 Task: Measure the distance between Miami and Key Biscayne.
Action: Mouse moved to (242, 185)
Screenshot: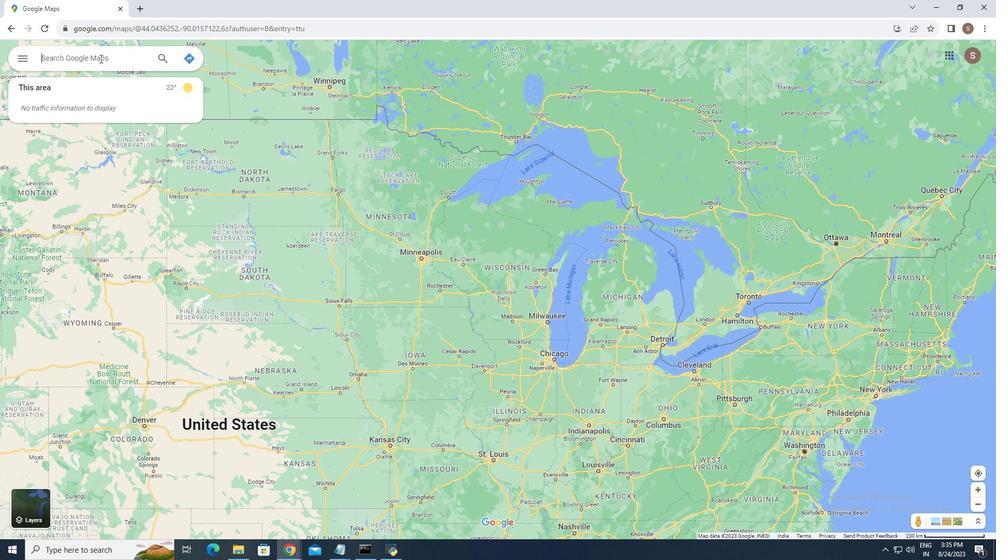 
Action: Mouse pressed left at (242, 185)
Screenshot: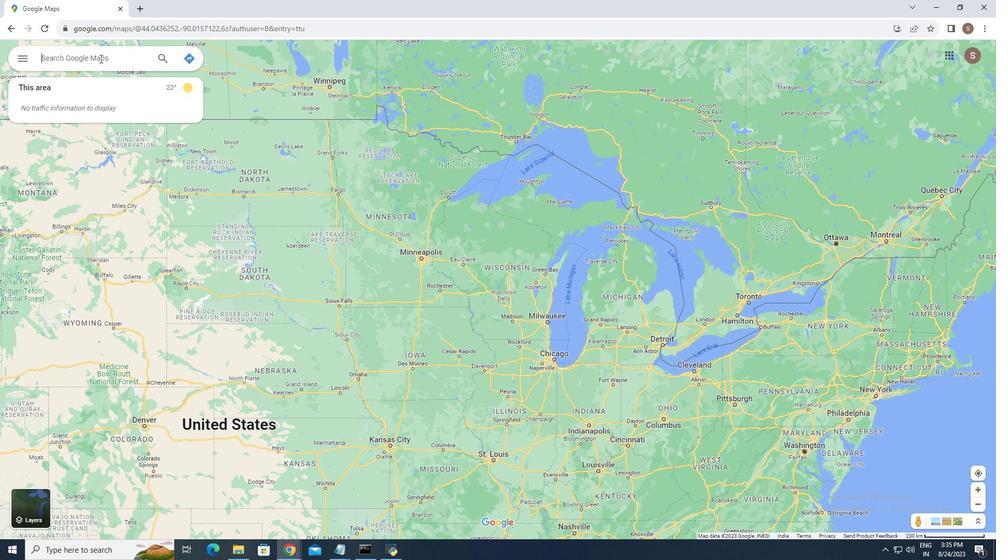 
Action: Key pressed <Key.shift>Miami<Key.enter>
Screenshot: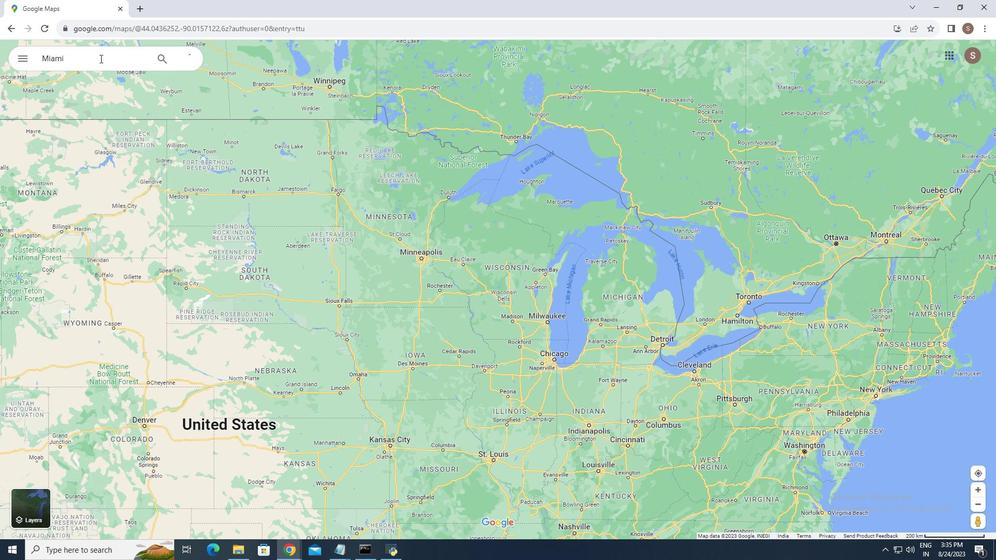
Action: Mouse moved to (659, 314)
Screenshot: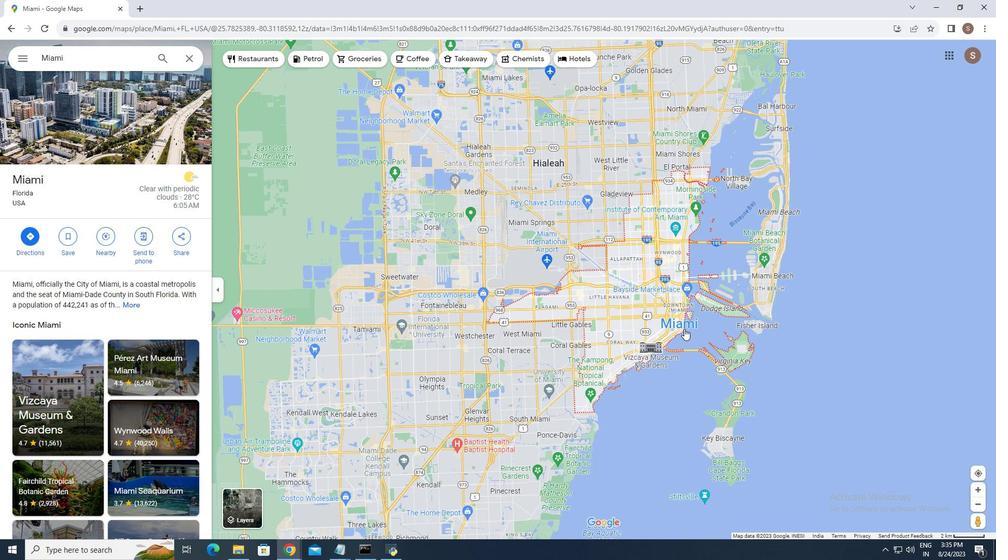 
Action: Mouse scrolled (659, 315) with delta (0, 0)
Screenshot: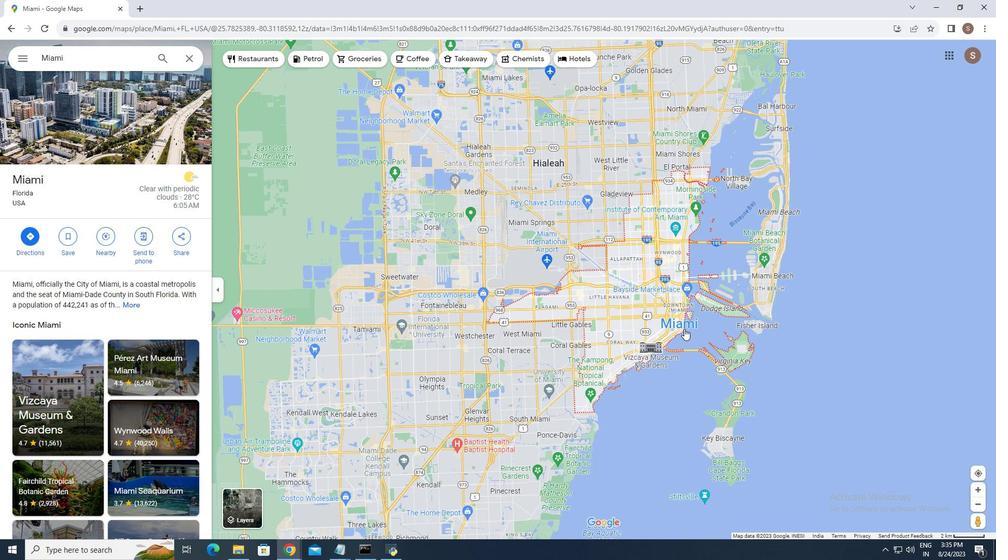 
Action: Mouse scrolled (659, 315) with delta (0, 0)
Screenshot: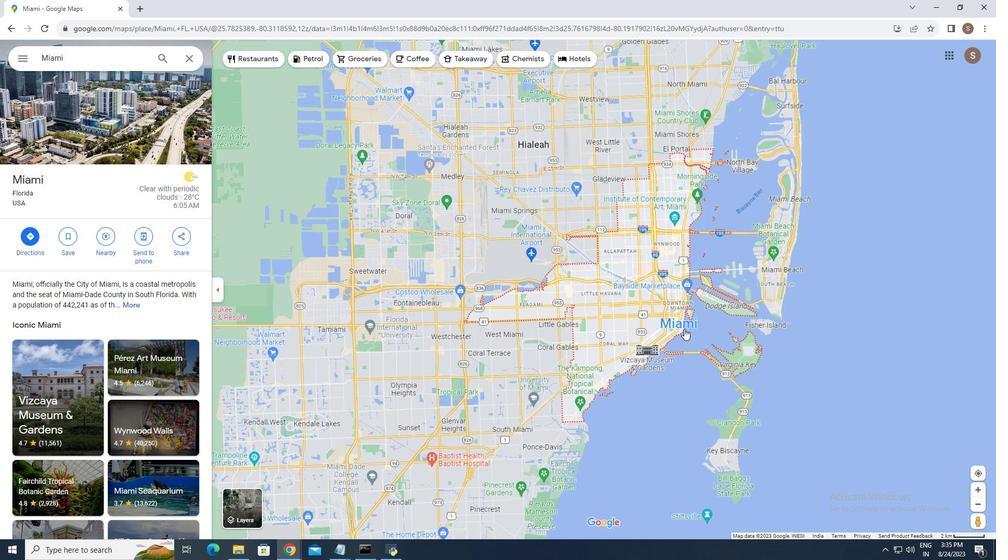 
Action: Mouse moved to (658, 314)
Screenshot: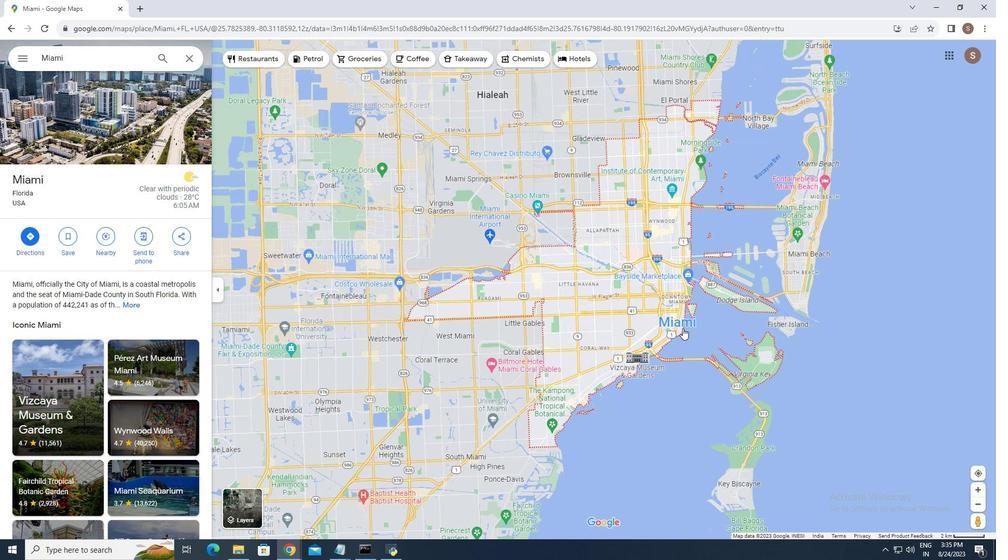 
Action: Mouse scrolled (658, 314) with delta (0, 0)
Screenshot: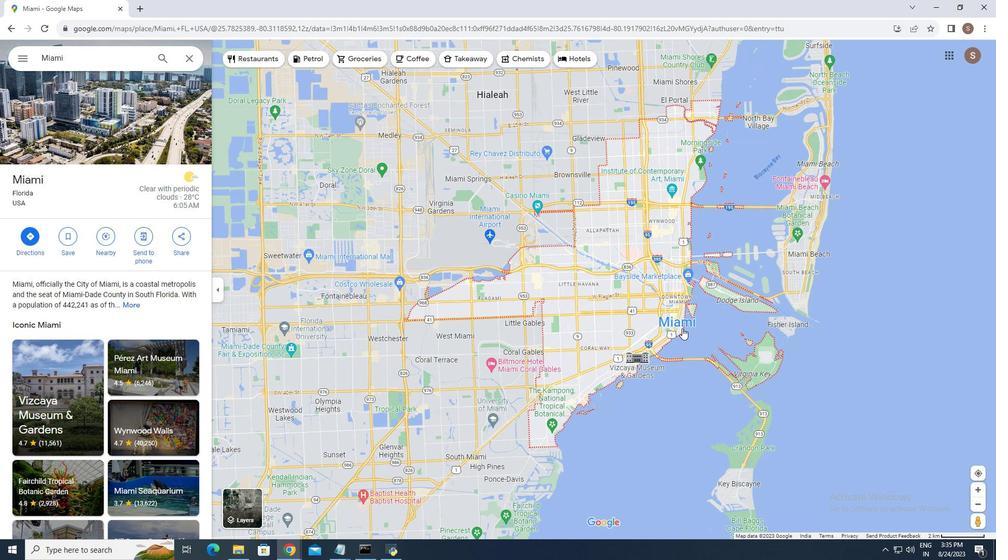 
Action: Mouse moved to (658, 314)
Screenshot: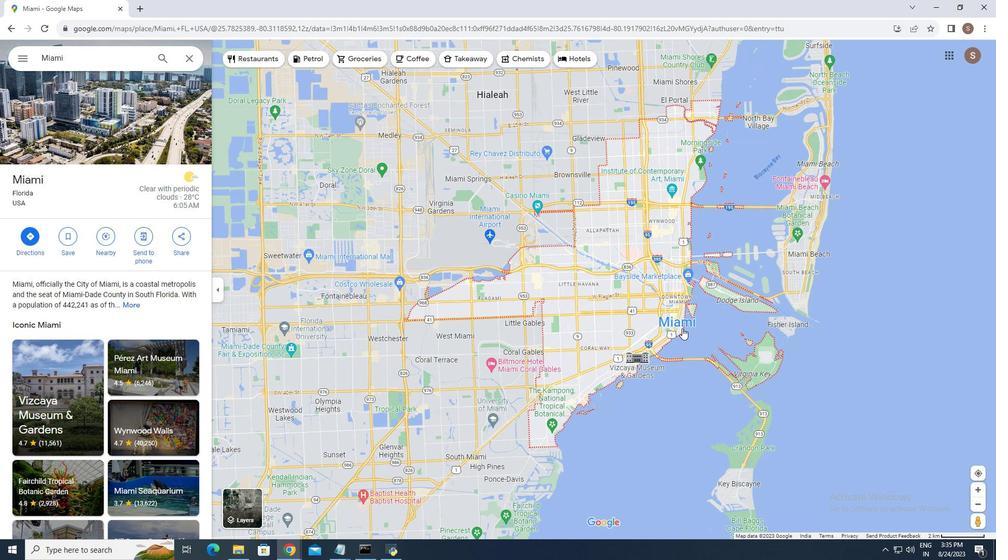 
Action: Mouse scrolled (658, 314) with delta (0, 0)
Screenshot: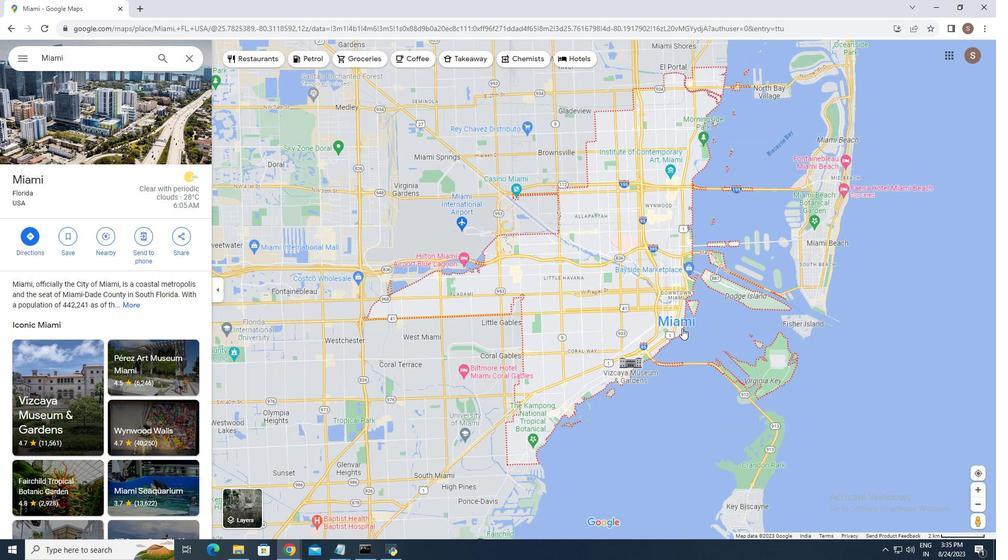 
Action: Mouse scrolled (658, 314) with delta (0, 0)
Screenshot: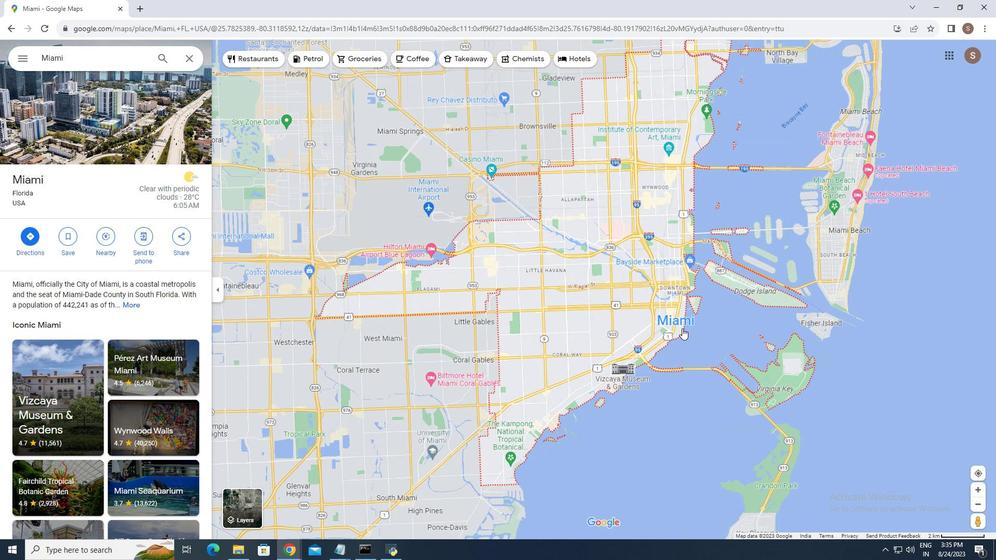 
Action: Mouse moved to (654, 310)
Screenshot: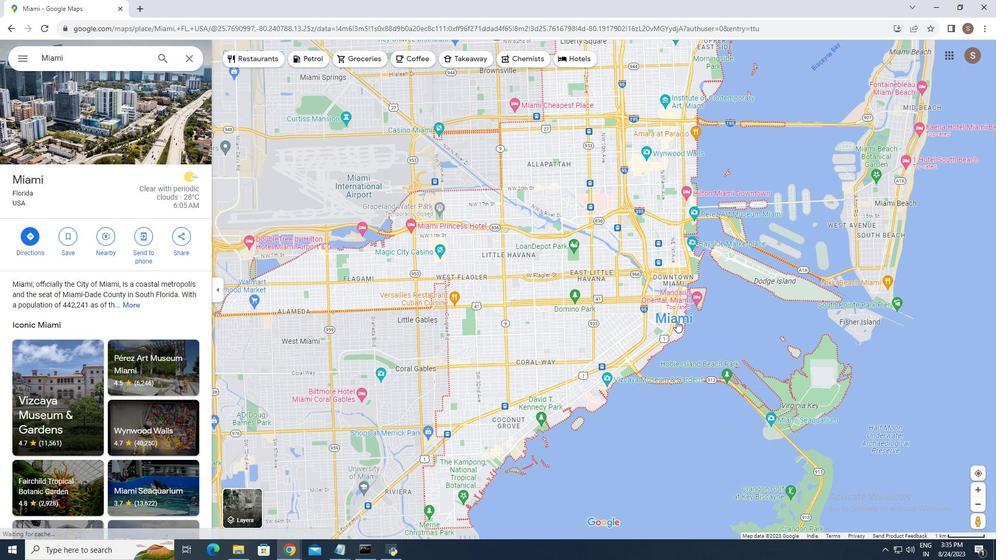 
Action: Mouse scrolled (654, 310) with delta (0, 0)
Screenshot: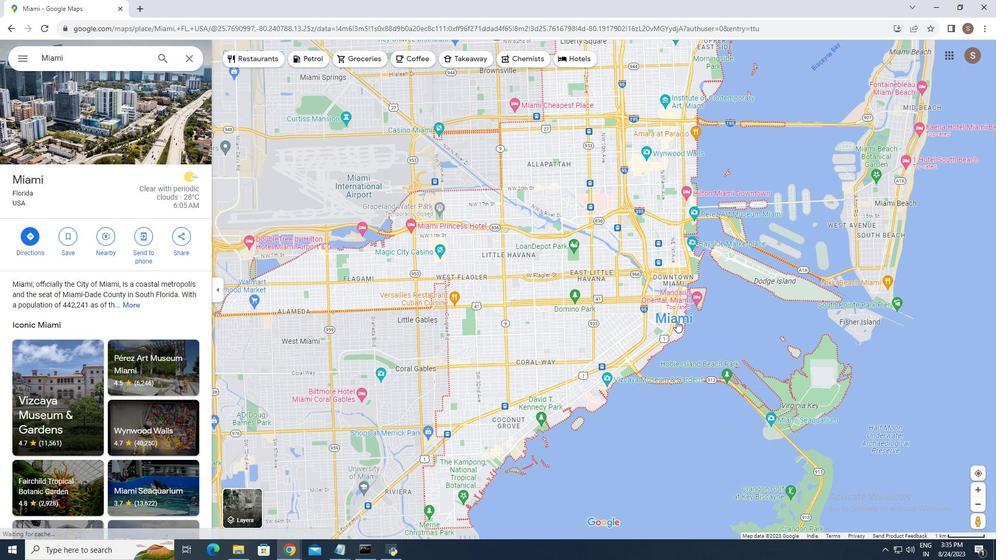 
Action: Mouse scrolled (654, 310) with delta (0, 0)
Screenshot: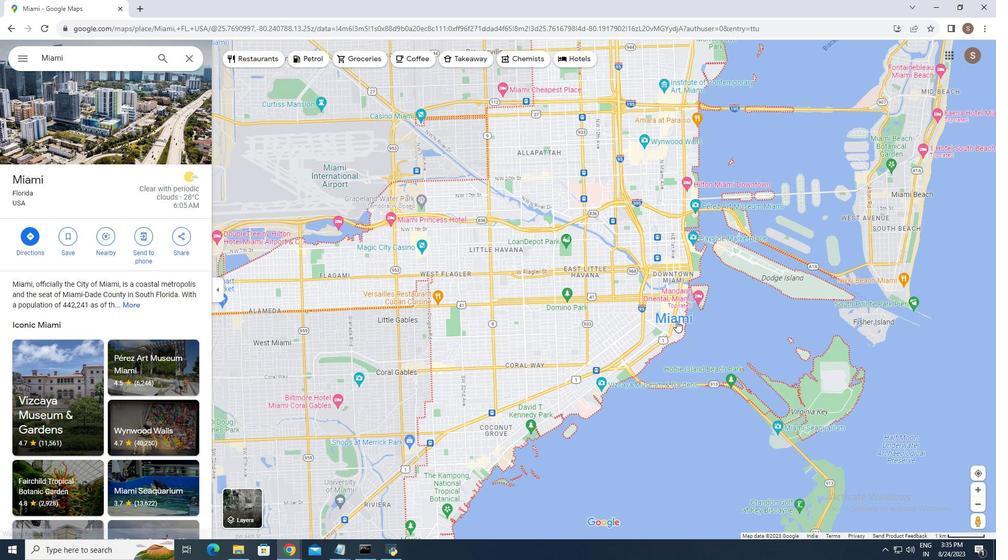 
Action: Mouse scrolled (654, 310) with delta (0, 0)
Screenshot: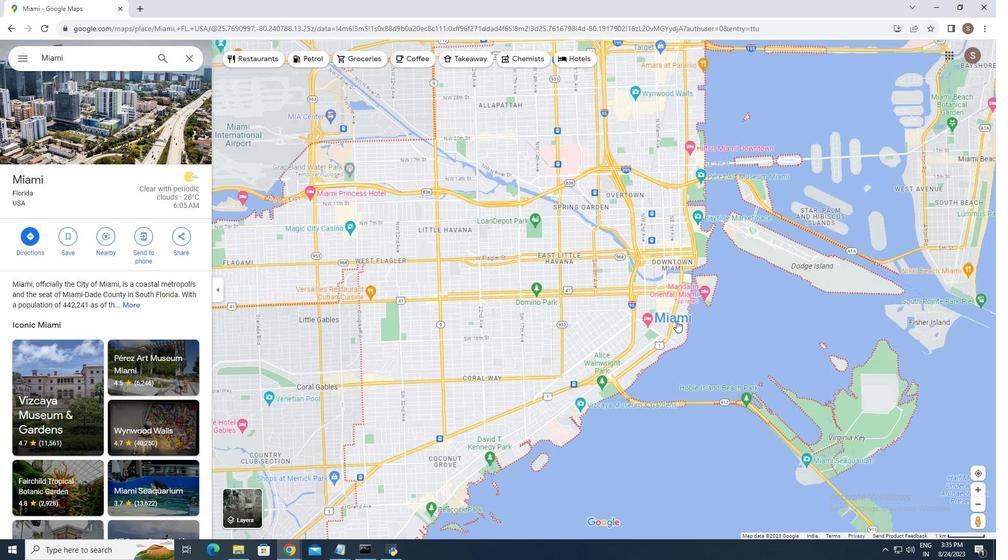 
Action: Mouse scrolled (654, 310) with delta (0, 0)
Screenshot: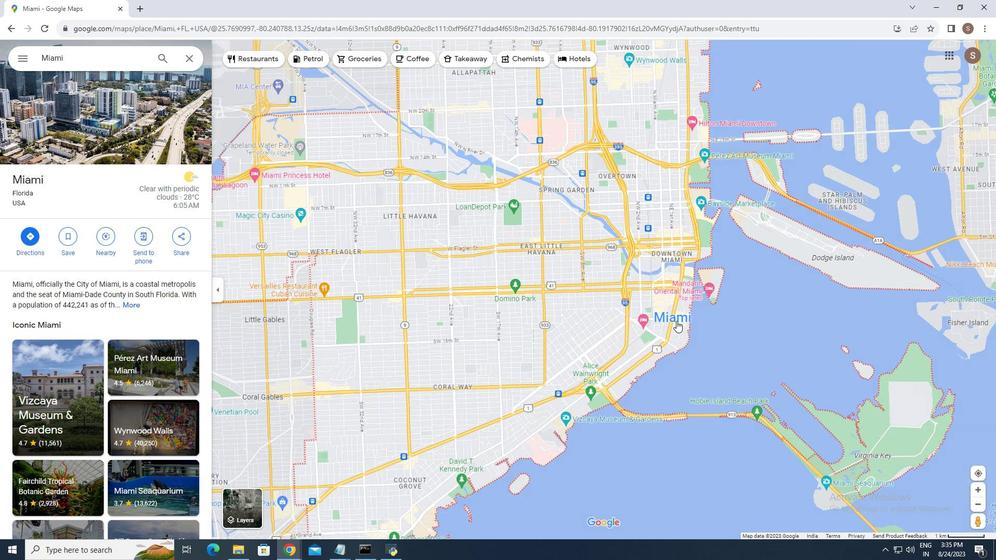 
Action: Mouse moved to (649, 310)
Screenshot: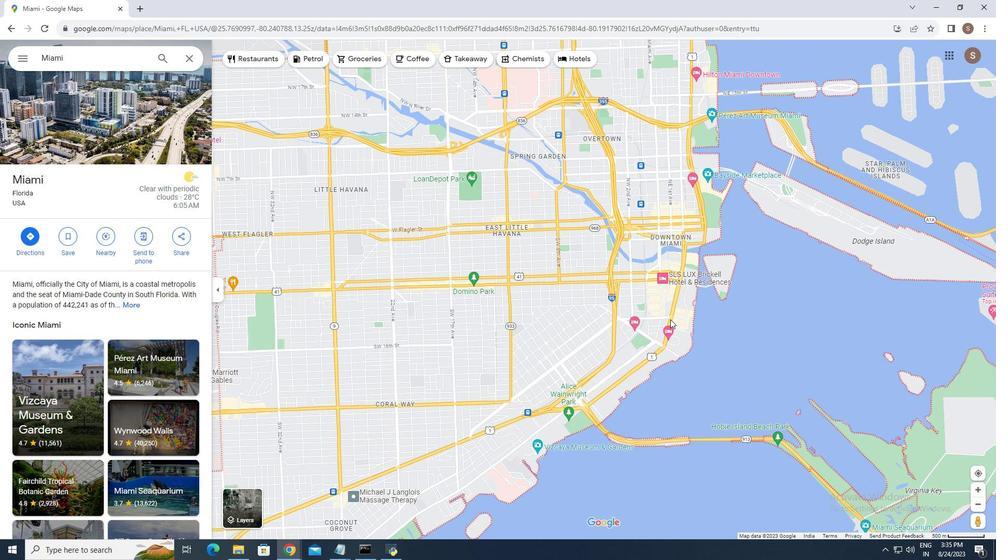 
Action: Mouse scrolled (649, 309) with delta (0, 0)
Screenshot: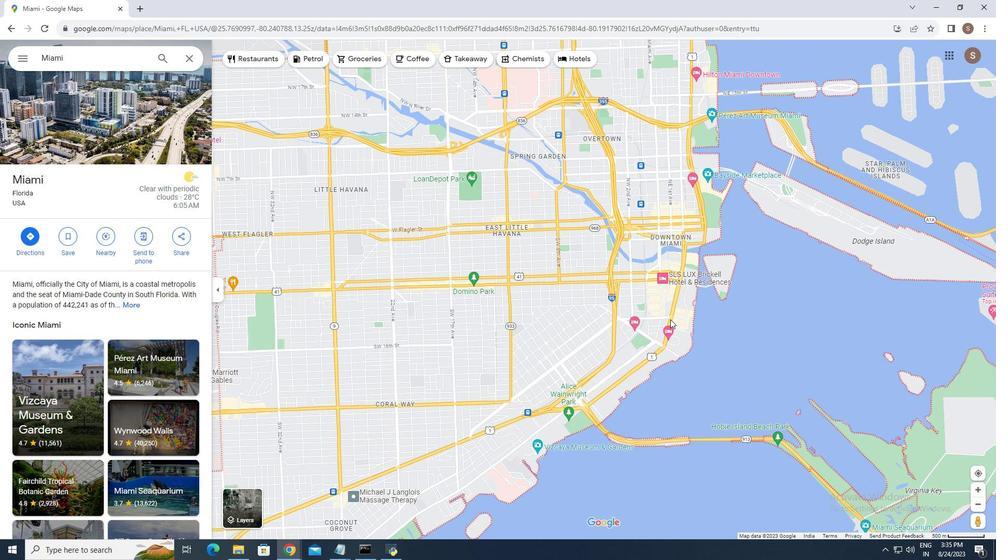 
Action: Mouse scrolled (649, 309) with delta (0, 0)
Screenshot: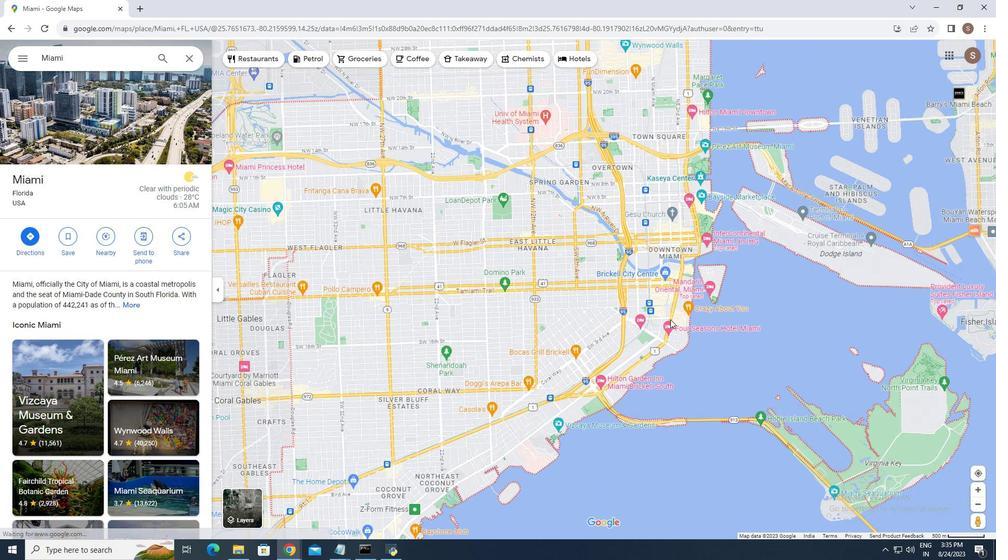 
Action: Mouse moved to (648, 310)
Screenshot: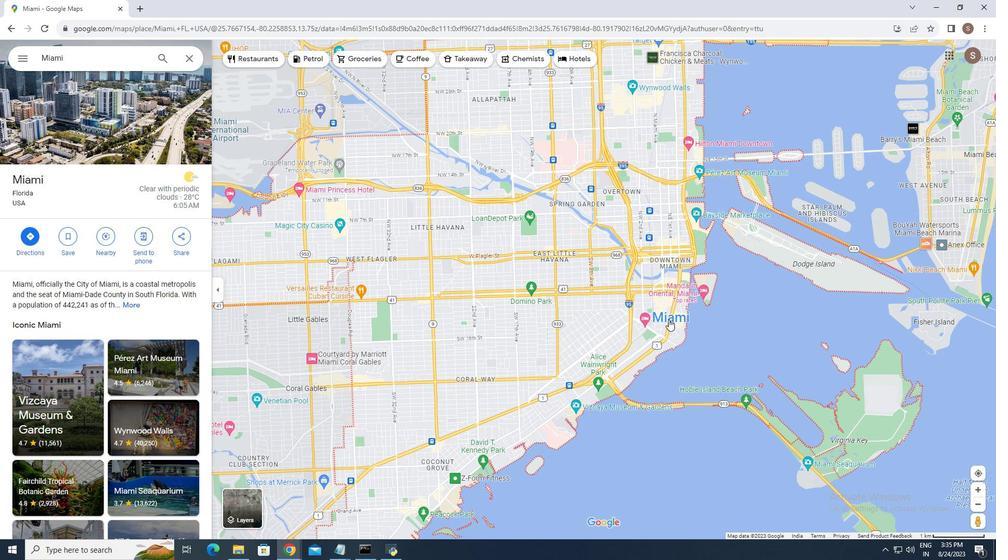 
Action: Mouse pressed left at (648, 310)
Screenshot: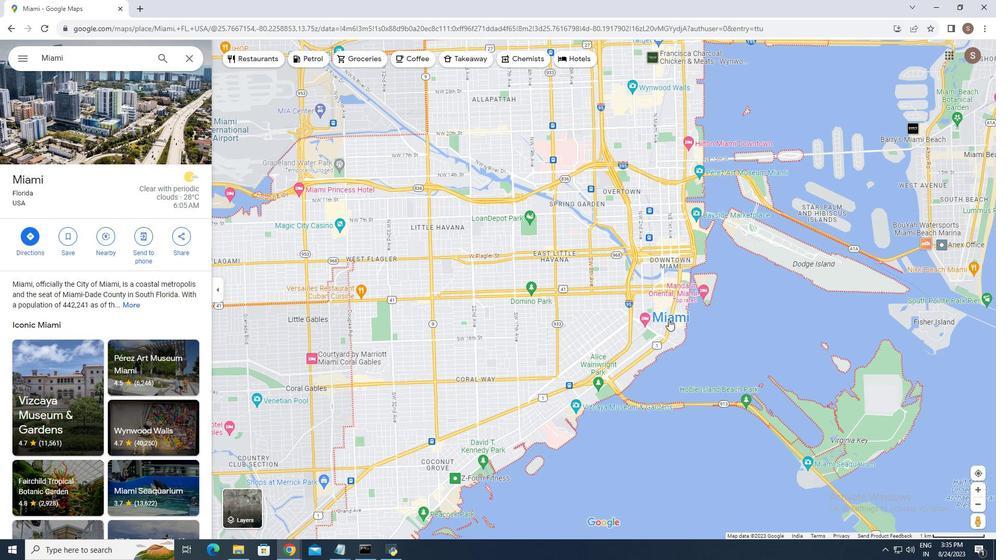 
Action: Mouse pressed right at (648, 310)
Screenshot: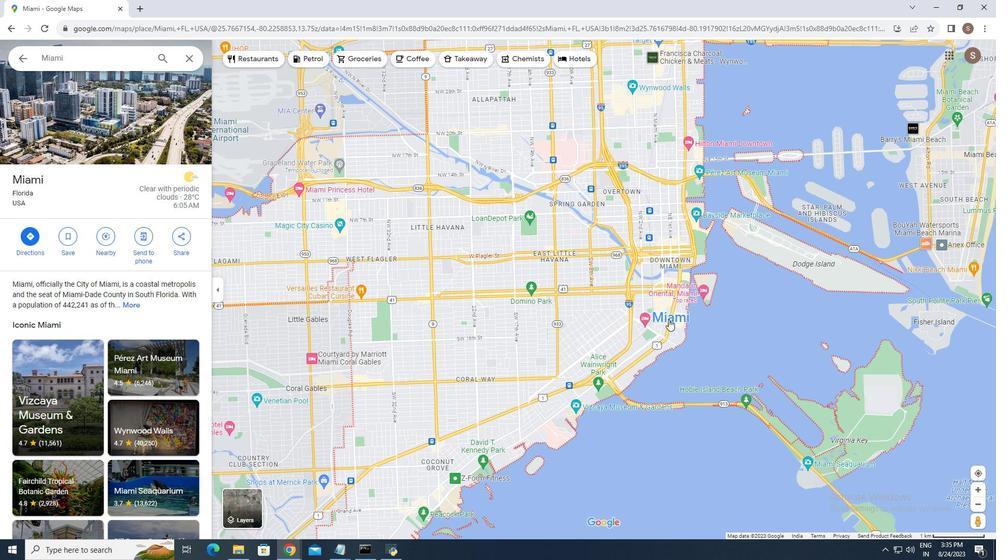 
Action: Mouse moved to (682, 385)
Screenshot: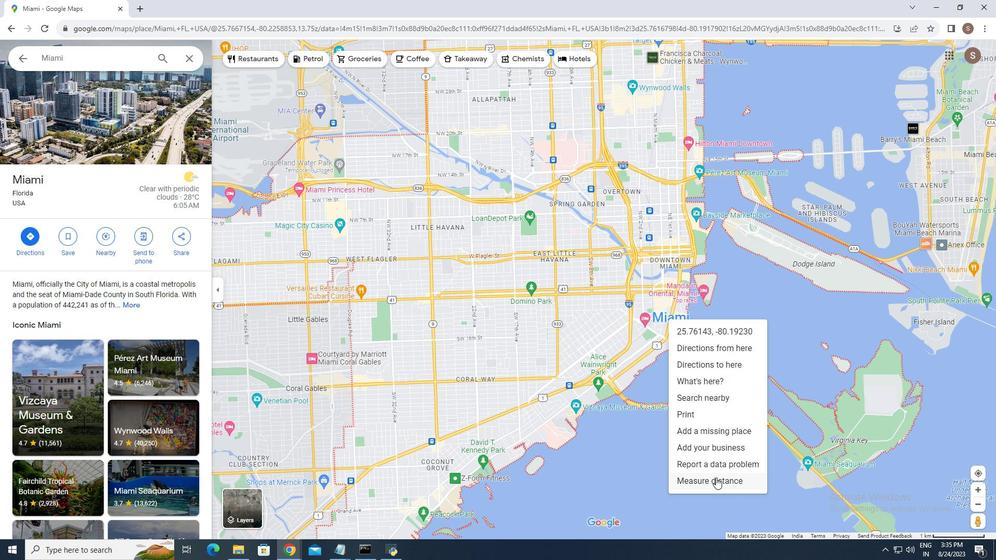 
Action: Mouse pressed left at (682, 385)
Screenshot: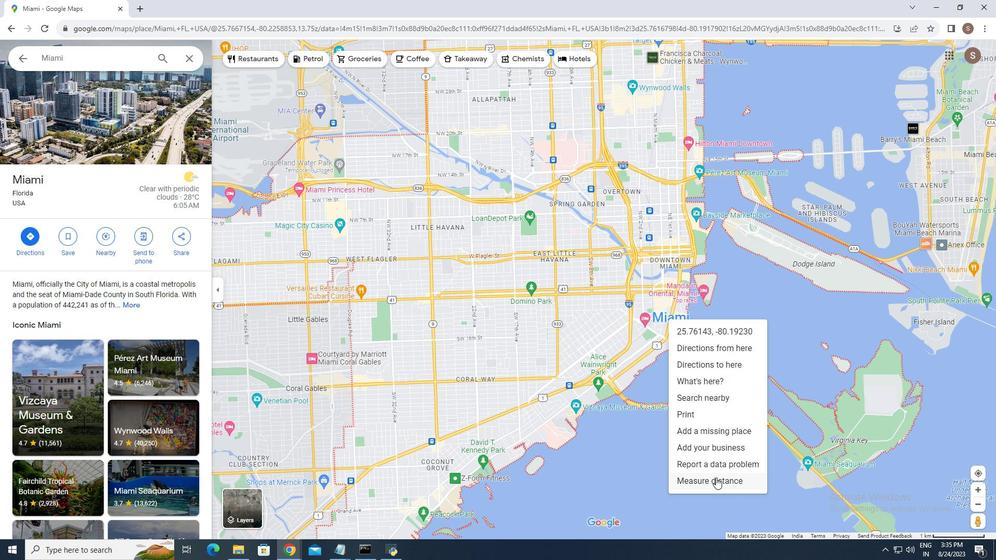 
Action: Mouse moved to (222, 185)
Screenshot: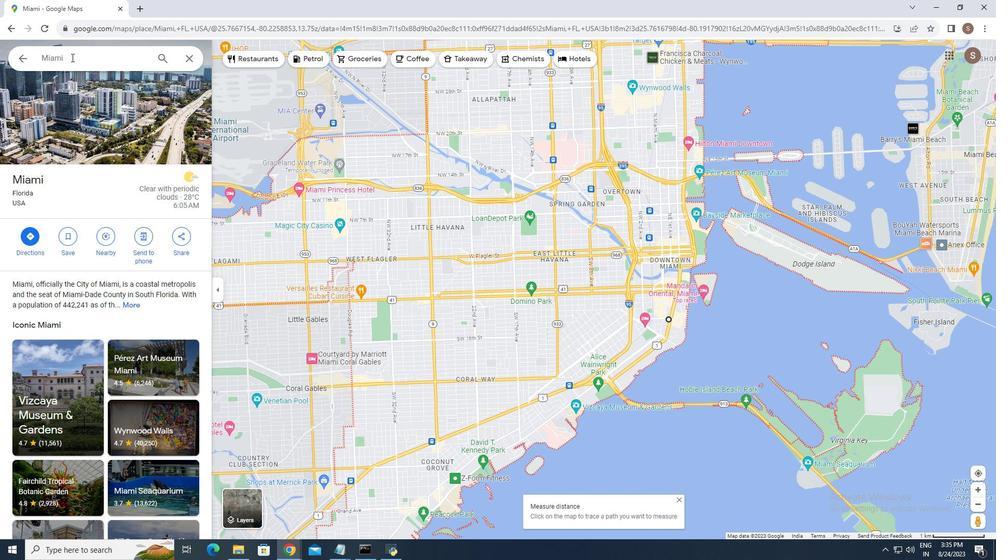 
Action: Mouse pressed left at (222, 185)
Screenshot: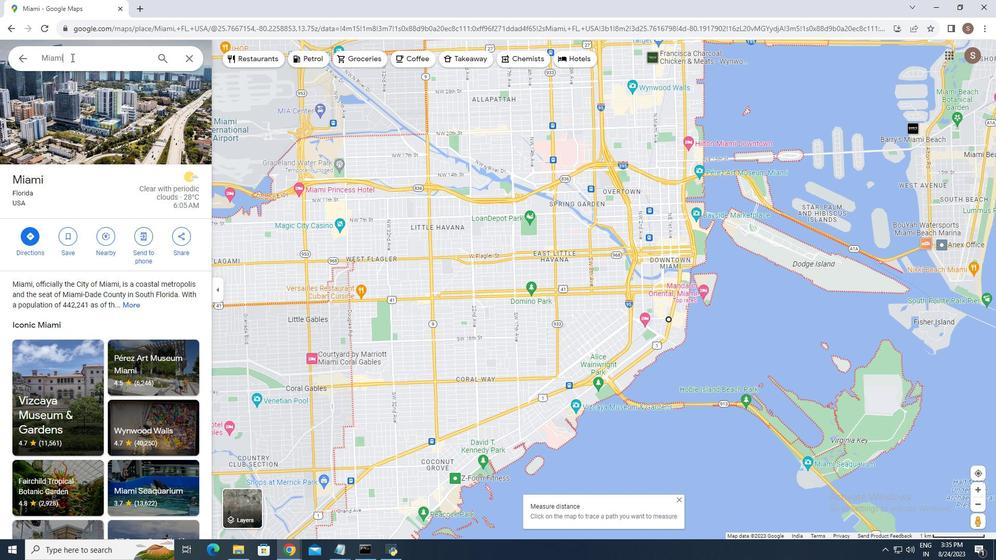
Action: Mouse pressed left at (222, 185)
Screenshot: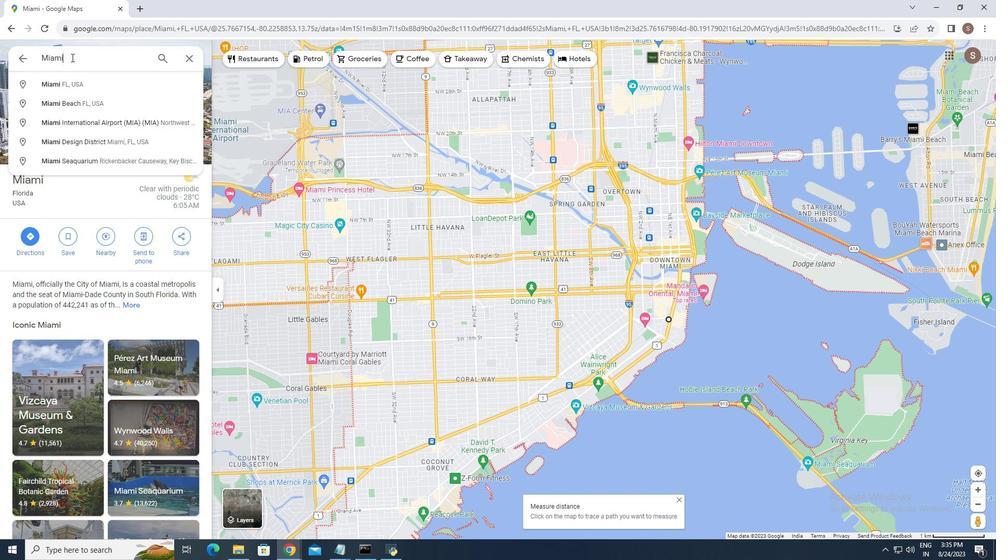 
Action: Key pressed <Key.backspace><Key.shift_r>Biscayne<Key.enter>
Screenshot: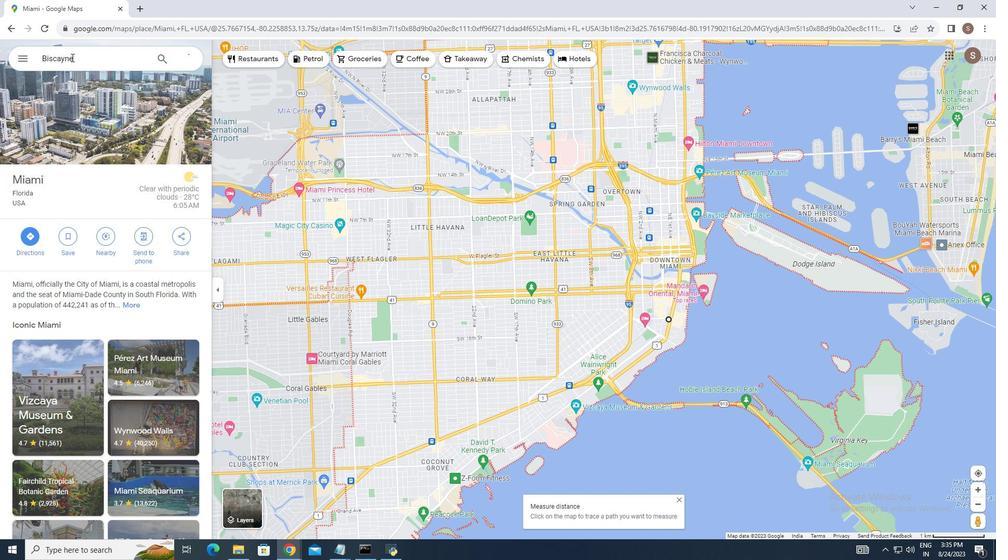 
Action: Mouse moved to (200, 185)
Screenshot: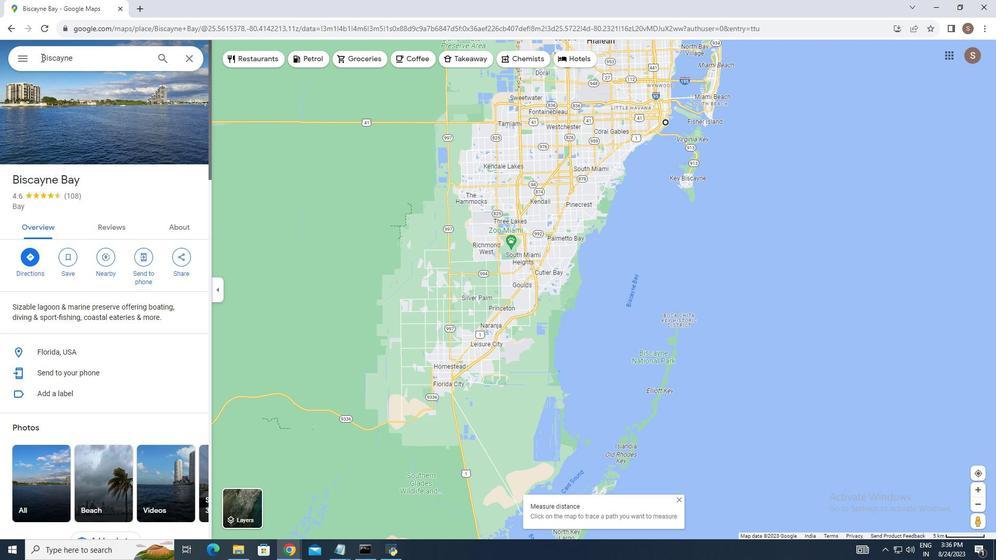 
Action: Mouse pressed left at (200, 185)
Screenshot: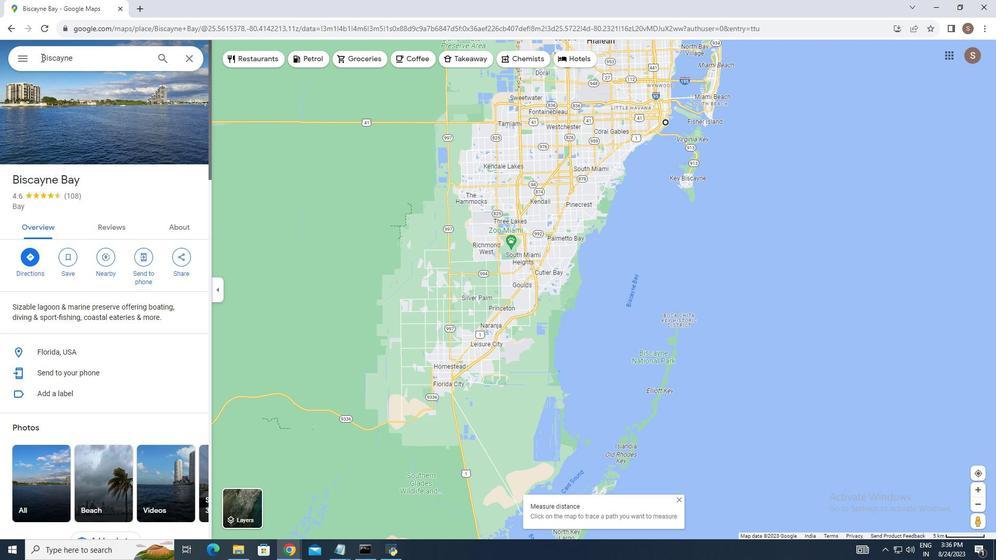 
Action: Mouse moved to (315, 225)
Screenshot: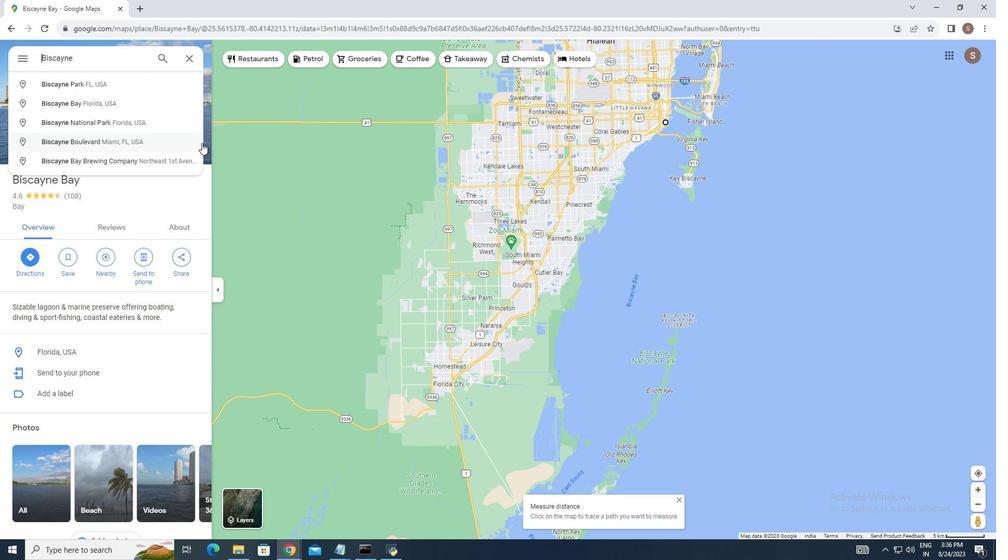 
Action: Key pressed <Key.shift>Key<Key.space><Key.enter>
Screenshot: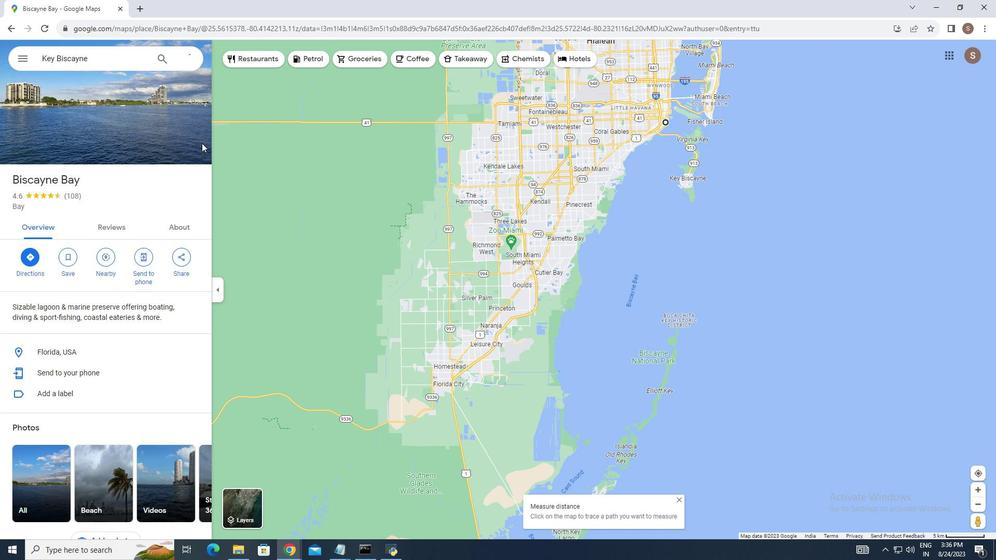 
Action: Mouse moved to (672, 318)
Screenshot: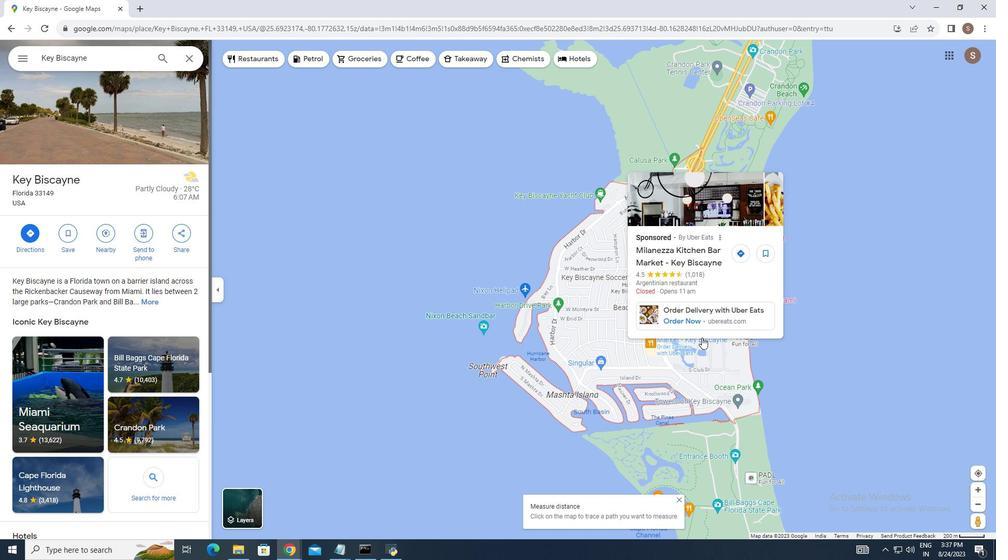 
Action: Mouse scrolled (672, 319) with delta (0, 0)
Screenshot: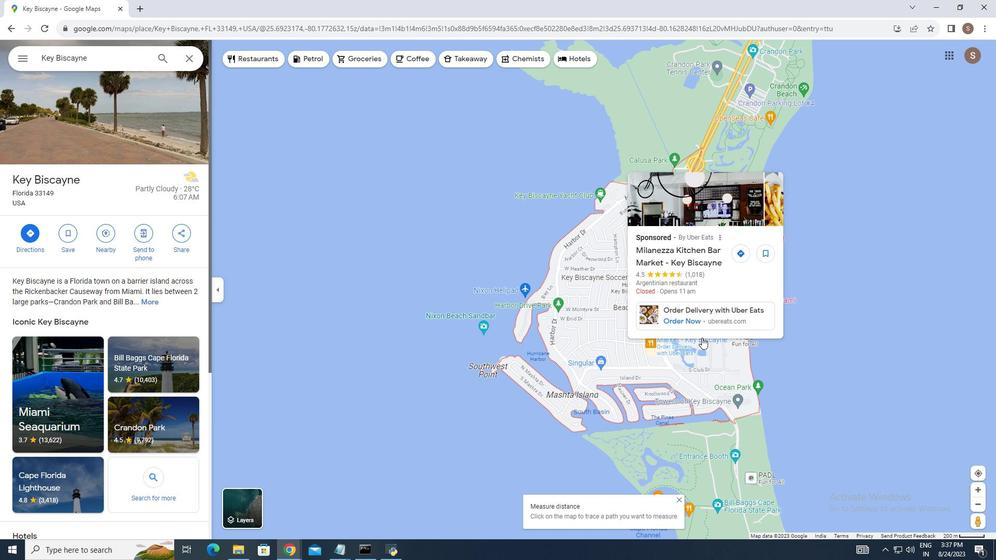 
Action: Mouse moved to (609, 321)
Screenshot: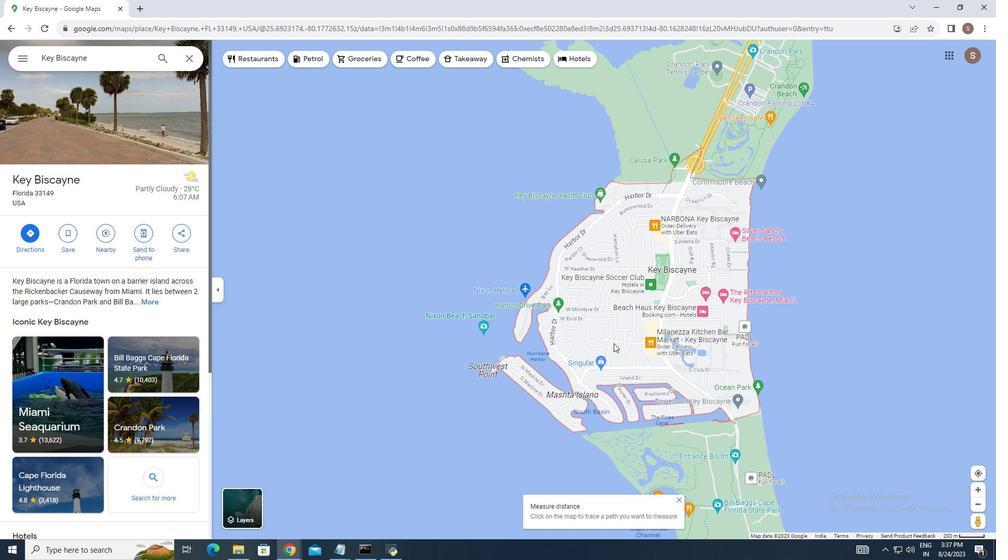 
Action: Mouse pressed left at (609, 321)
Screenshot: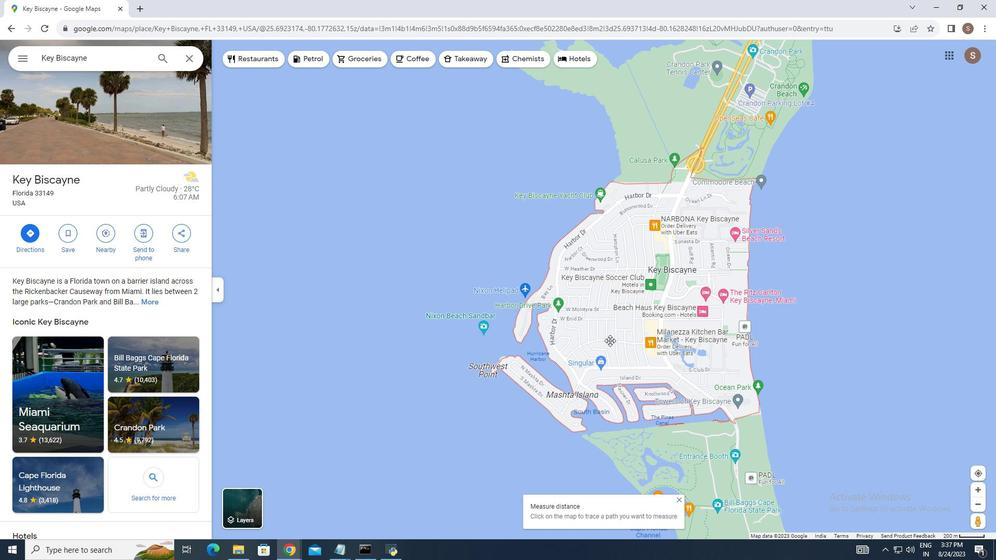 
Action: Mouse moved to (569, 287)
Screenshot: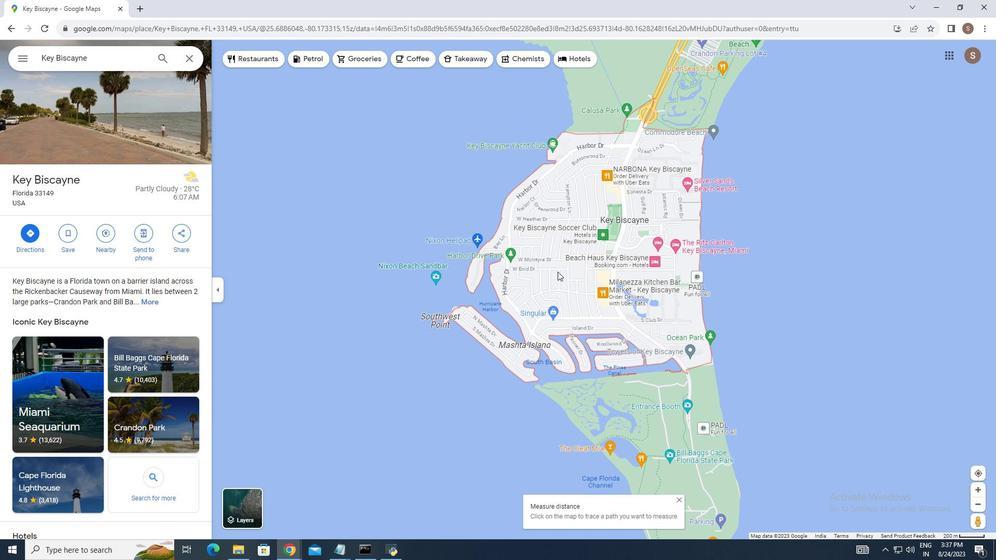 
Action: Mouse pressed left at (569, 287)
Screenshot: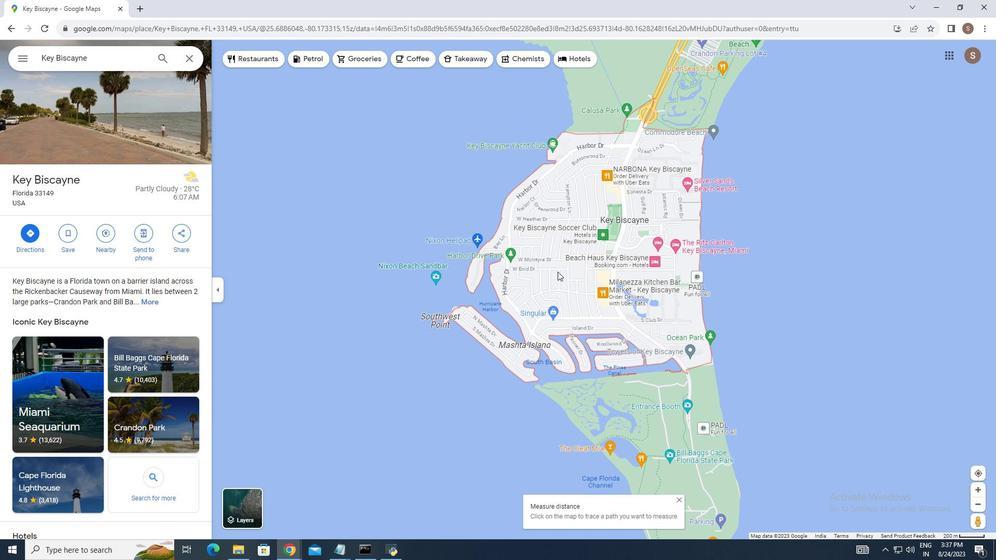 
Action: Mouse moved to (638, 287)
Screenshot: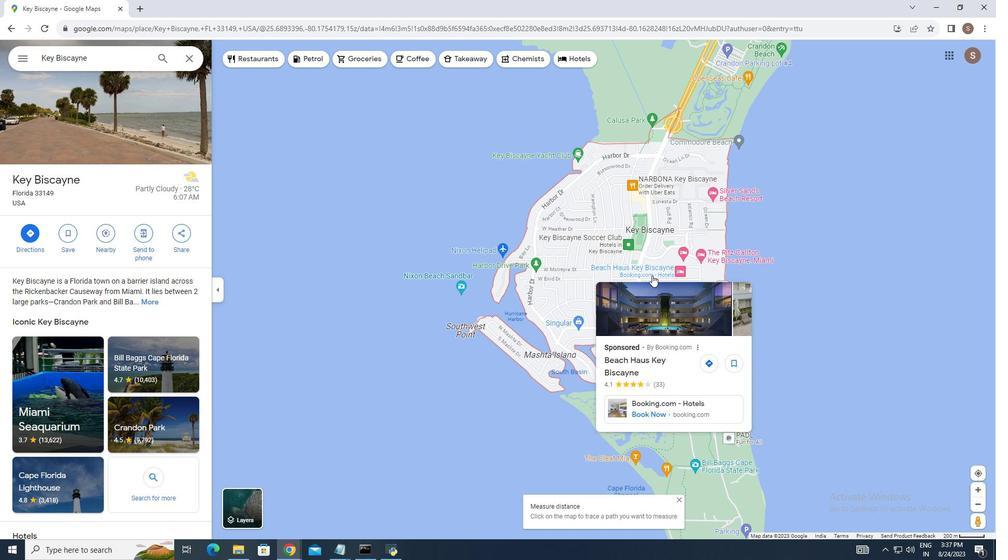 
Action: Mouse scrolled (638, 287) with delta (0, 0)
Screenshot: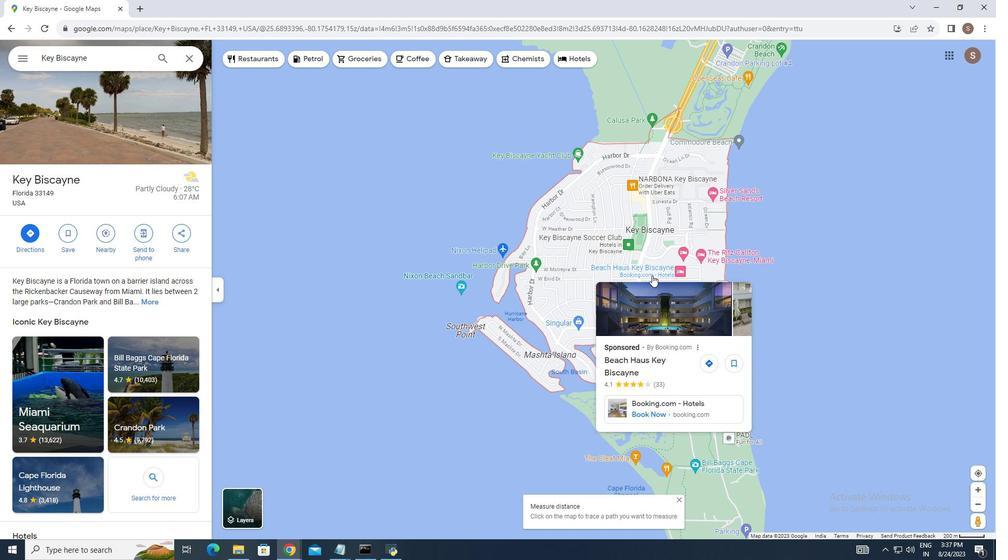 
Action: Mouse moved to (636, 289)
Screenshot: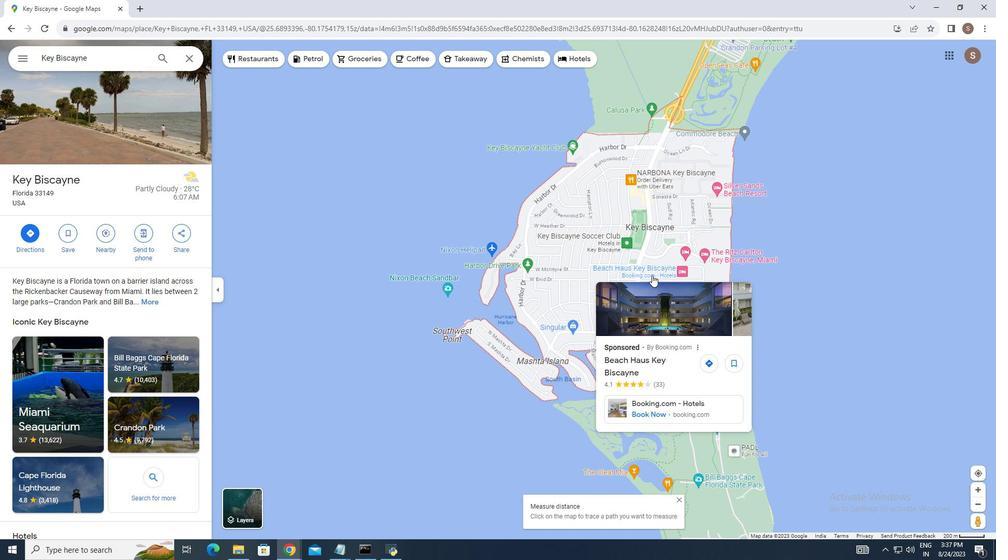 
Action: Mouse scrolled (636, 289) with delta (0, 0)
Screenshot: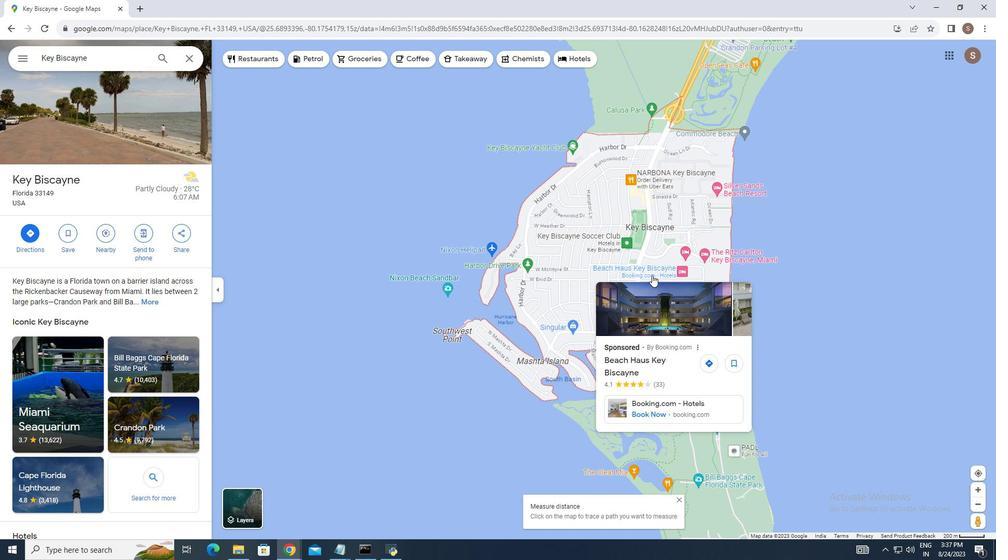 
Action: Mouse moved to (636, 289)
Screenshot: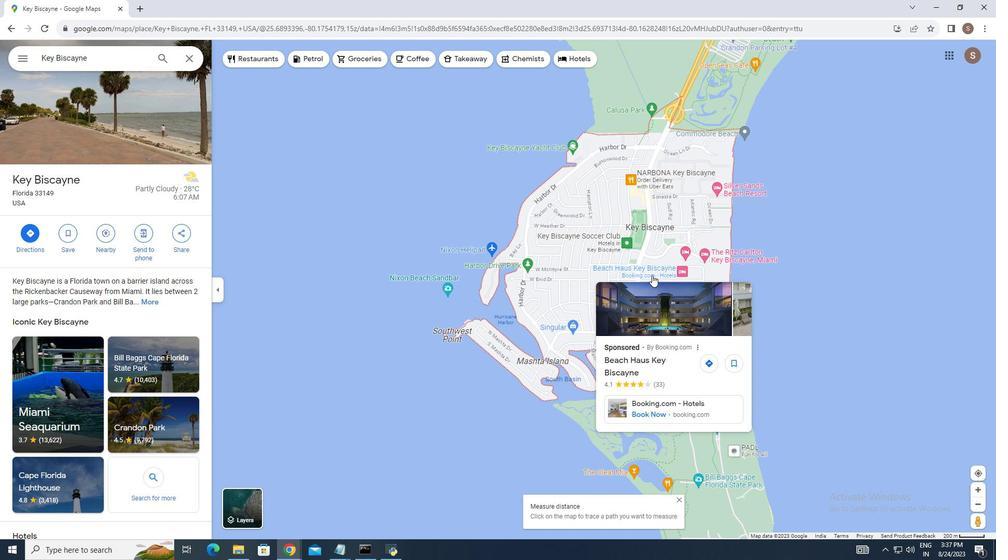 
Action: Mouse scrolled (636, 289) with delta (0, 0)
Screenshot: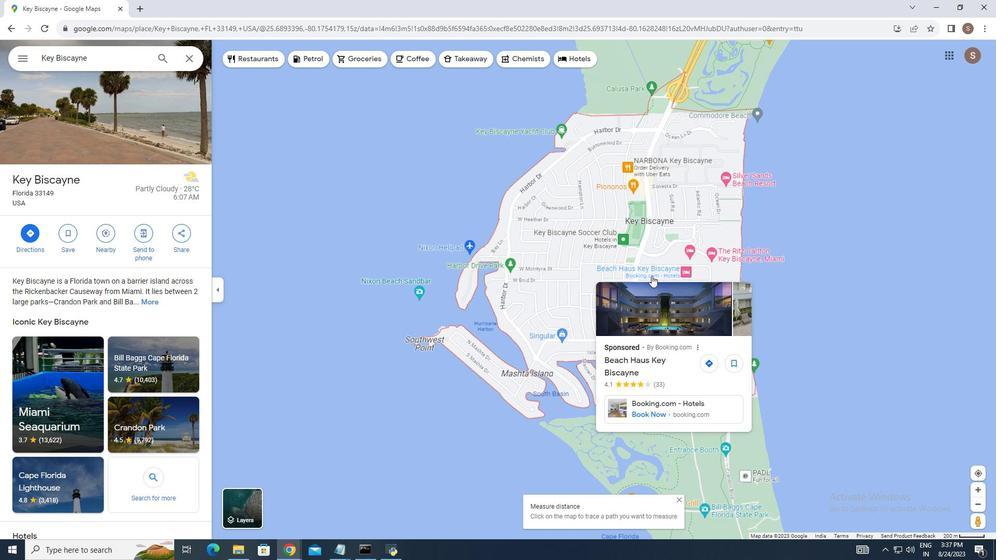 
Action: Mouse moved to (636, 289)
Screenshot: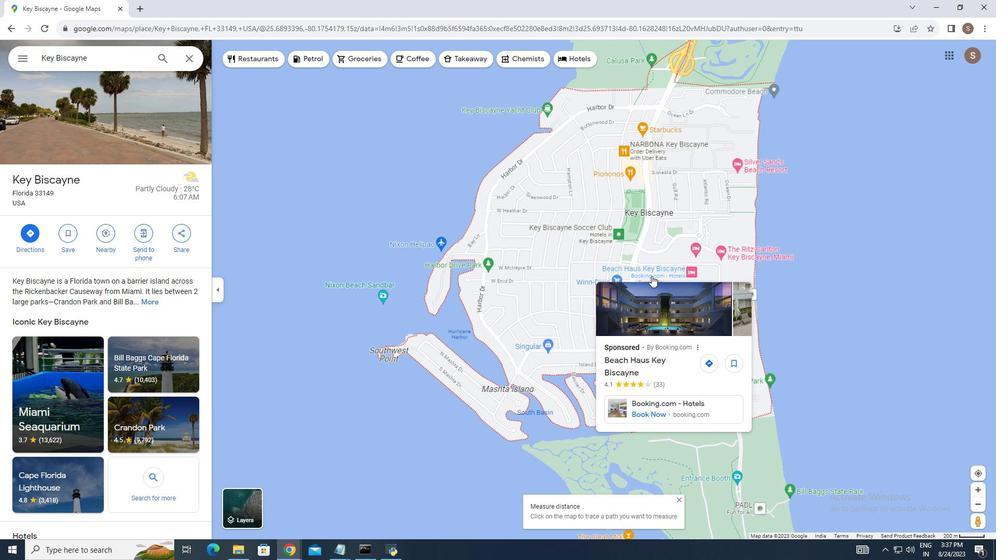 
Action: Mouse scrolled (636, 289) with delta (0, 0)
Screenshot: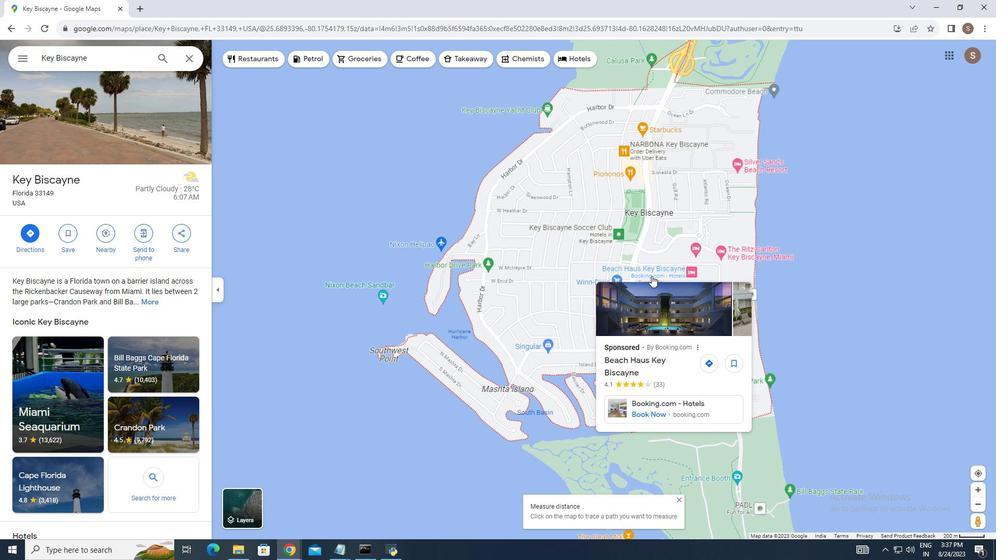 
Action: Mouse scrolled (636, 289) with delta (0, 0)
Screenshot: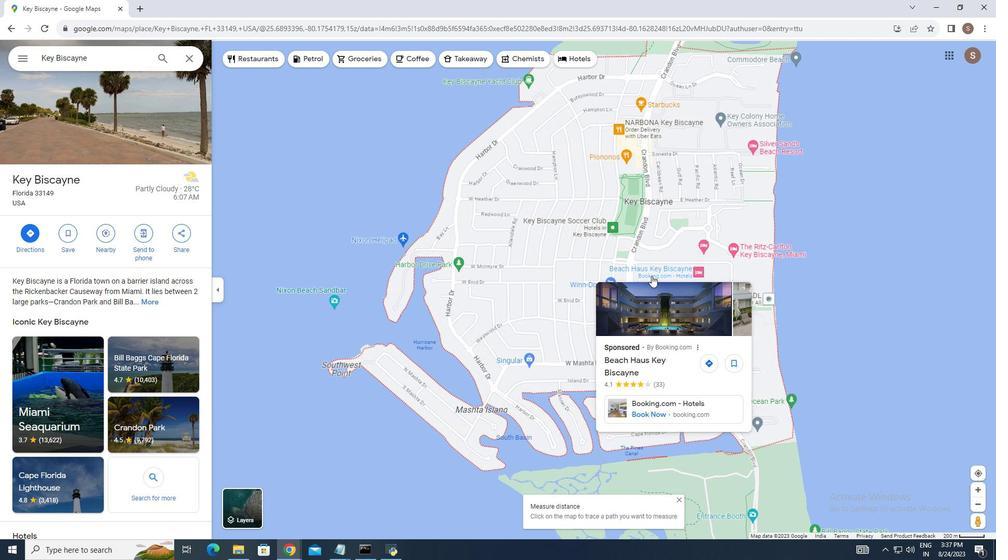 
Action: Mouse moved to (624, 241)
Screenshot: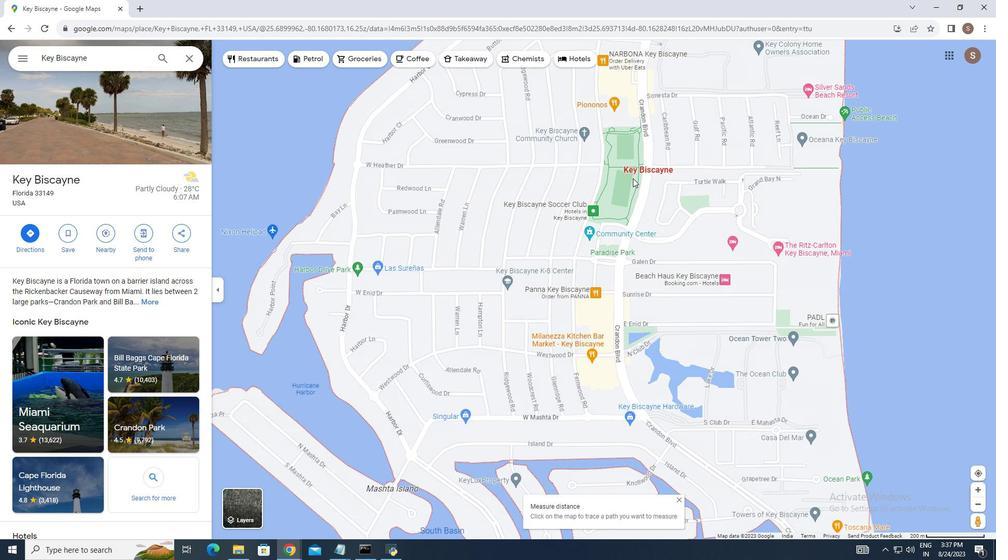 
Action: Mouse scrolled (624, 241) with delta (0, 0)
Screenshot: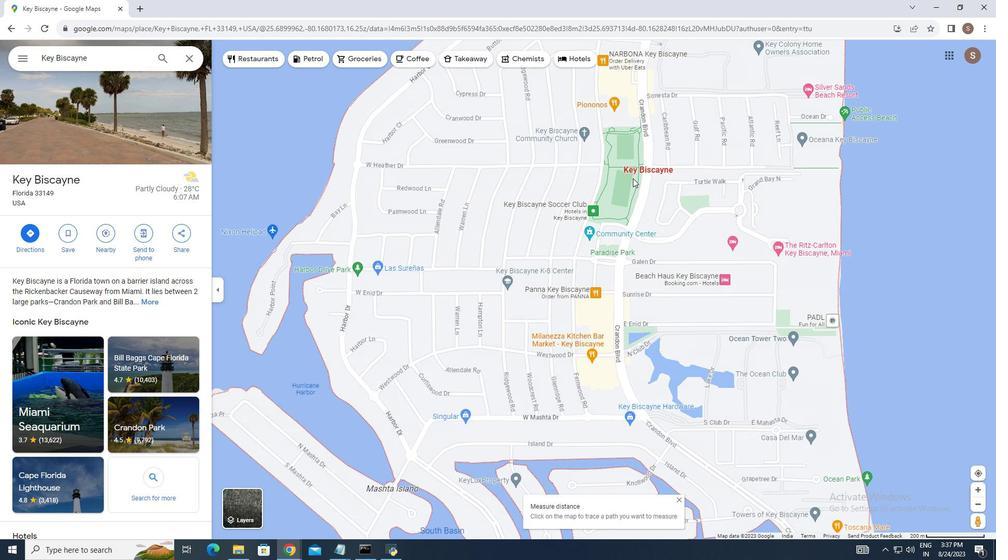 
Action: Mouse moved to (623, 242)
Screenshot: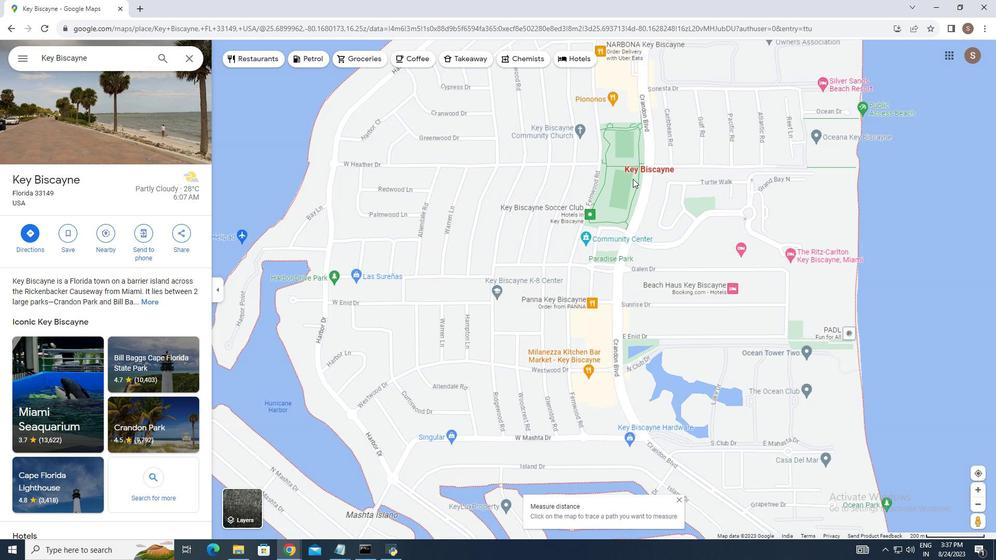 
Action: Mouse scrolled (623, 242) with delta (0, 0)
Screenshot: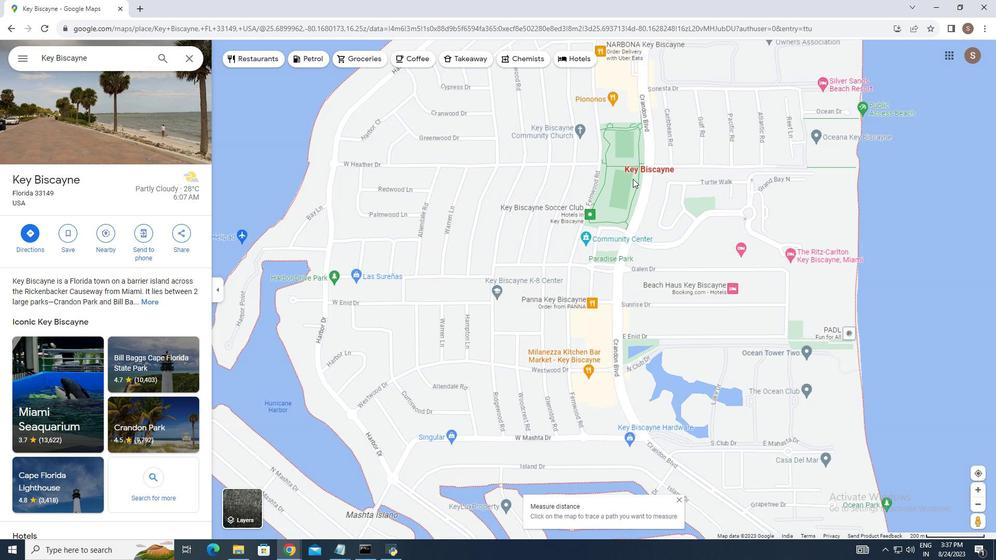 
Action: Mouse moved to (639, 245)
Screenshot: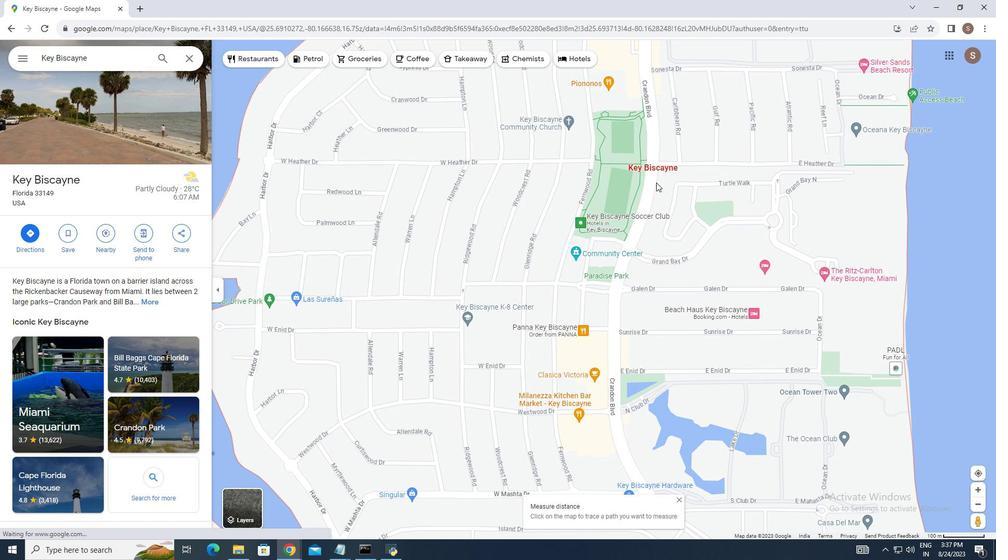 
Action: Mouse pressed left at (639, 245)
Screenshot: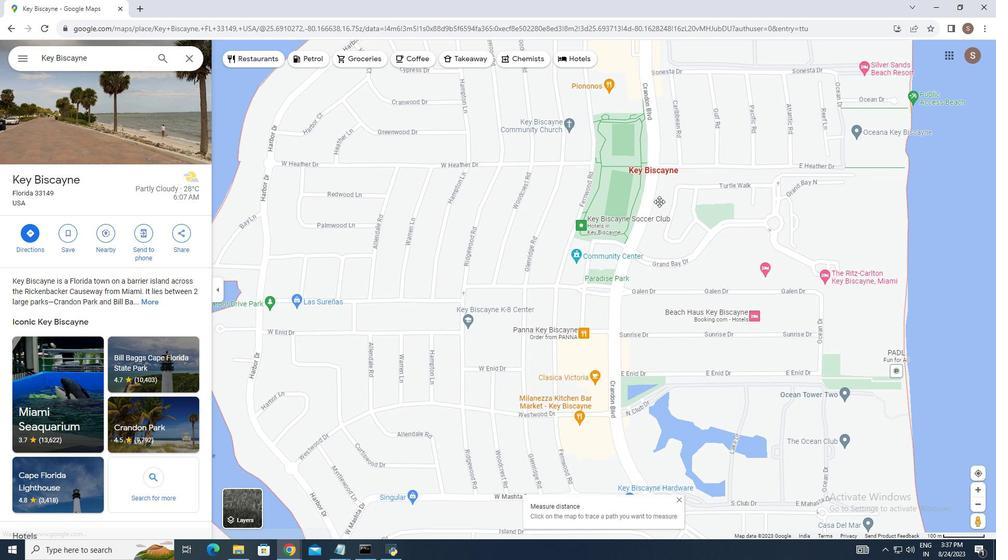 
Action: Mouse moved to (634, 264)
Screenshot: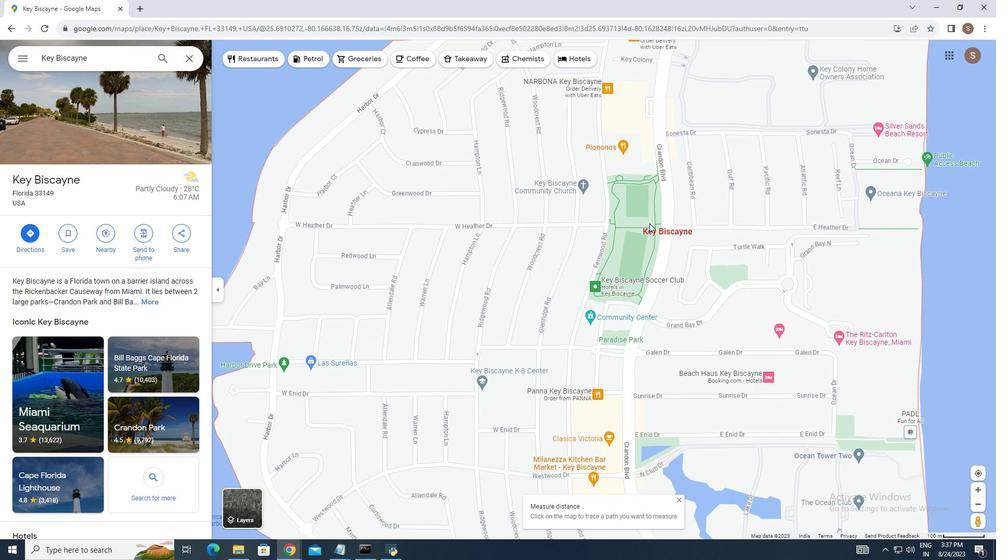 
Action: Mouse scrolled (634, 264) with delta (0, 0)
Screenshot: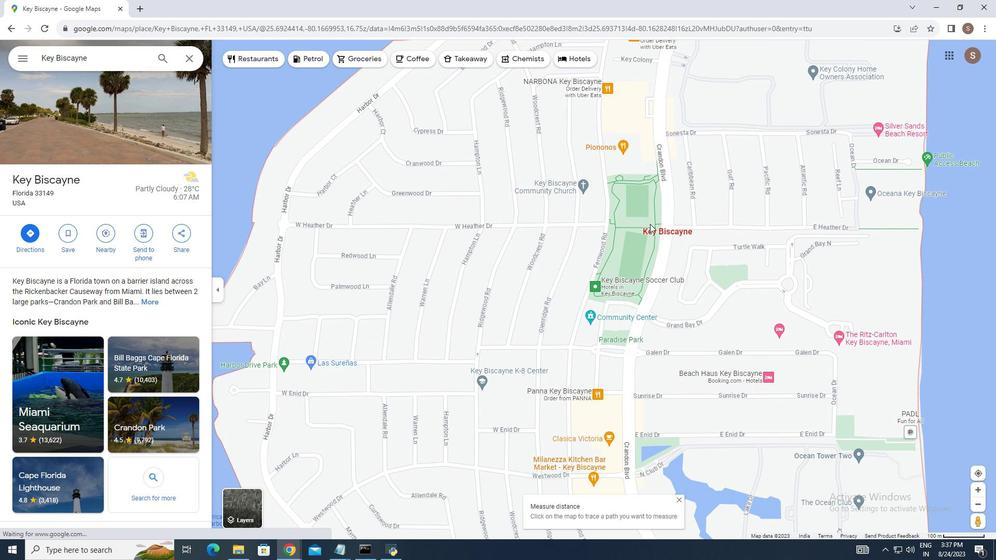 
Action: Mouse moved to (638, 266)
Screenshot: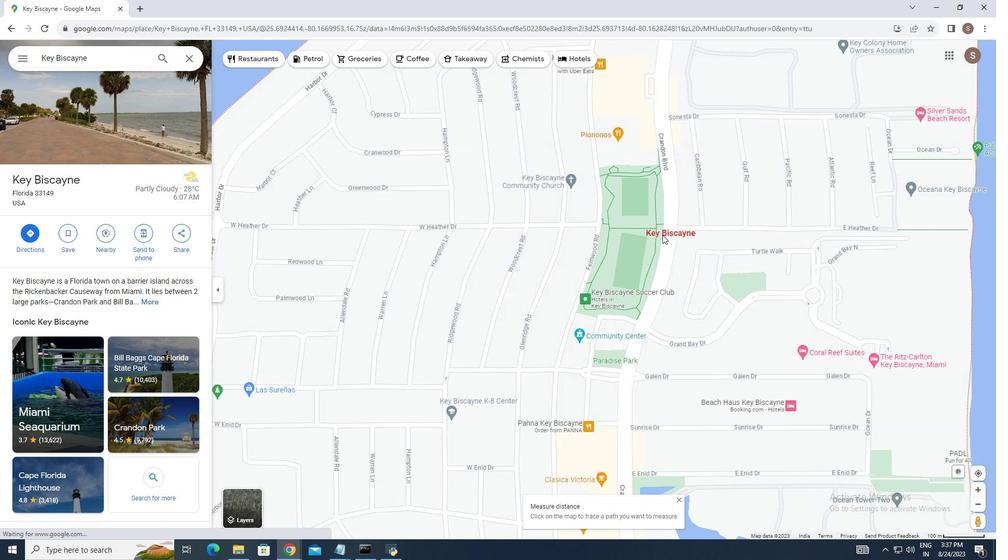 
Action: Mouse scrolled (638, 266) with delta (0, 0)
Screenshot: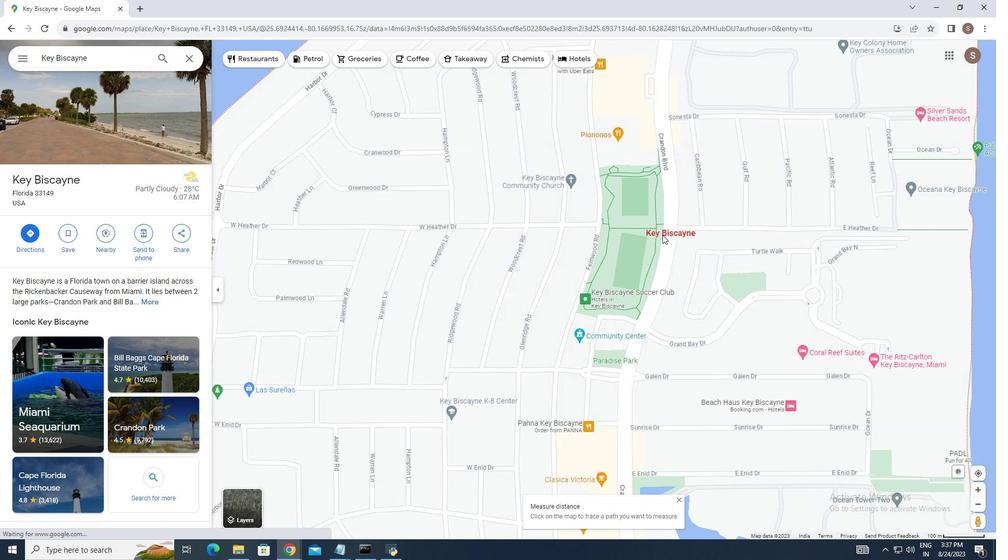 
Action: Mouse moved to (645, 271)
Screenshot: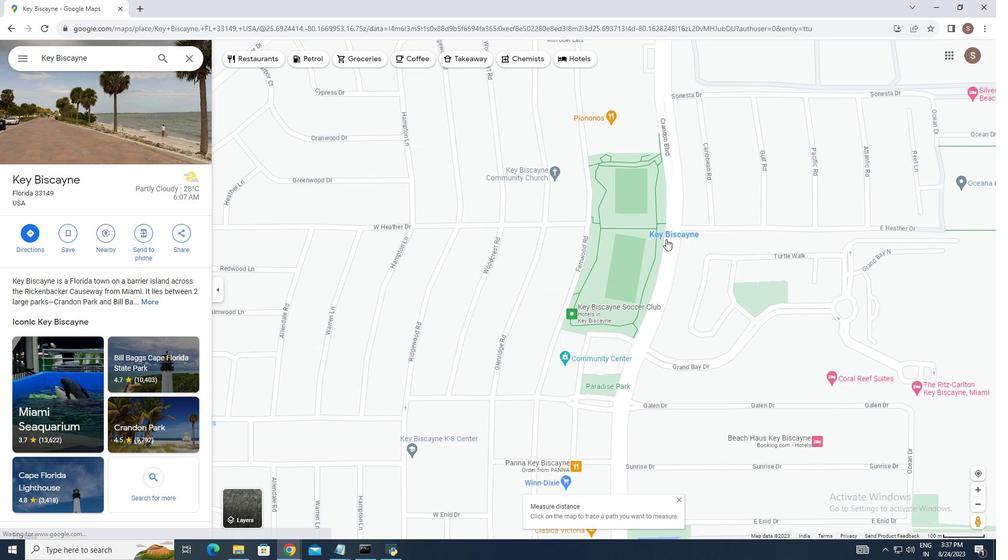 
Action: Mouse scrolled (645, 271) with delta (0, 0)
Screenshot: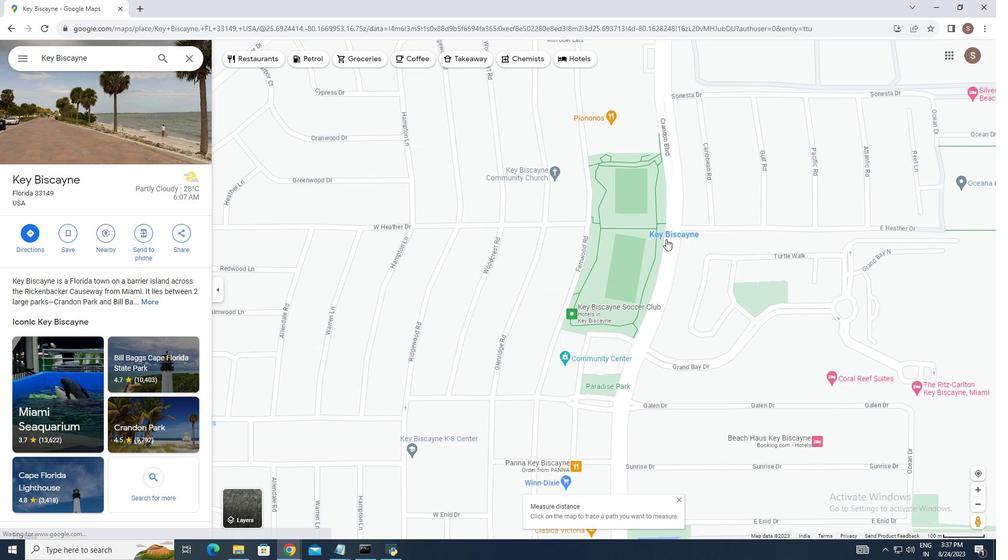 
Action: Mouse moved to (659, 275)
Screenshot: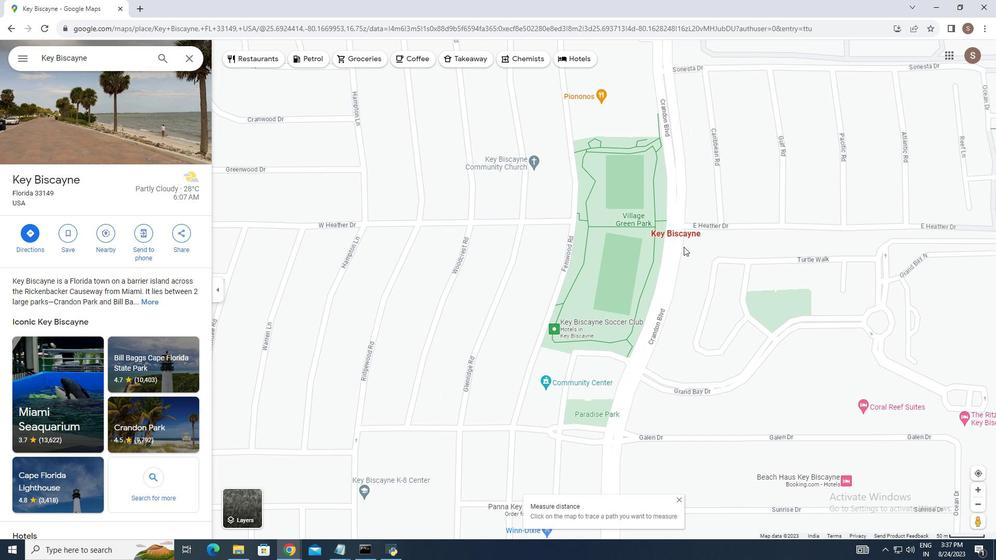 
Action: Mouse pressed left at (659, 275)
Screenshot: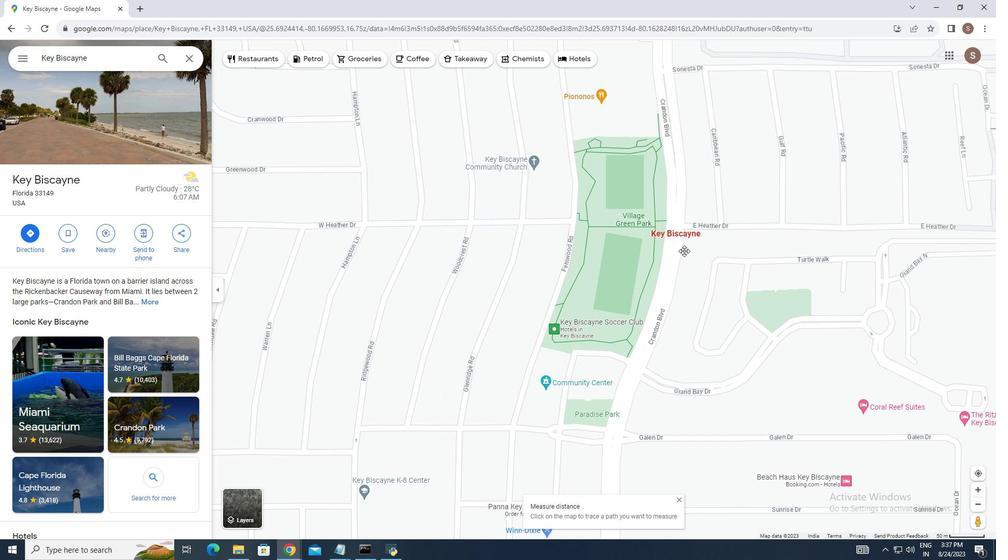 
Action: Mouse moved to (646, 279)
Screenshot: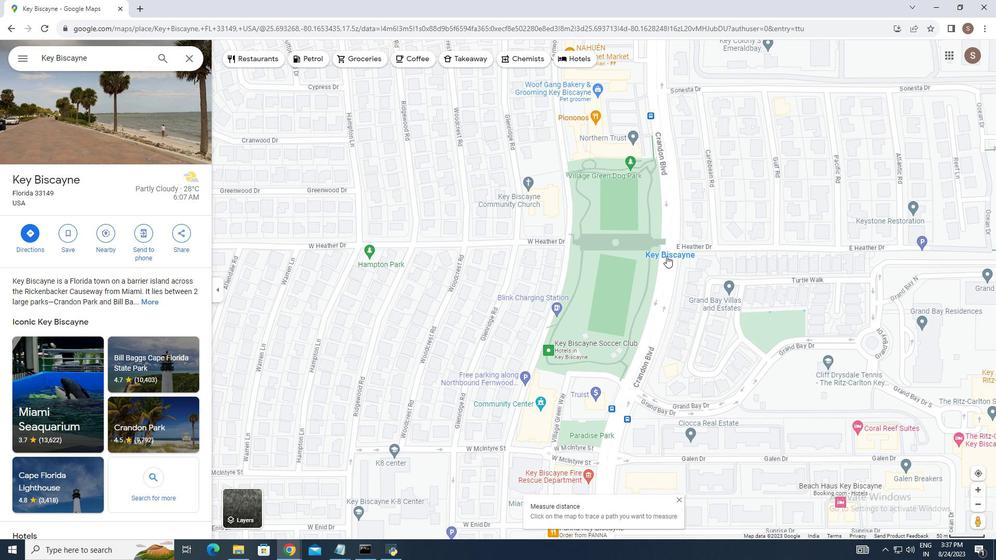 
Action: Mouse pressed left at (646, 279)
Screenshot: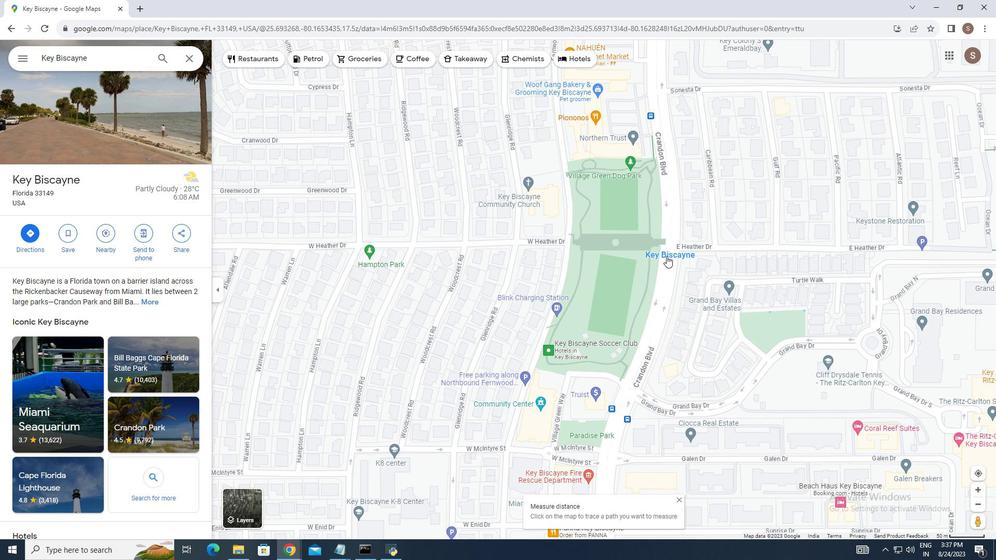 
Action: Mouse moved to (639, 287)
Screenshot: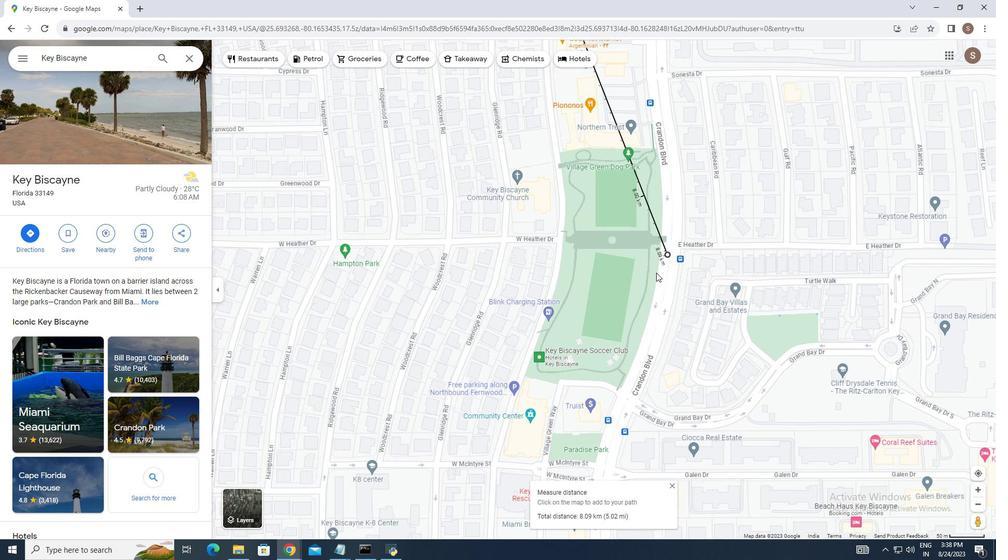 
Action: Mouse scrolled (639, 287) with delta (0, 0)
Screenshot: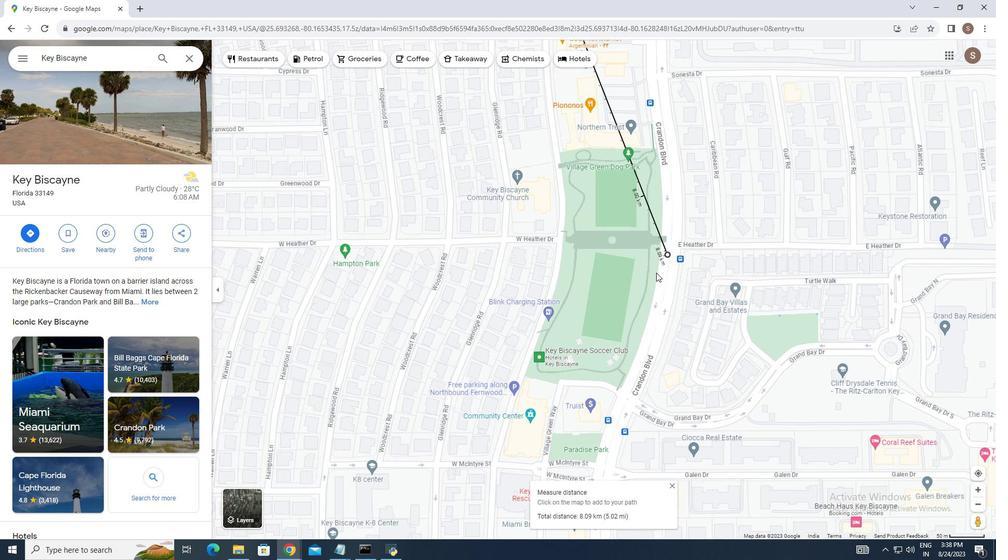
Action: Mouse moved to (600, 248)
Screenshot: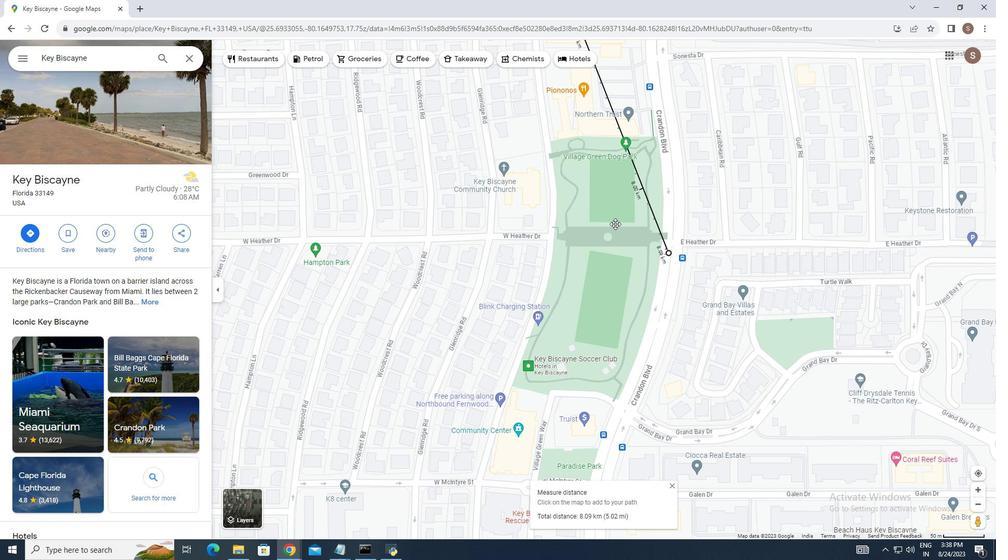 
Action: Mouse pressed left at (600, 248)
Screenshot: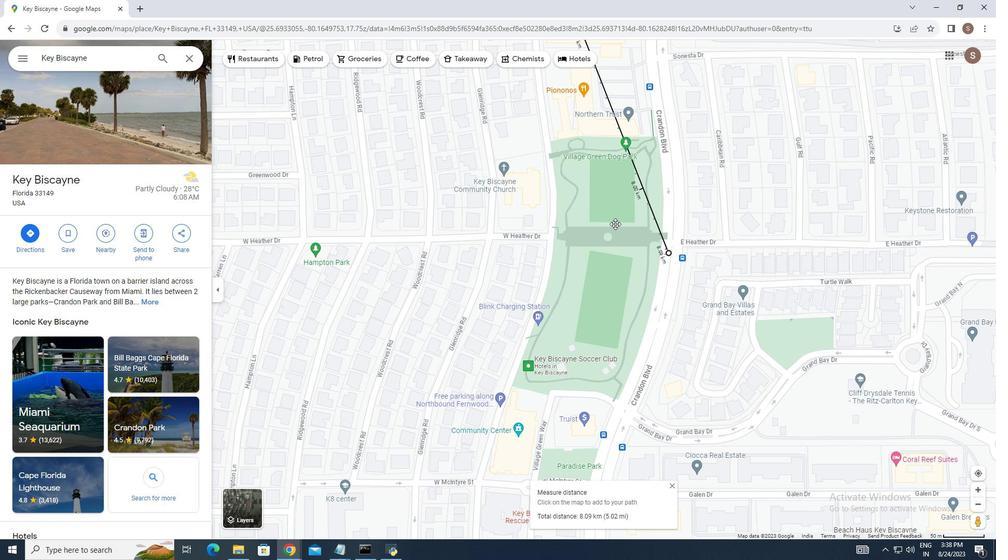 
Action: Mouse moved to (562, 258)
Screenshot: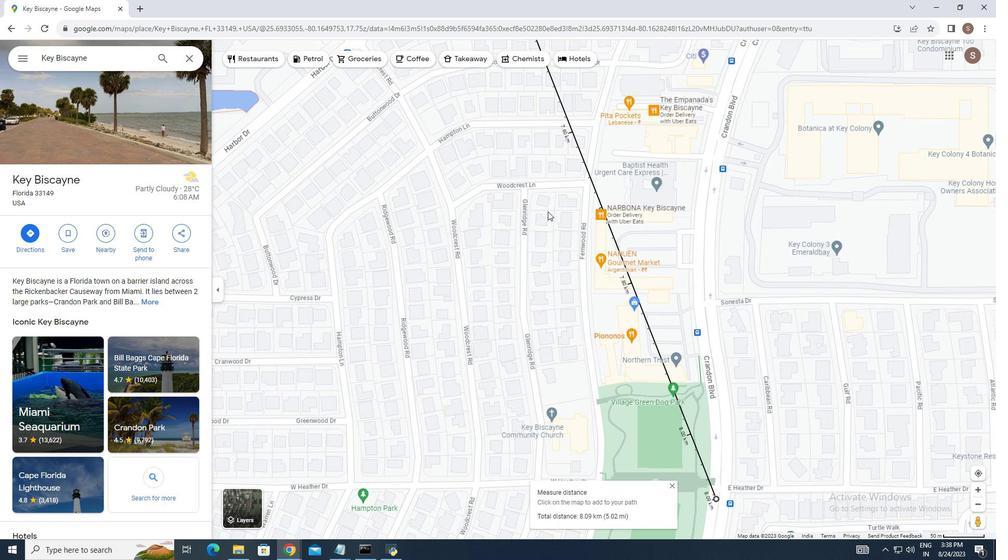 
Action: Key pressed <Key.up><Key.left><Key.right><Key.up><Key.up><Key.left><Key.up><Key.left><Key.up><Key.up><Key.up><Key.up><Key.left><Key.up><Key.up><Key.up><Key.up><Key.left><Key.up><Key.up><Key.left><Key.up><Key.up><Key.up><Key.left><Key.up><Key.left><Key.up><Key.up><Key.up><Key.up><Key.left><Key.left><Key.up><Key.up><Key.up><Key.left><Key.up><Key.up><Key.up><Key.left><Key.up><Key.up><Key.left><Key.up><Key.up><Key.up><Key.left><Key.up><Key.up><Key.up><Key.up><Key.up><Key.left><Key.left><Key.up><Key.up><Key.up><Key.left><Key.left><Key.right><Key.up><Key.up><Key.left><Key.up><Key.up><Key.left><Key.up><Key.up><Key.left><Key.up><Key.up><Key.up><Key.left><Key.up><Key.up><Key.down><Key.down><Key.down><Key.right><Key.down><Key.down><Key.down><Key.down><Key.right><Key.down><Key.right><Key.down><Key.right><Key.down><Key.left><Key.down><Key.right><Key.down><Key.down><Key.up><Key.up><Key.up><Key.up><Key.left><Key.up><Key.up><Key.left><Key.up><Key.left><Key.up><Key.left><Key.up><Key.up><Key.up>
Screenshot: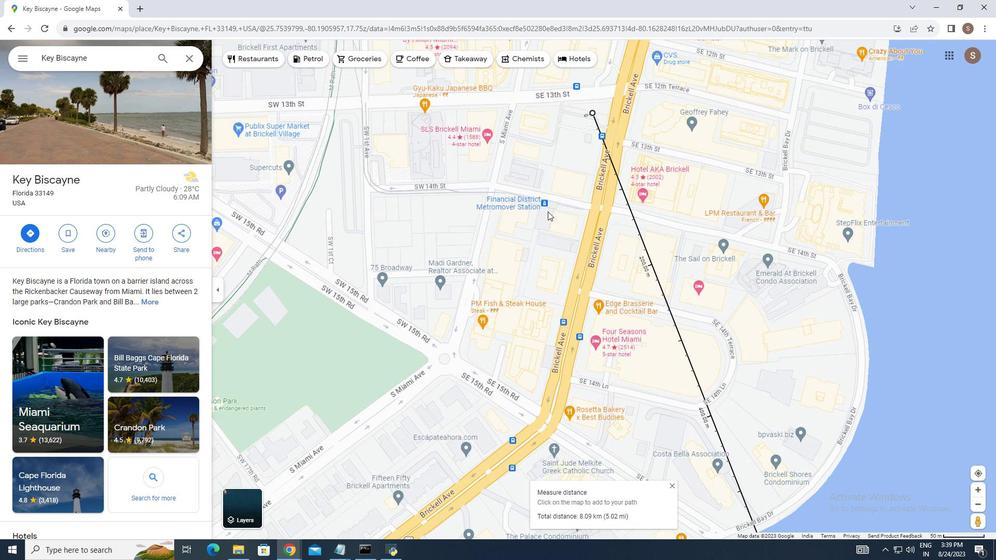
Action: Mouse moved to (601, 287)
Screenshot: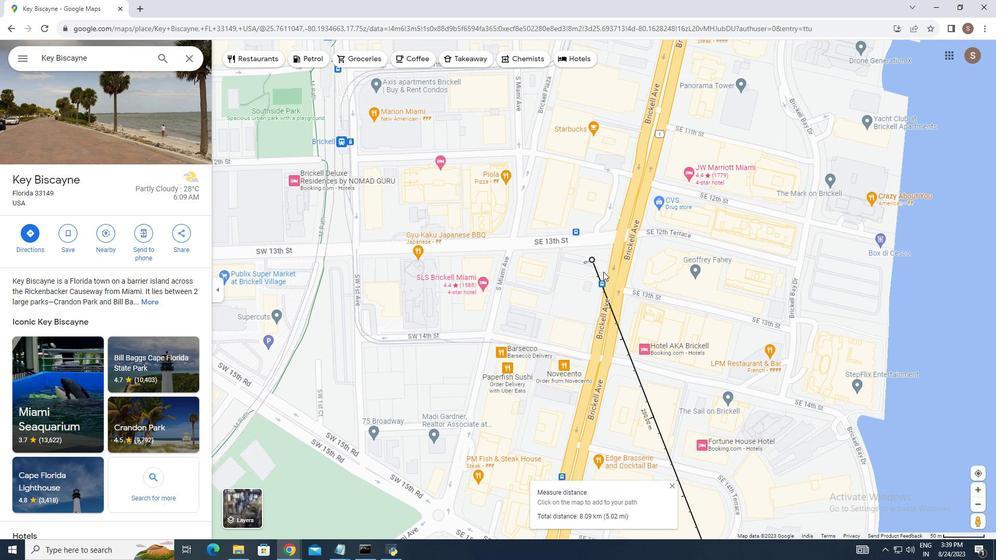 
Action: Mouse scrolled (601, 287) with delta (0, 0)
Screenshot: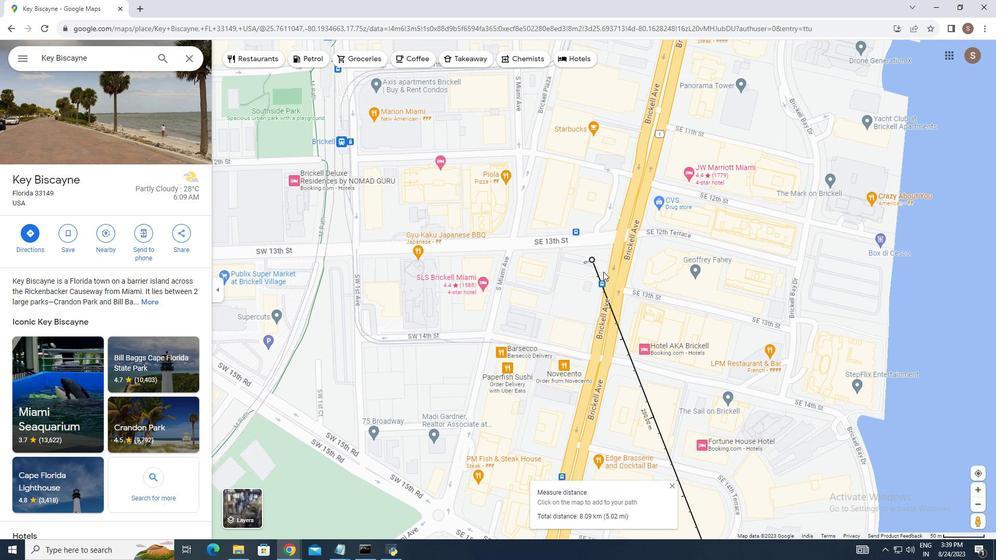 
Action: Mouse scrolled (601, 287) with delta (0, 0)
Screenshot: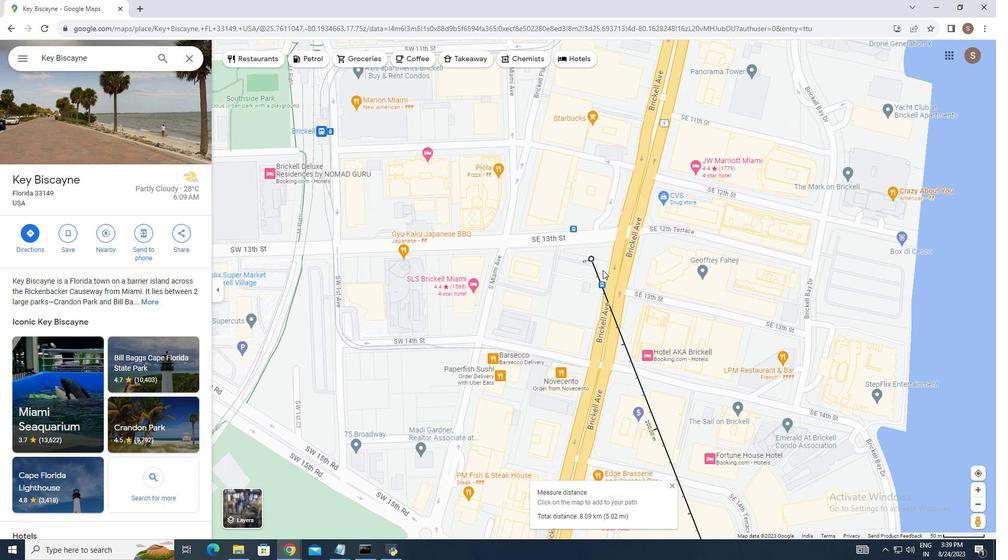 
Action: Mouse moved to (601, 286)
Screenshot: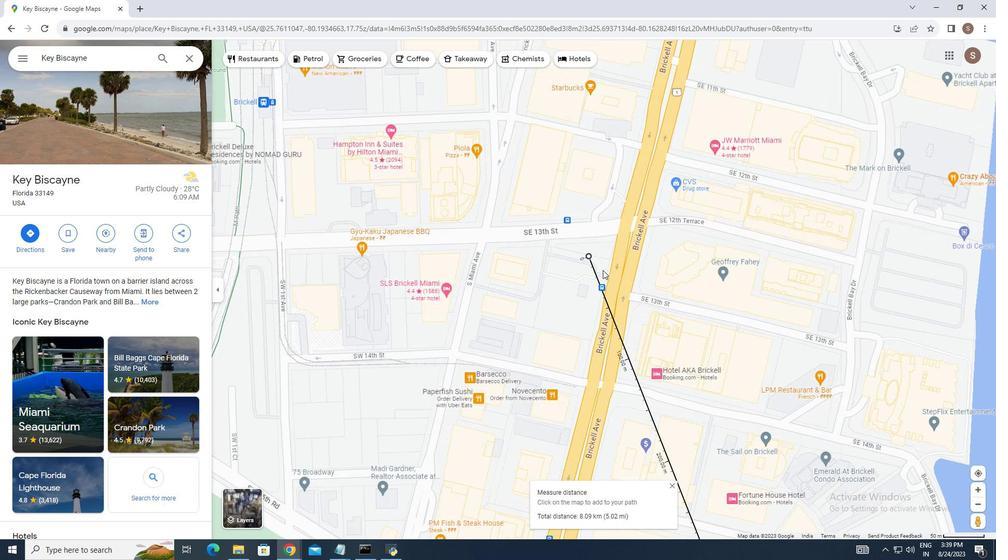 
Action: Mouse scrolled (601, 287) with delta (0, 0)
Screenshot: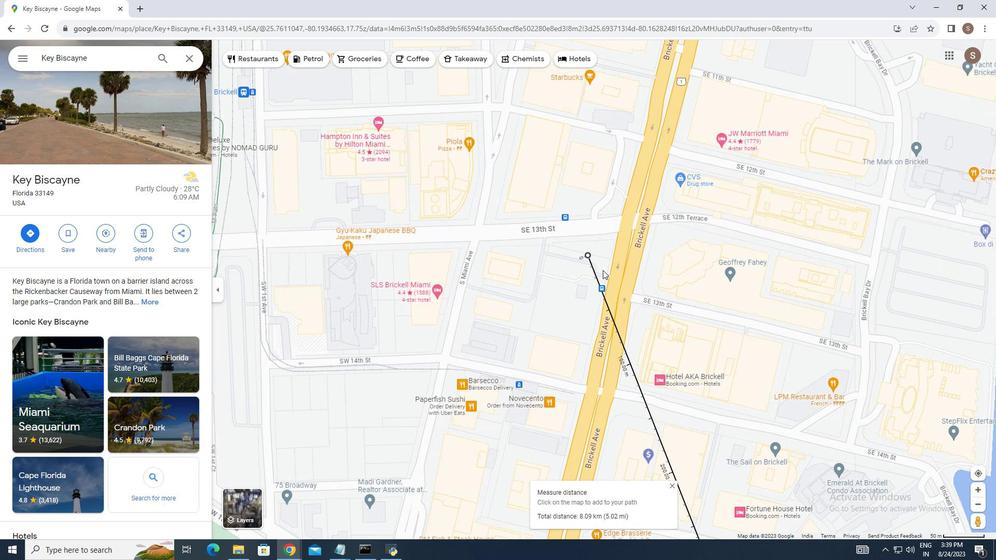 
Action: Mouse moved to (601, 286)
Screenshot: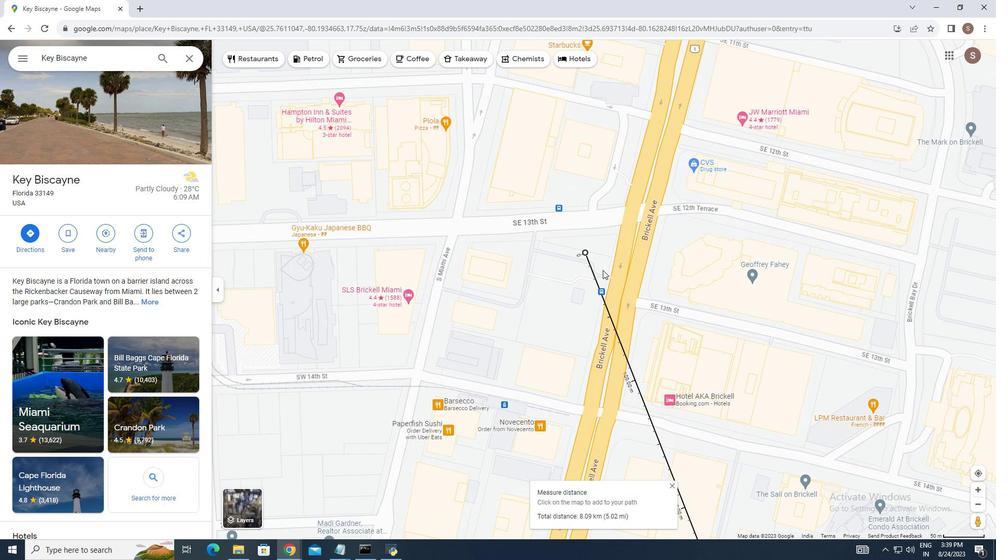 
Action: Mouse scrolled (601, 287) with delta (0, 0)
Screenshot: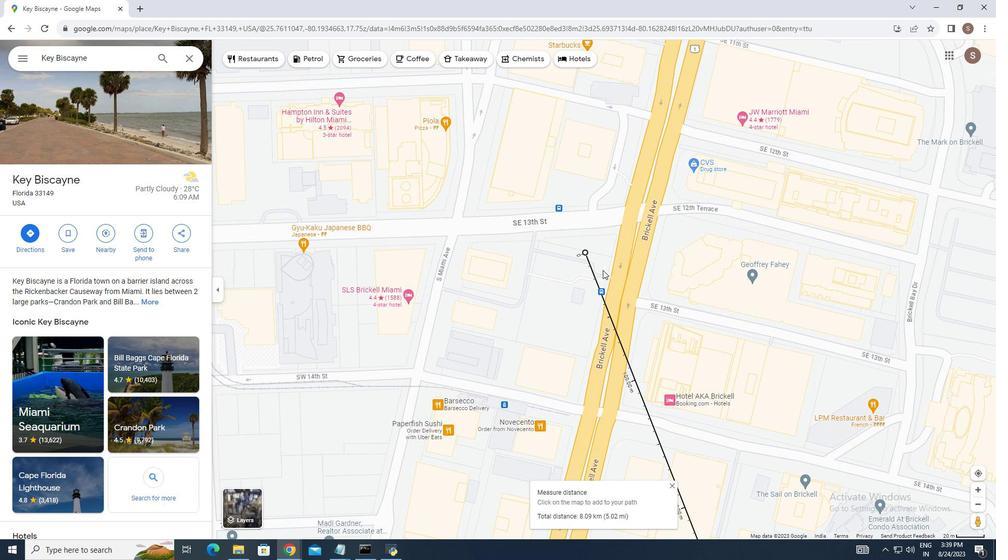 
Action: Mouse scrolled (601, 287) with delta (0, 0)
Screenshot: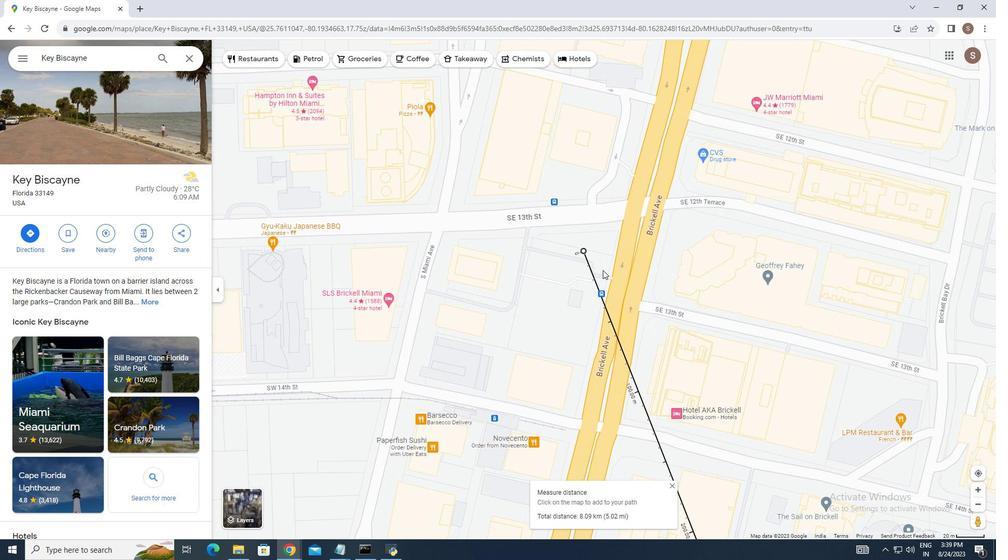 
Action: Mouse moved to (586, 280)
Screenshot: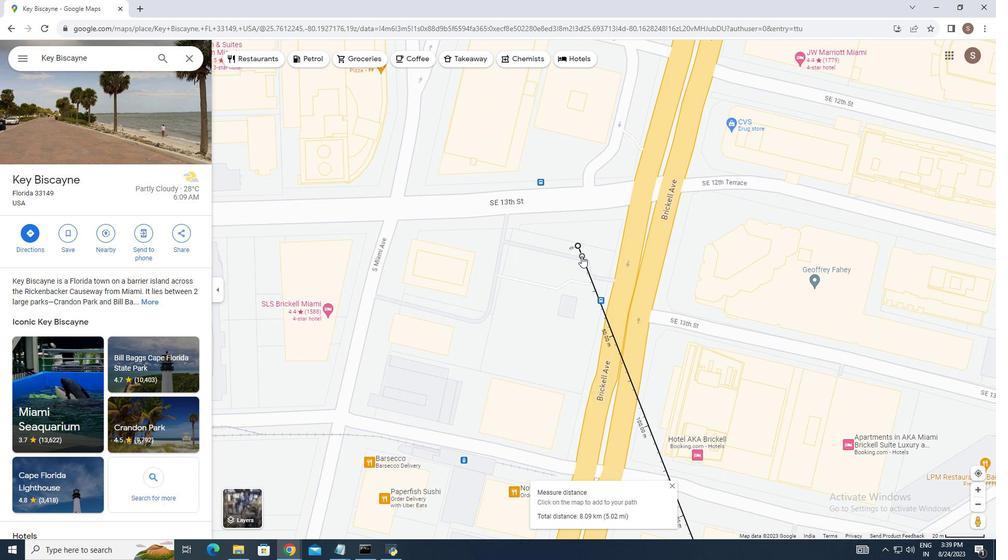 
Action: Mouse scrolled (586, 280) with delta (0, 0)
Screenshot: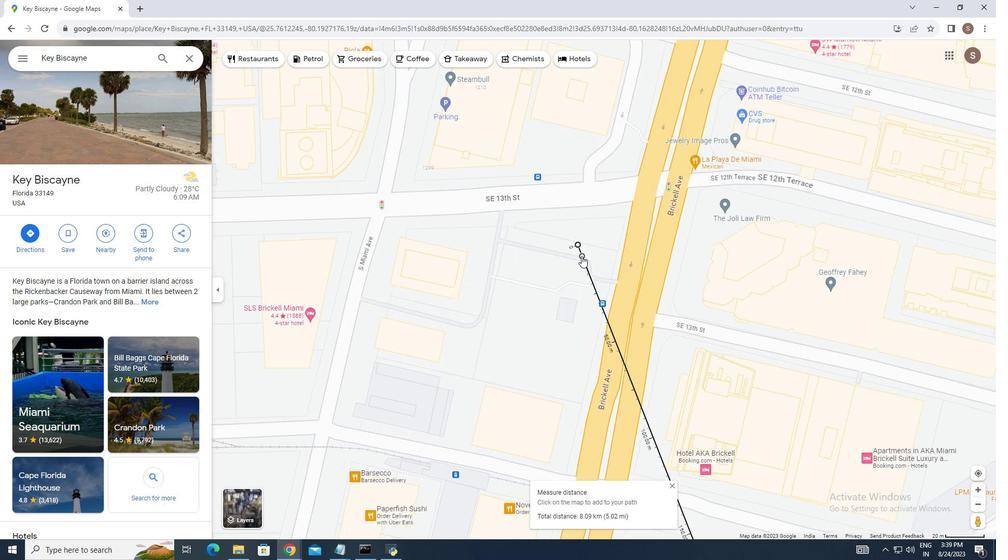 
Action: Mouse moved to (583, 273)
Screenshot: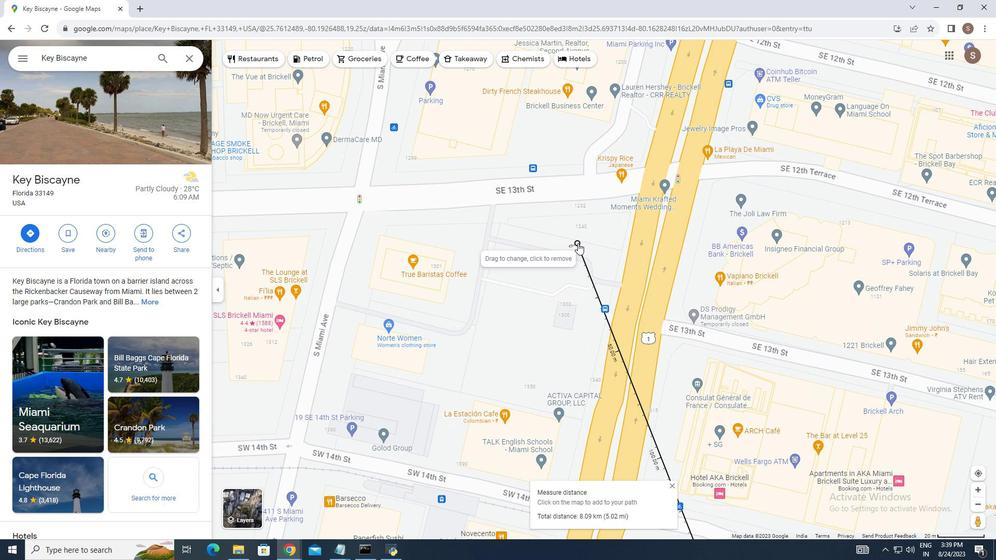 
Action: Mouse scrolled (583, 274) with delta (0, 0)
Screenshot: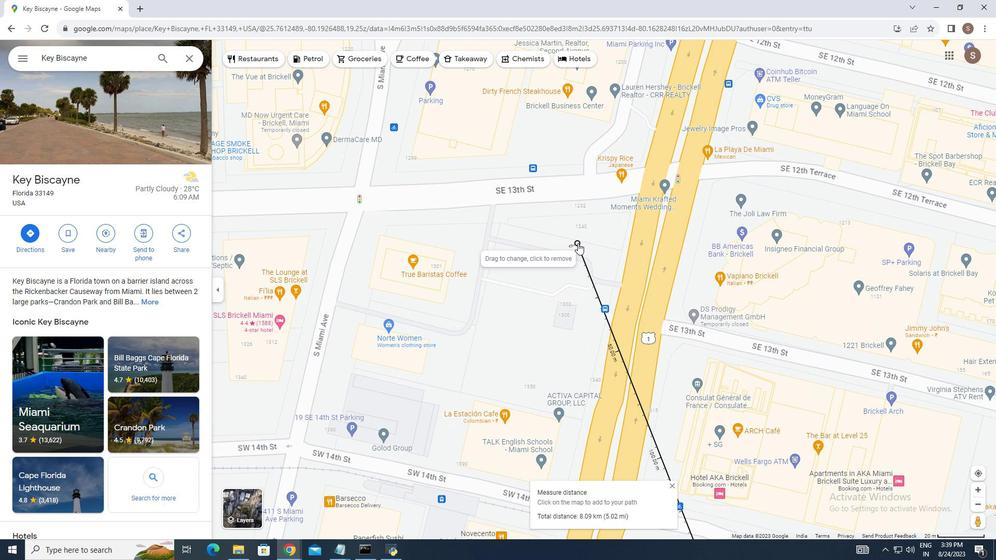 
Action: Mouse scrolled (583, 274) with delta (0, 0)
Screenshot: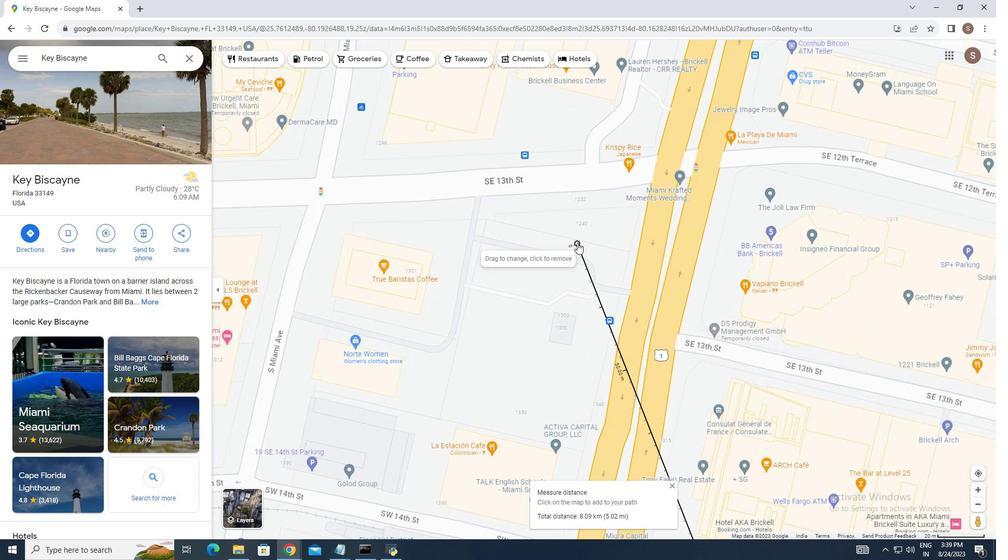 
Action: Mouse moved to (583, 273)
Screenshot: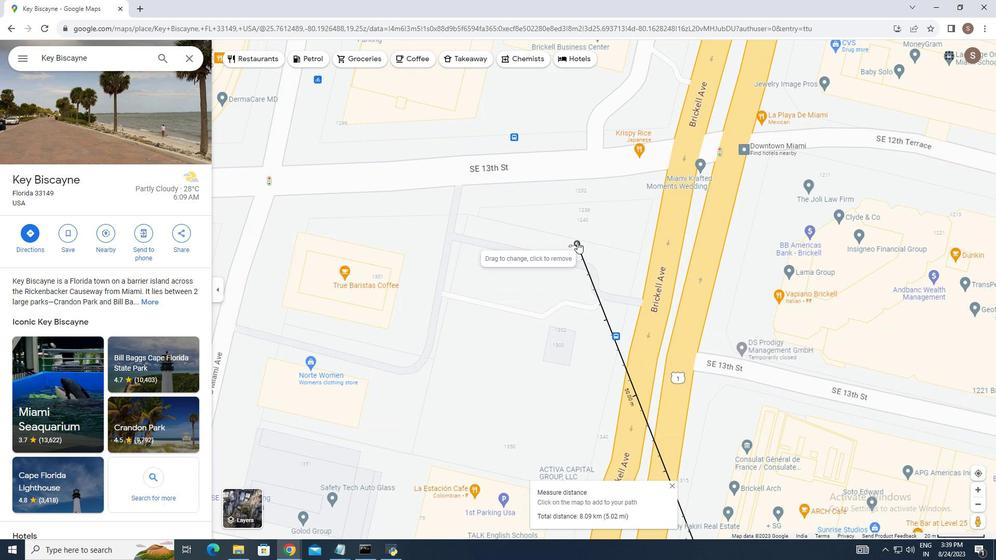 
Action: Mouse scrolled (583, 273) with delta (0, 0)
Screenshot: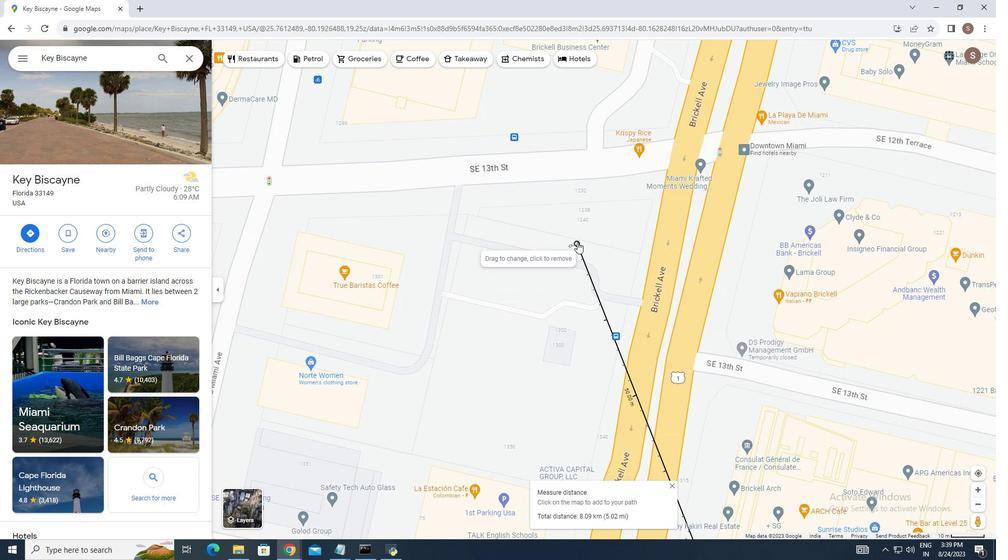 
Action: Mouse moved to (582, 275)
Screenshot: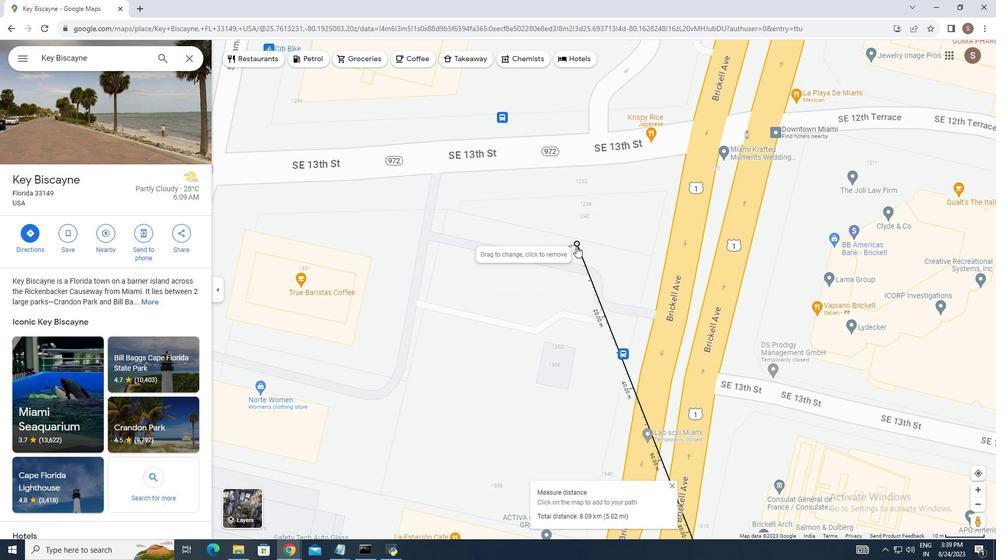 
Action: Mouse scrolled (582, 275) with delta (0, 0)
Screenshot: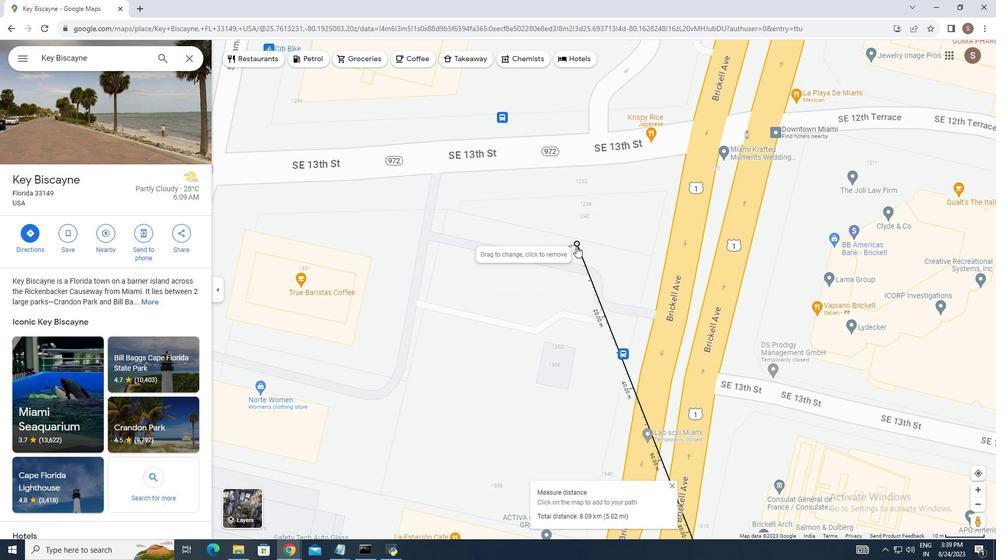 
Action: Mouse scrolled (582, 275) with delta (0, 0)
Screenshot: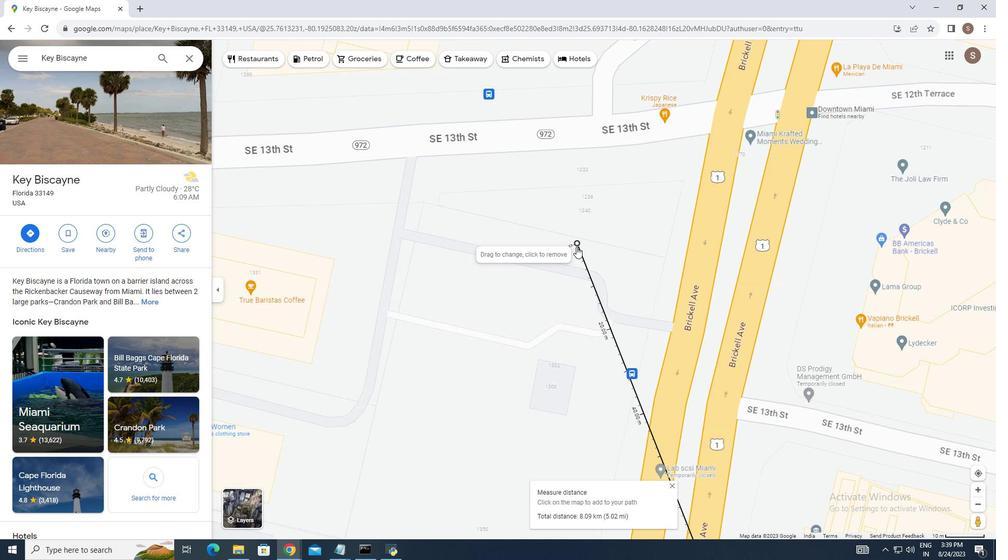 
Action: Mouse moved to (582, 273)
Screenshot: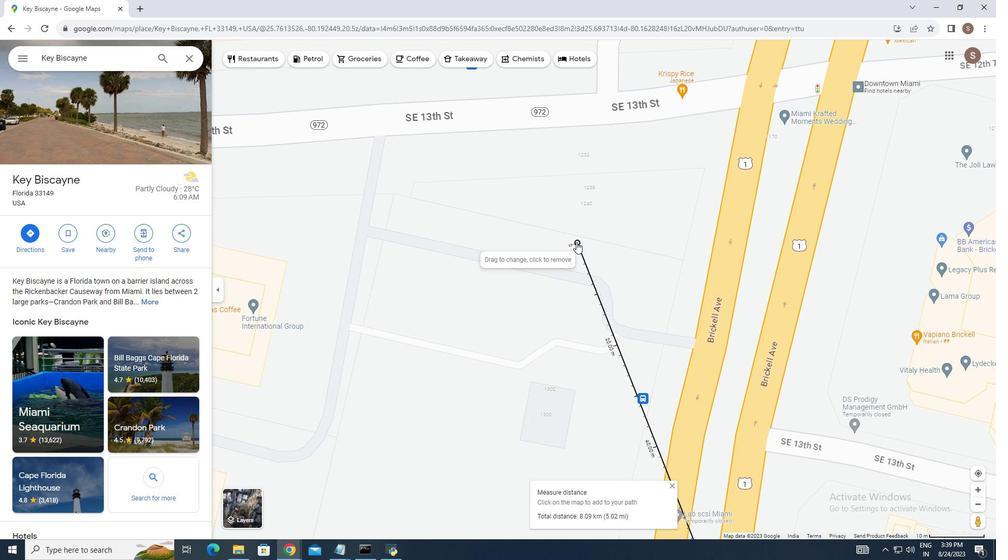 
Action: Mouse scrolled (582, 273) with delta (0, 0)
Screenshot: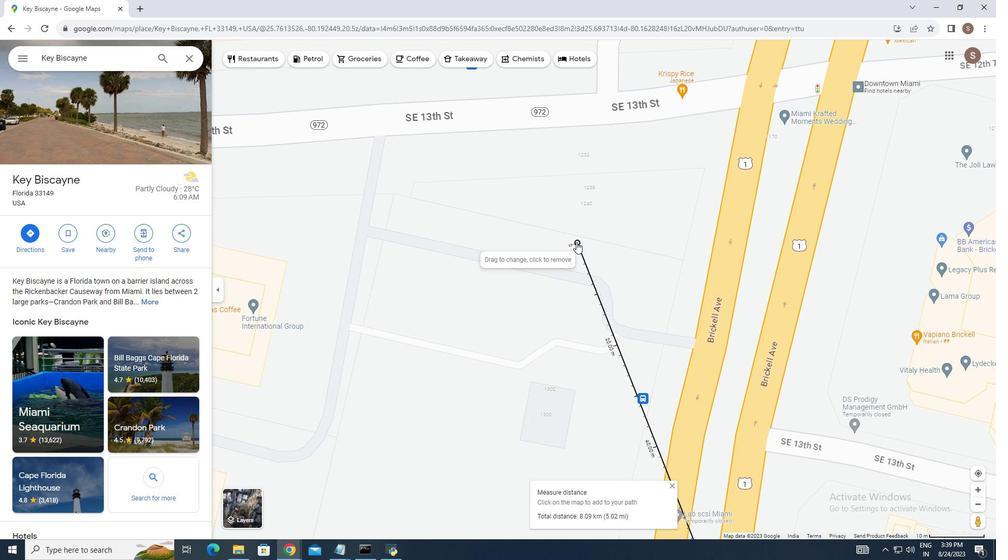 
Action: Mouse scrolled (582, 273) with delta (0, 0)
Screenshot: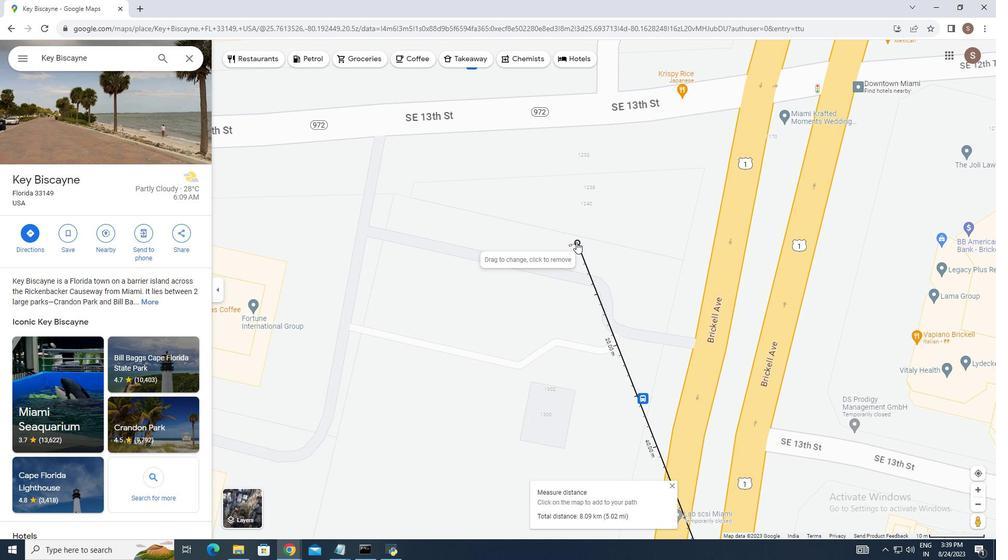 
Action: Mouse moved to (619, 280)
Screenshot: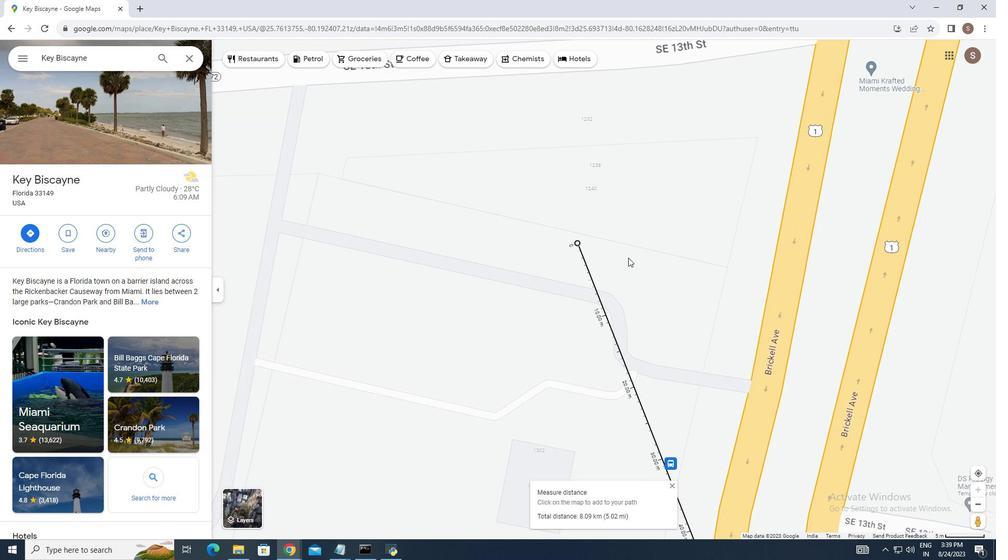 
Action: Mouse pressed left at (619, 280)
Screenshot: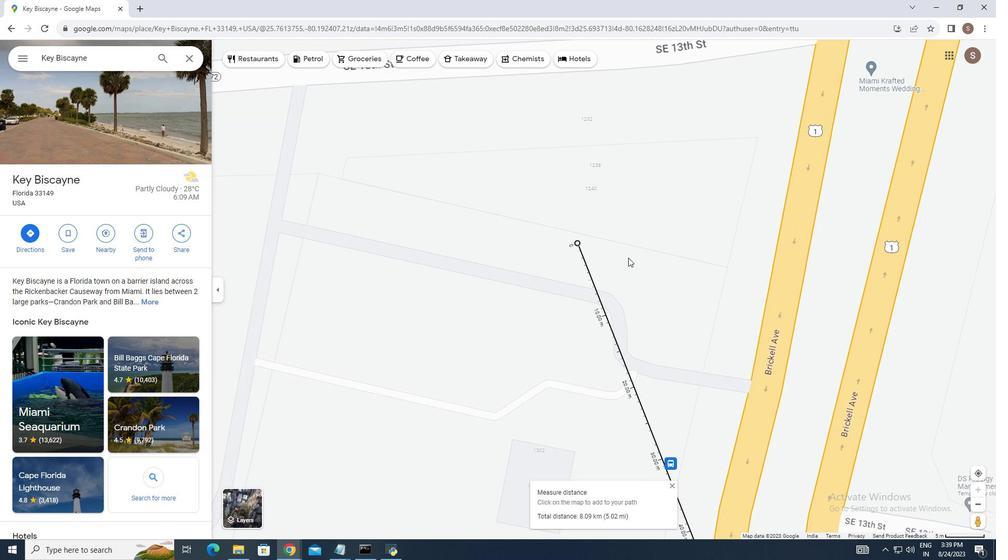 
Action: Mouse moved to (627, 278)
Screenshot: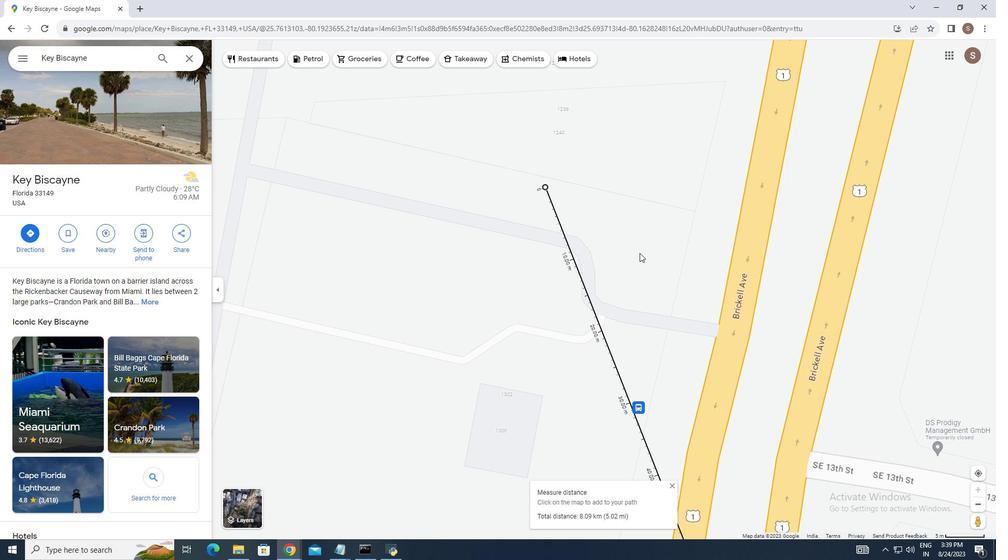 
Action: Mouse pressed left at (627, 278)
Screenshot: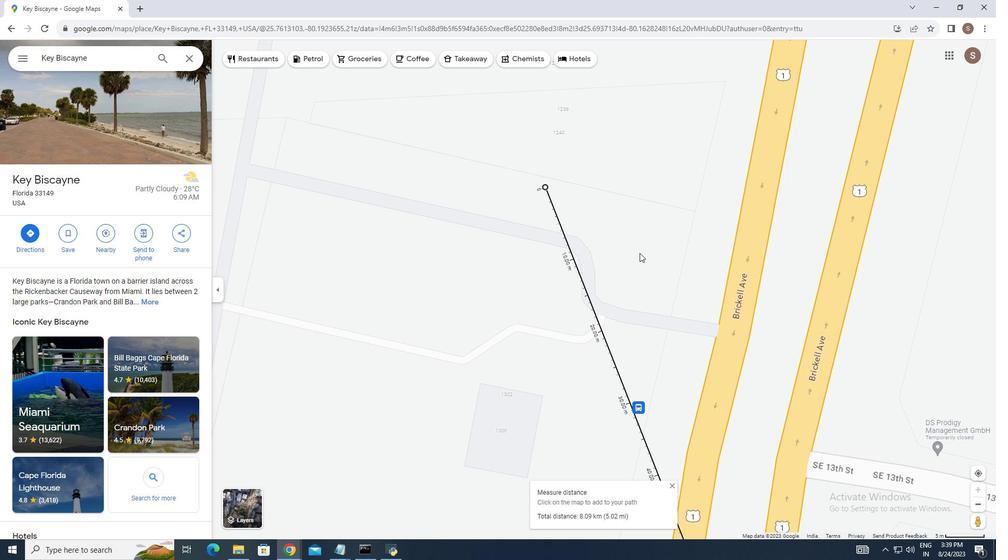 
Action: Mouse moved to (573, 269)
Screenshot: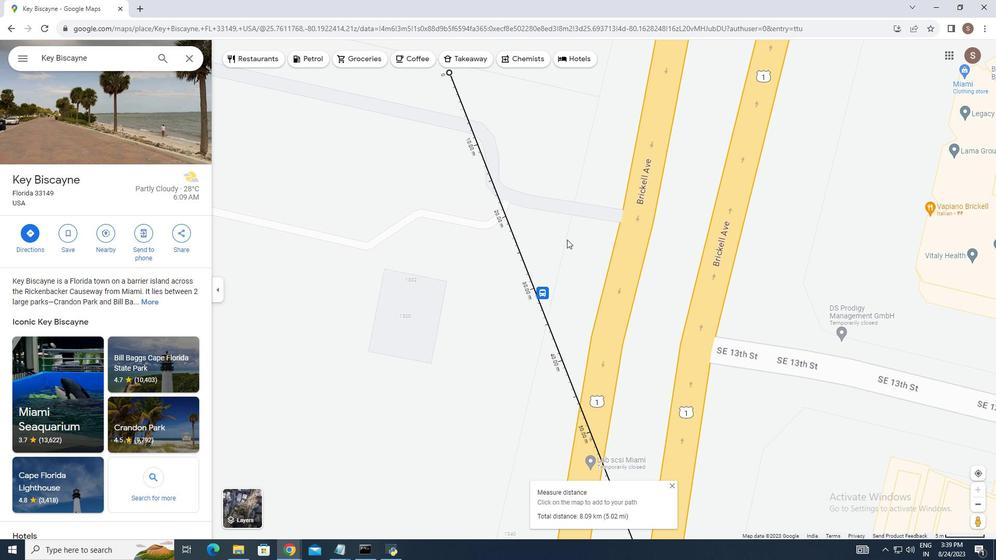 
Action: Mouse scrolled (573, 269) with delta (0, 0)
Screenshot: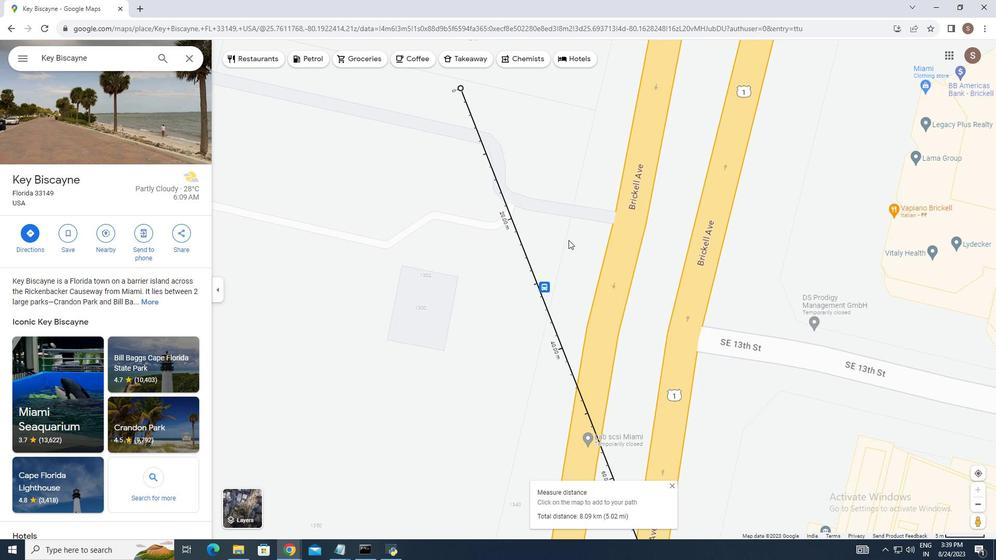 
Action: Mouse moved to (576, 272)
Screenshot: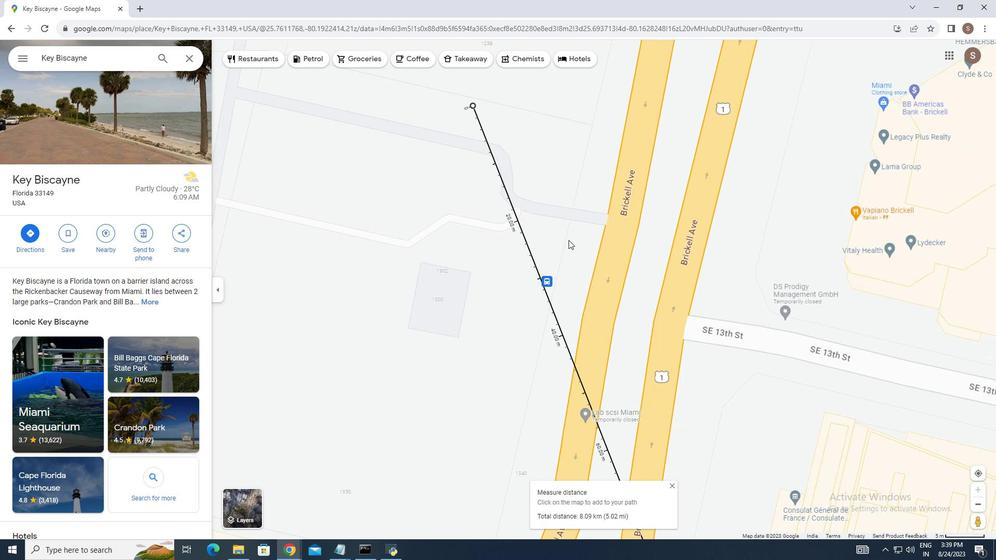 
Action: Mouse scrolled (576, 272) with delta (0, 0)
Screenshot: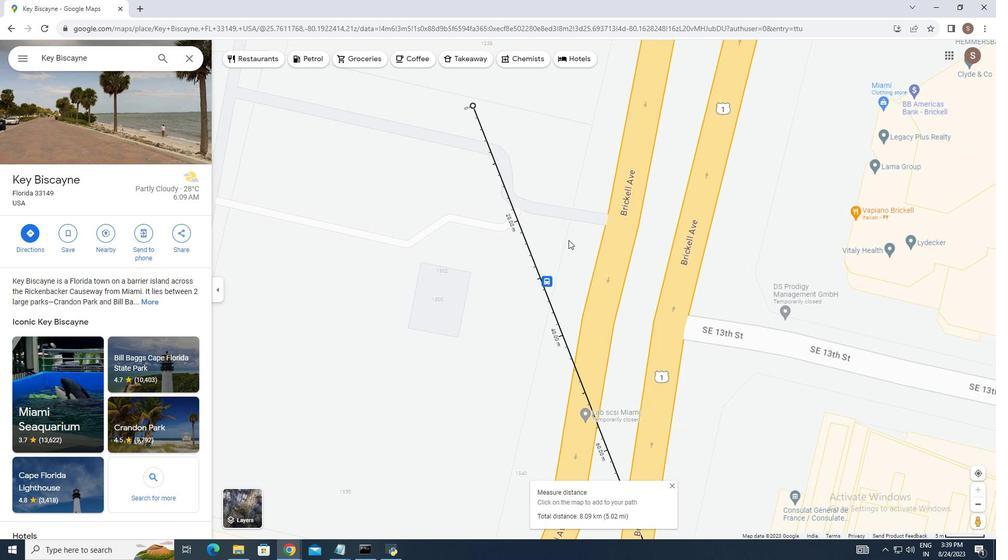 
Action: Mouse moved to (577, 272)
Screenshot: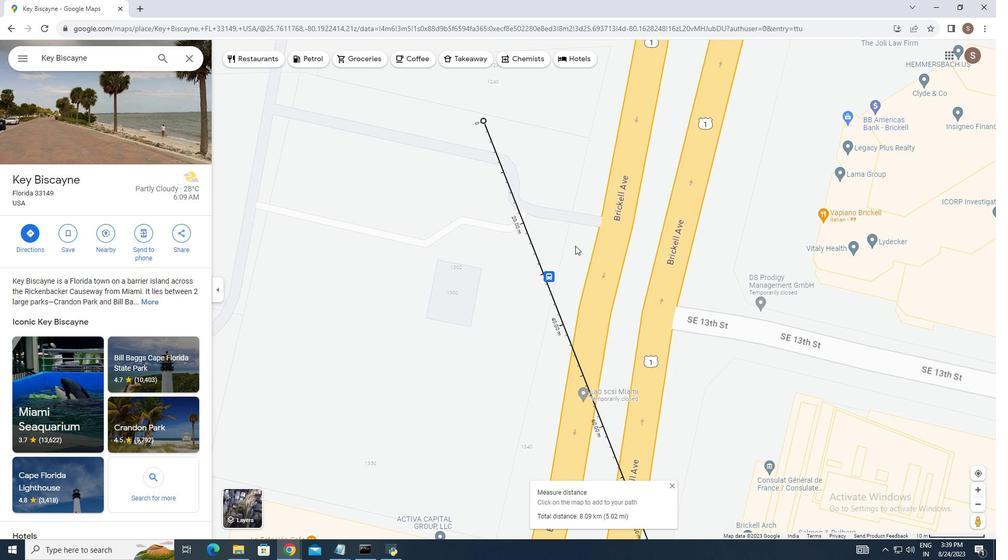 
Action: Mouse scrolled (577, 271) with delta (0, 0)
Screenshot: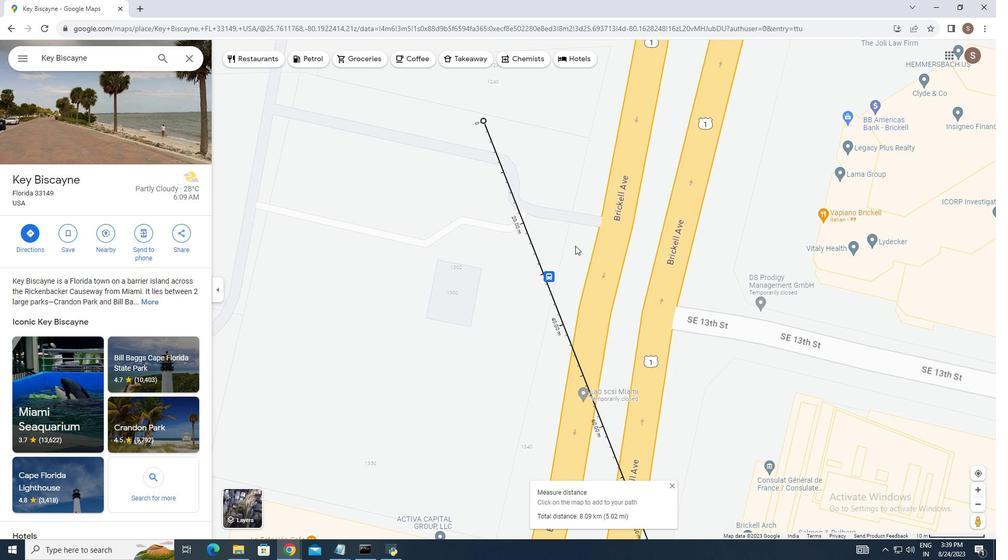 
Action: Mouse moved to (580, 273)
Screenshot: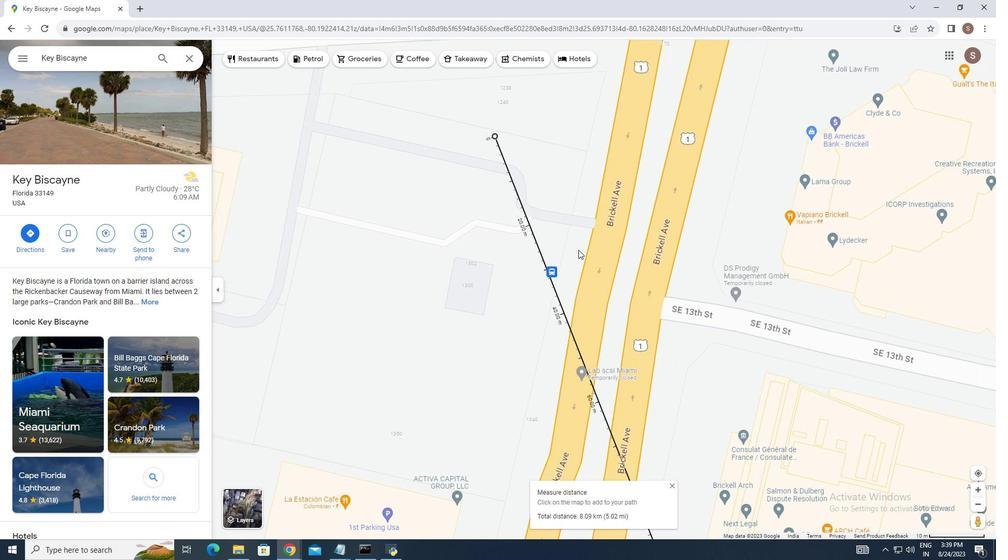 
Action: Mouse scrolled (580, 273) with delta (0, 0)
Screenshot: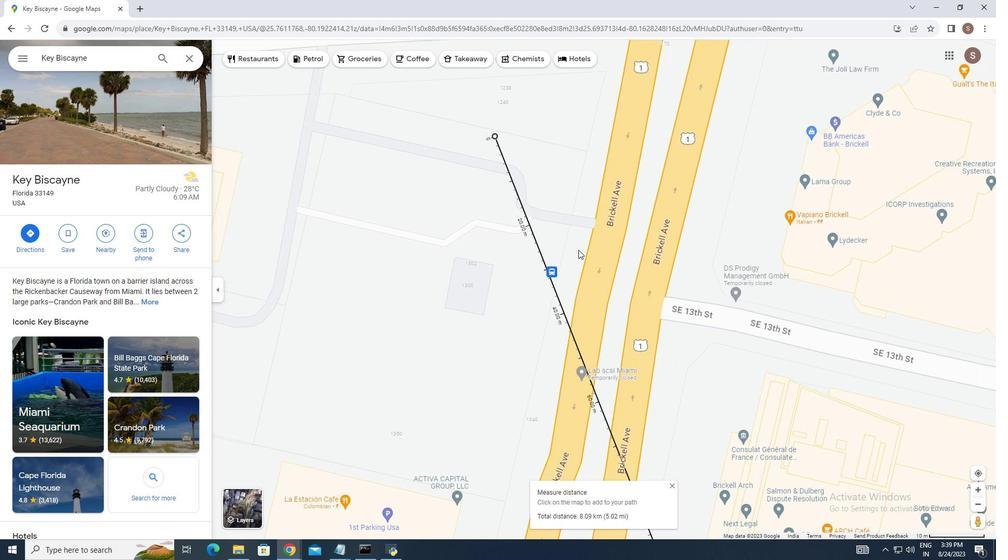 
Action: Mouse moved to (583, 276)
Screenshot: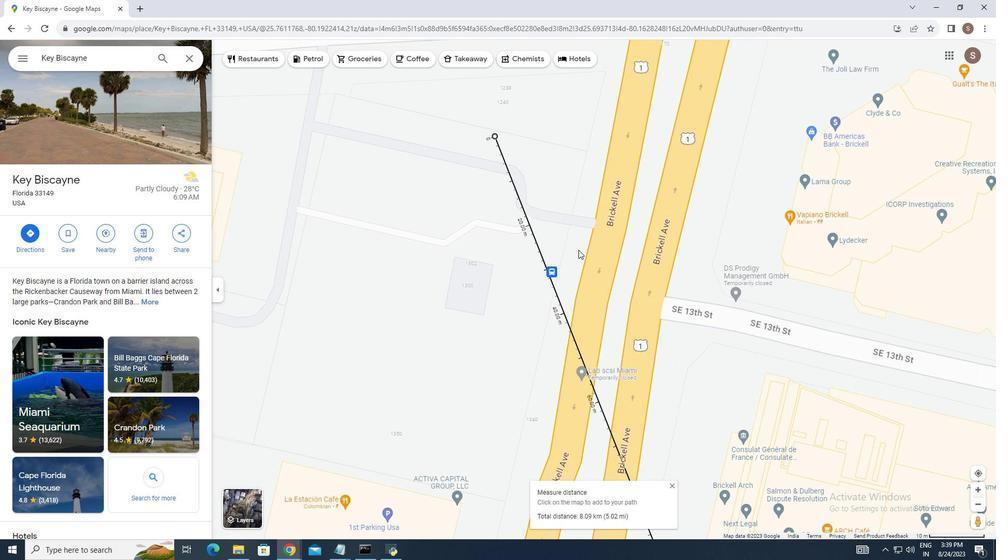 
Action: Mouse scrolled (583, 276) with delta (0, 0)
Screenshot: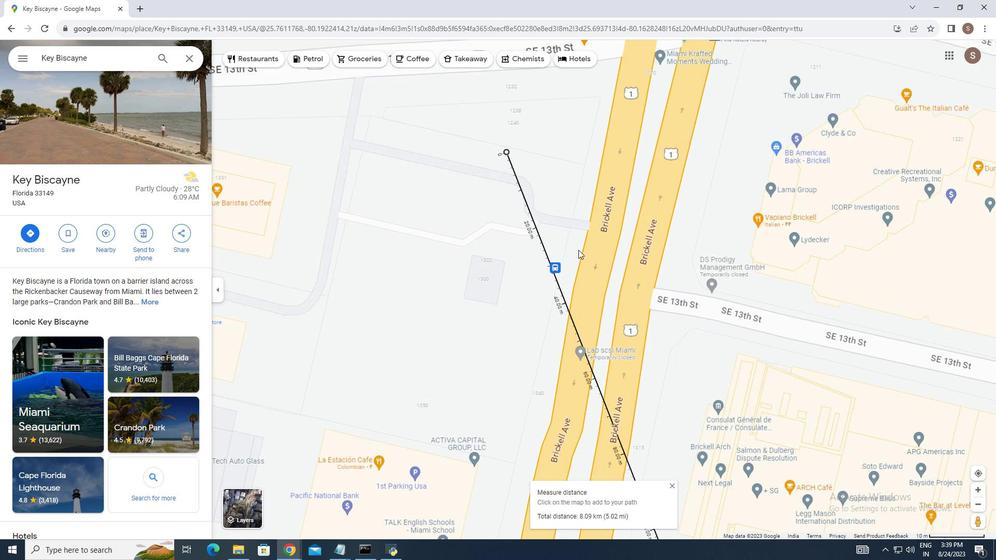 
Action: Mouse moved to (584, 277)
Screenshot: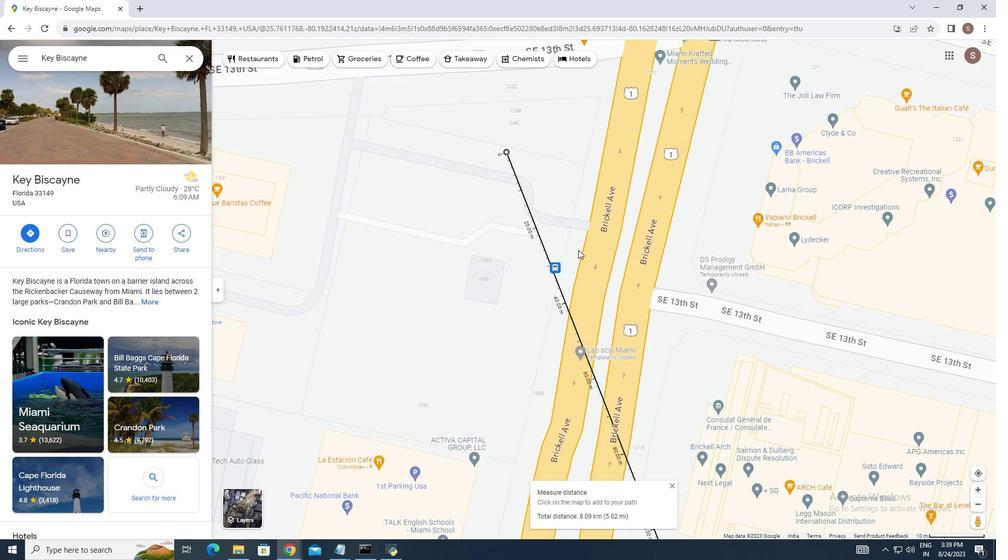 
Action: Mouse scrolled (584, 276) with delta (0, 0)
Screenshot: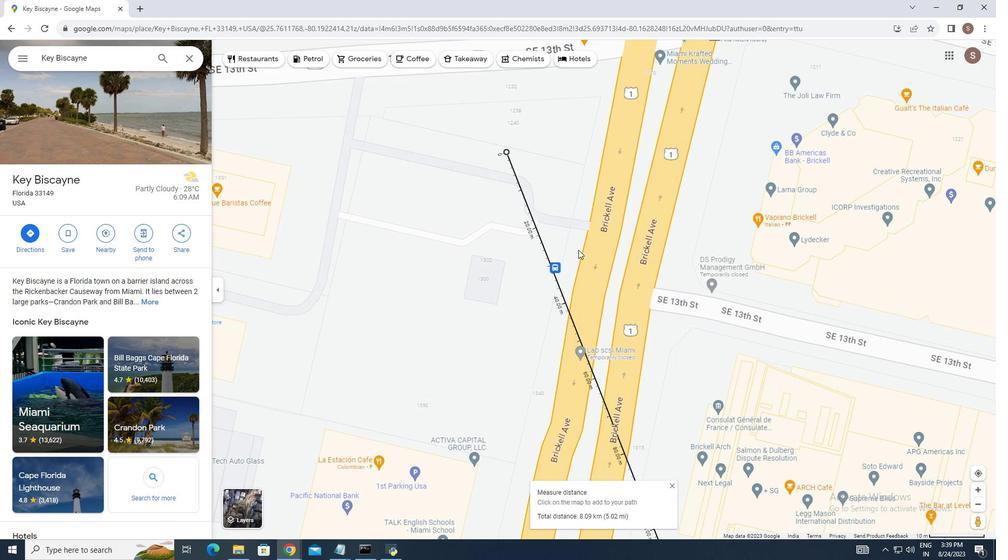 
Action: Mouse moved to (593, 281)
Screenshot: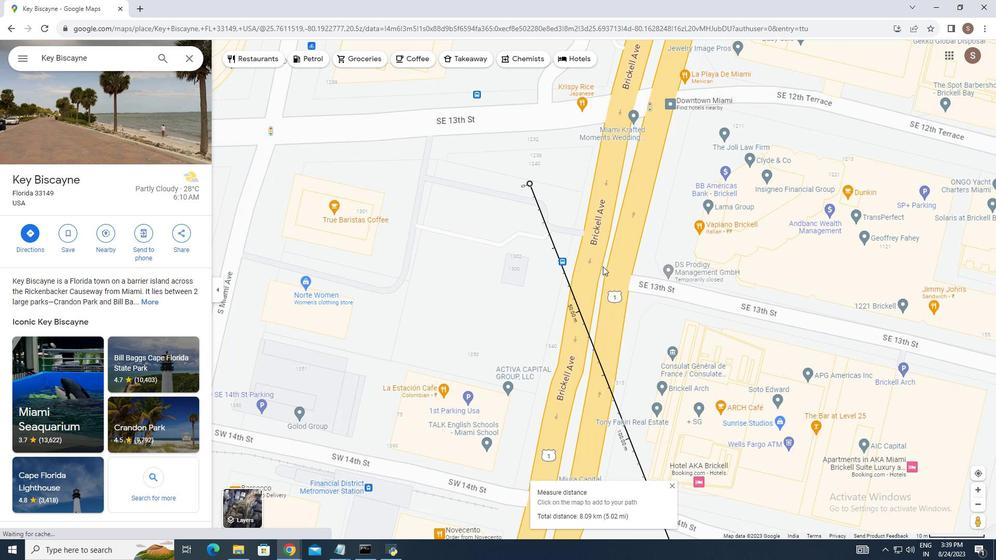 
Action: Mouse scrolled (593, 280) with delta (0, 0)
Screenshot: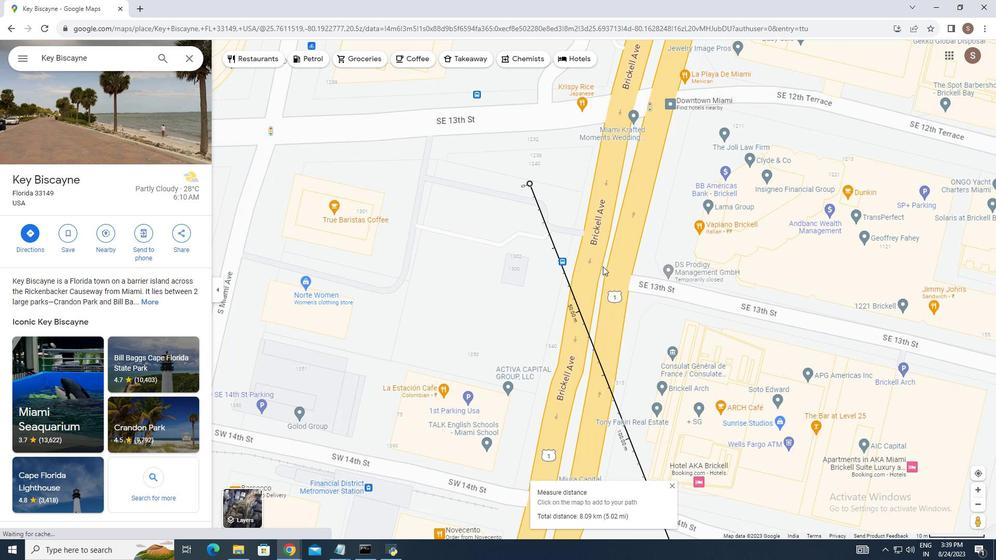 
Action: Mouse moved to (600, 284)
Screenshot: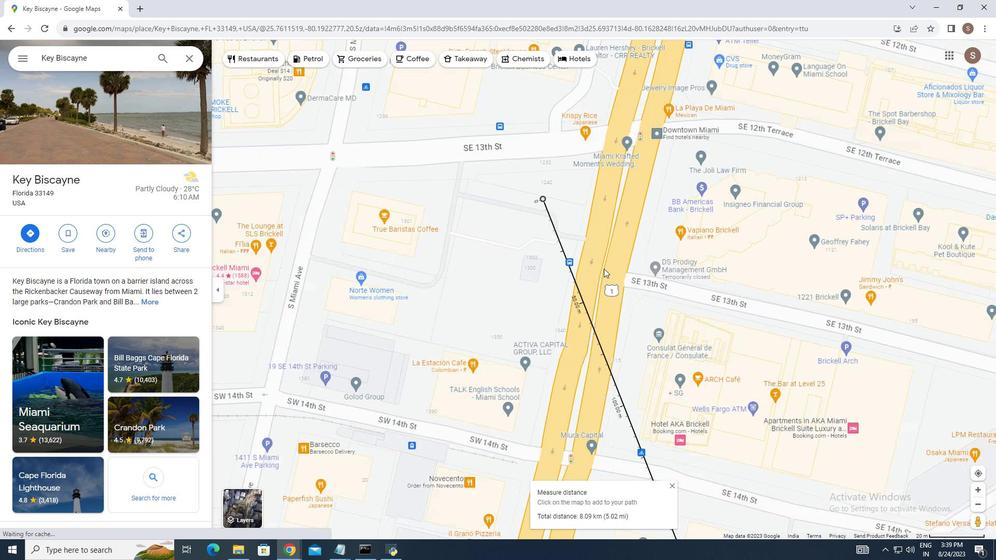 
Action: Mouse scrolled (600, 284) with delta (0, 0)
Screenshot: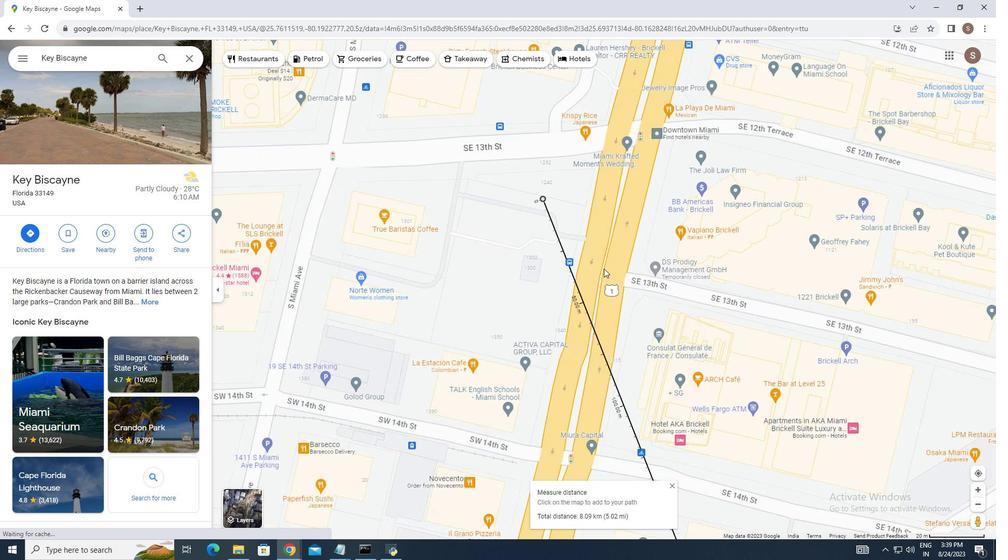 
Action: Mouse moved to (602, 285)
Screenshot: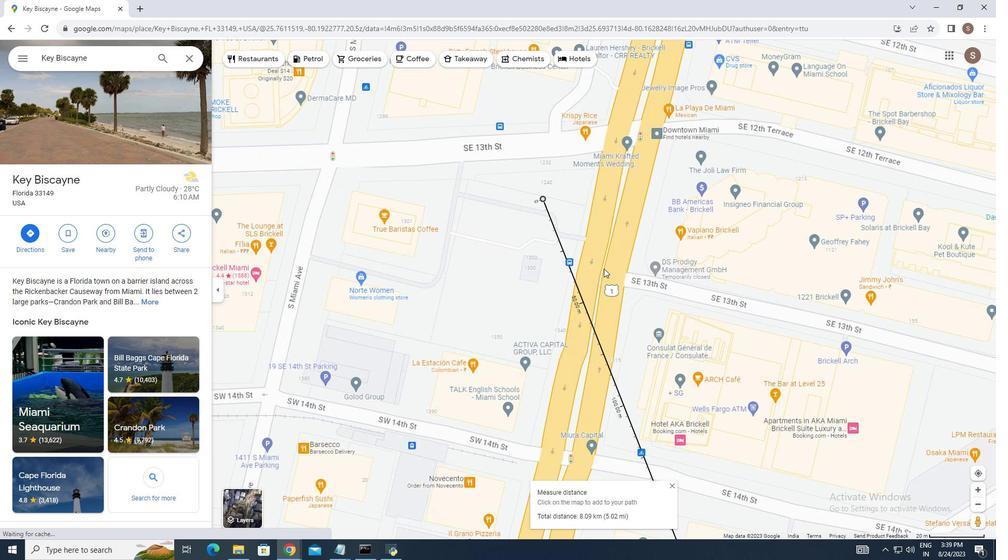 
Action: Mouse scrolled (602, 285) with delta (0, 0)
Screenshot: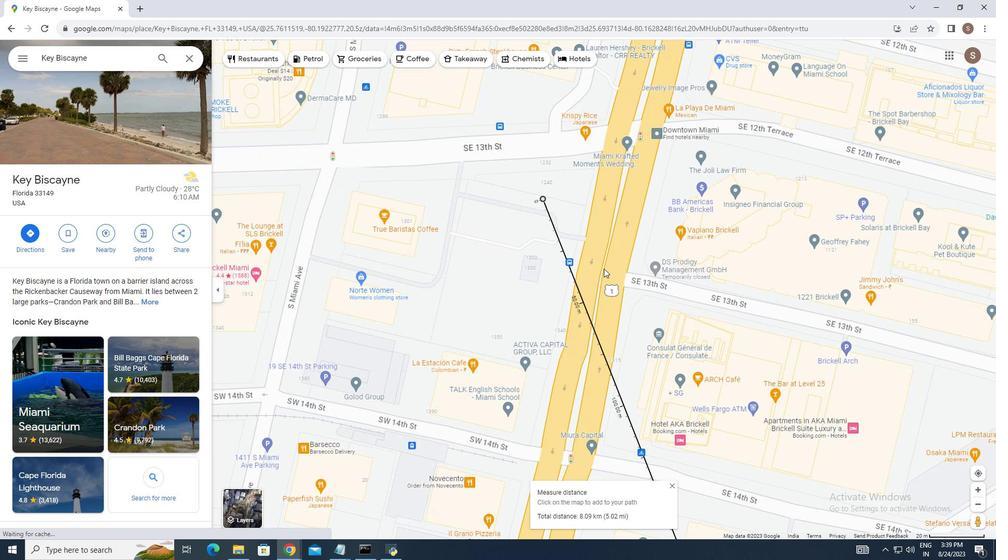 
Action: Mouse moved to (634, 310)
Screenshot: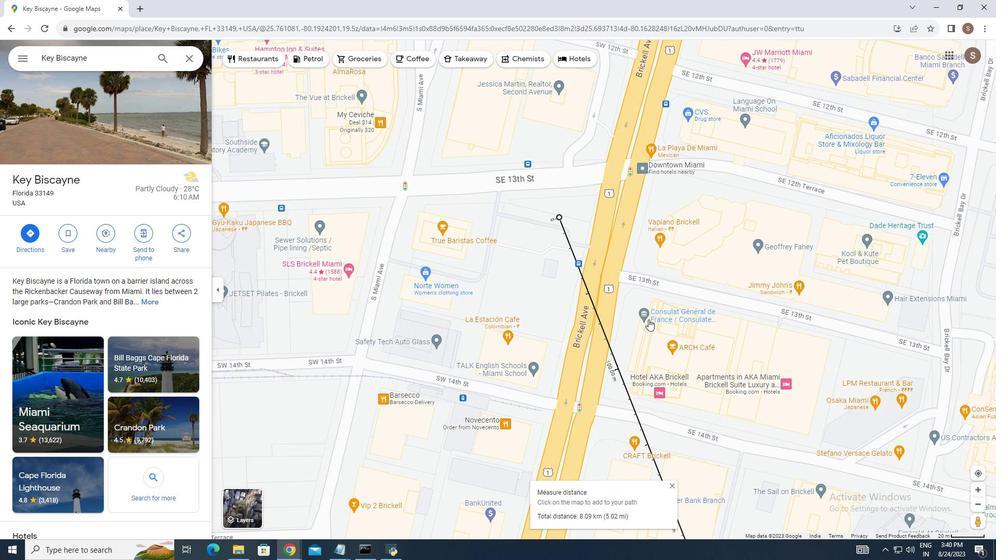 
Action: Mouse pressed left at (634, 310)
Screenshot: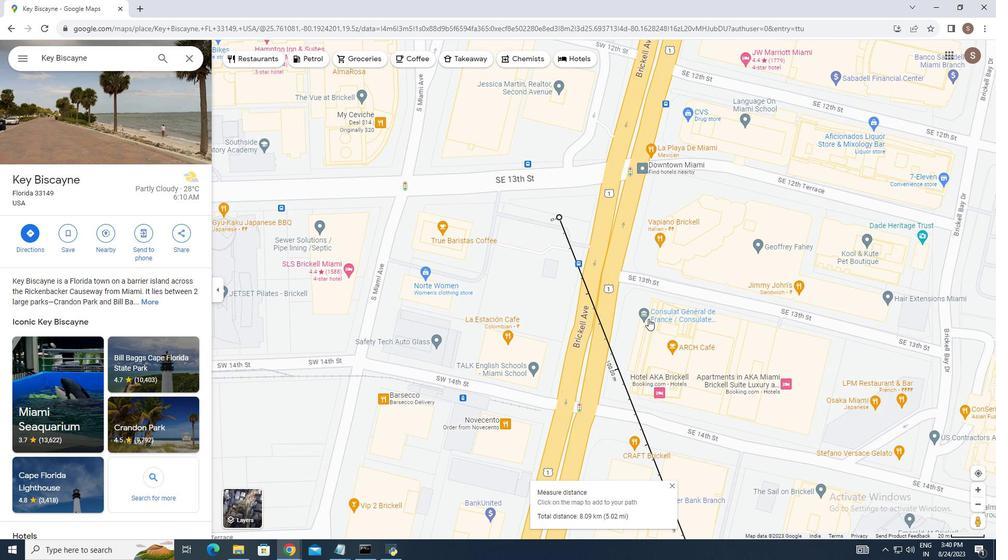 
Action: Mouse moved to (642, 315)
Screenshot: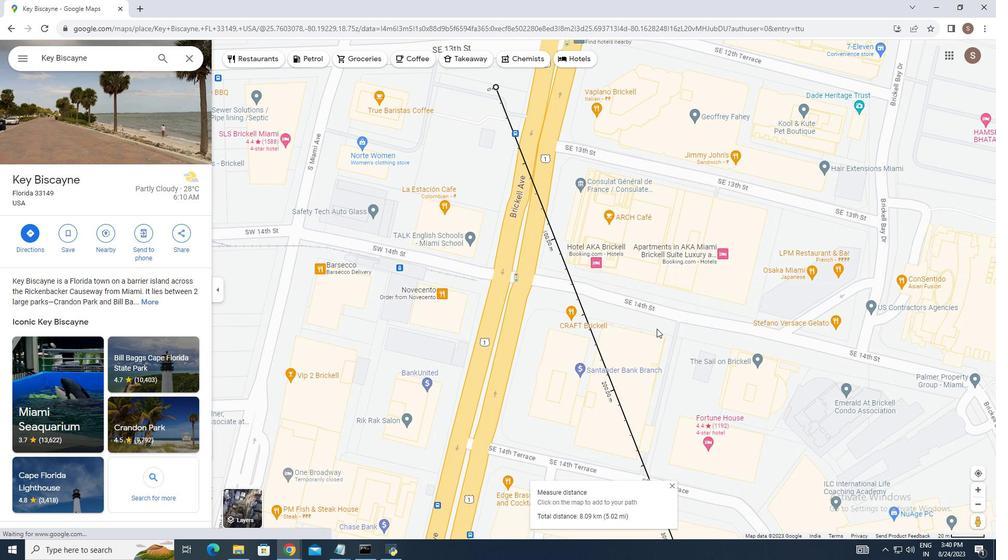 
Action: Mouse pressed left at (642, 315)
Screenshot: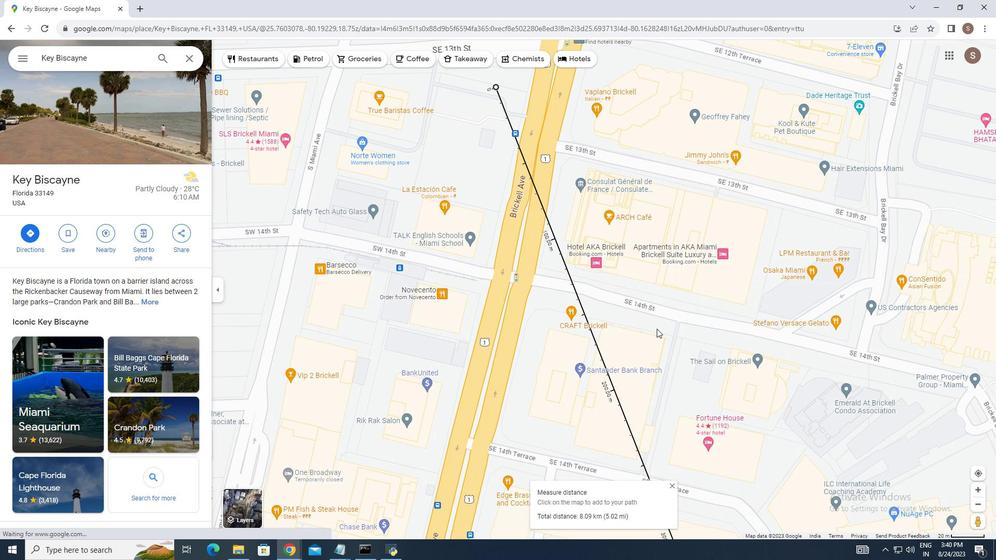 
Action: Mouse moved to (599, 287)
Screenshot: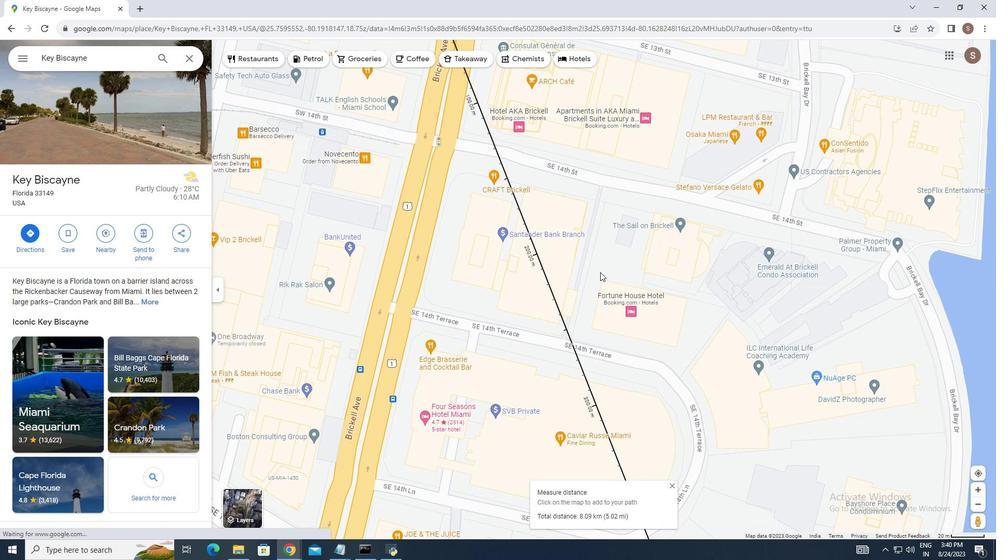 
Action: Mouse scrolled (599, 287) with delta (0, 0)
Screenshot: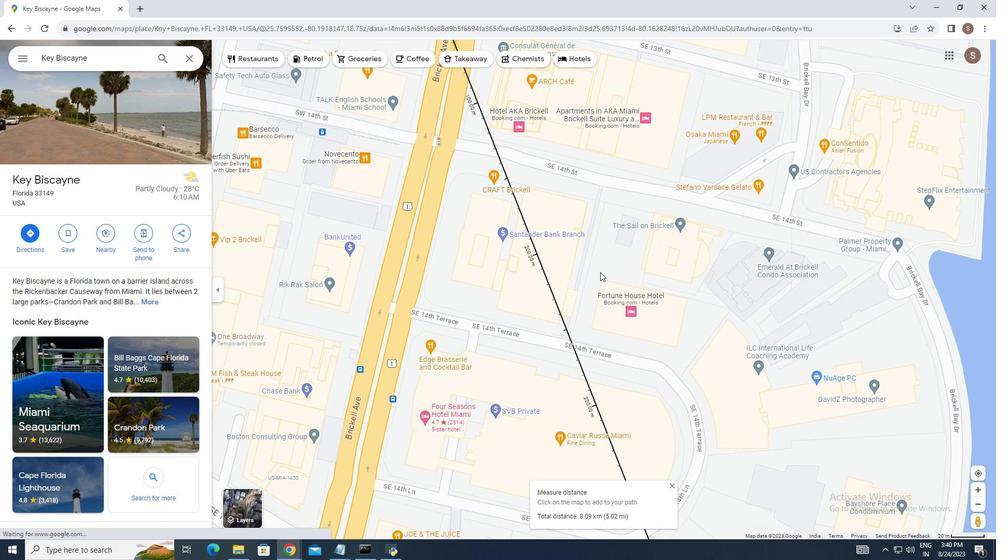 
Action: Mouse moved to (599, 287)
Screenshot: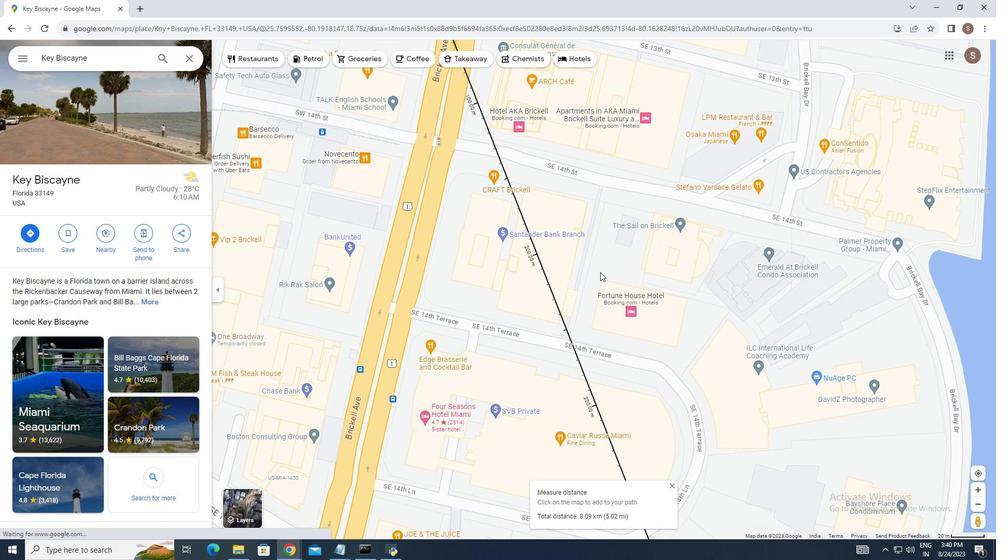 
Action: Mouse scrolled (599, 287) with delta (0, 0)
Screenshot: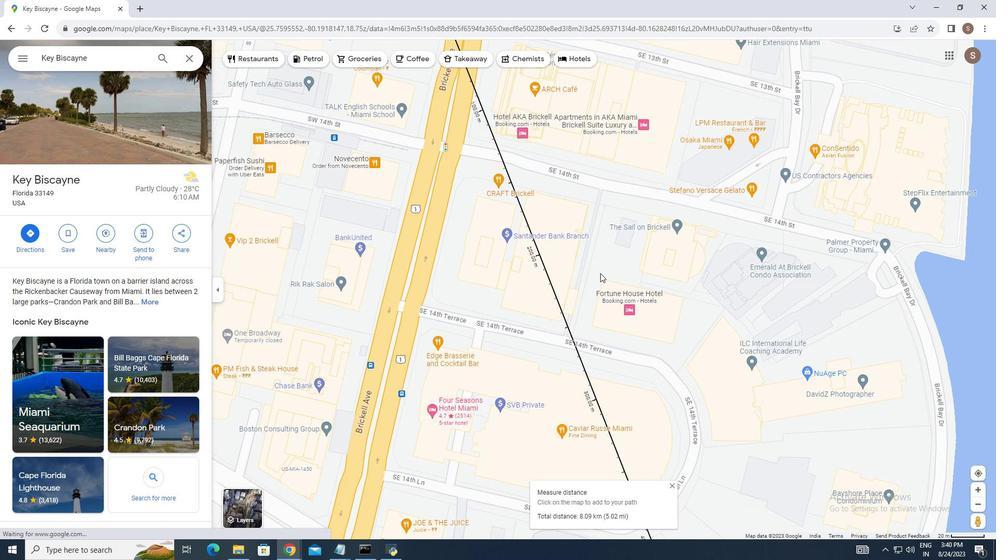 
Action: Mouse moved to (599, 288)
Screenshot: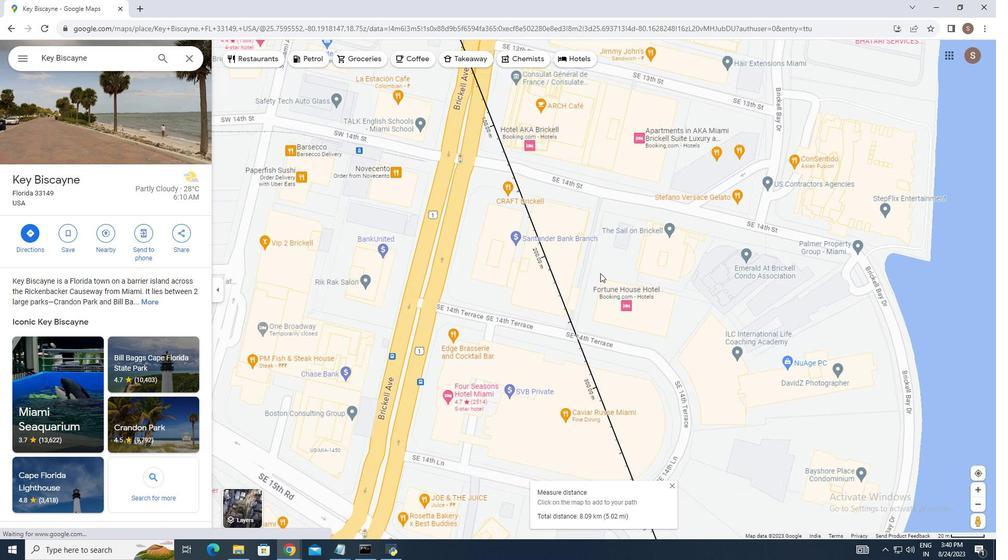 
Action: Mouse scrolled (599, 288) with delta (0, 0)
Screenshot: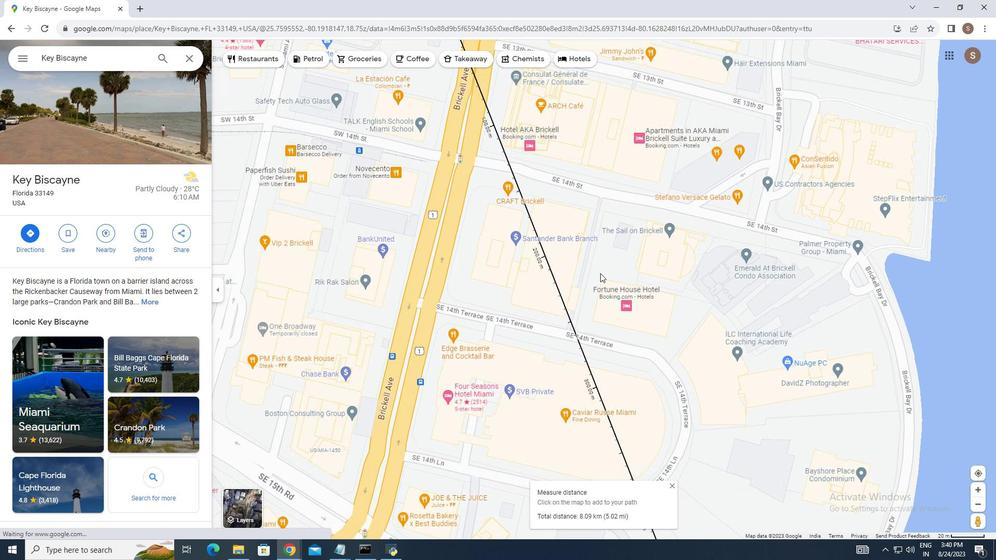 
Action: Mouse moved to (600, 294)
Screenshot: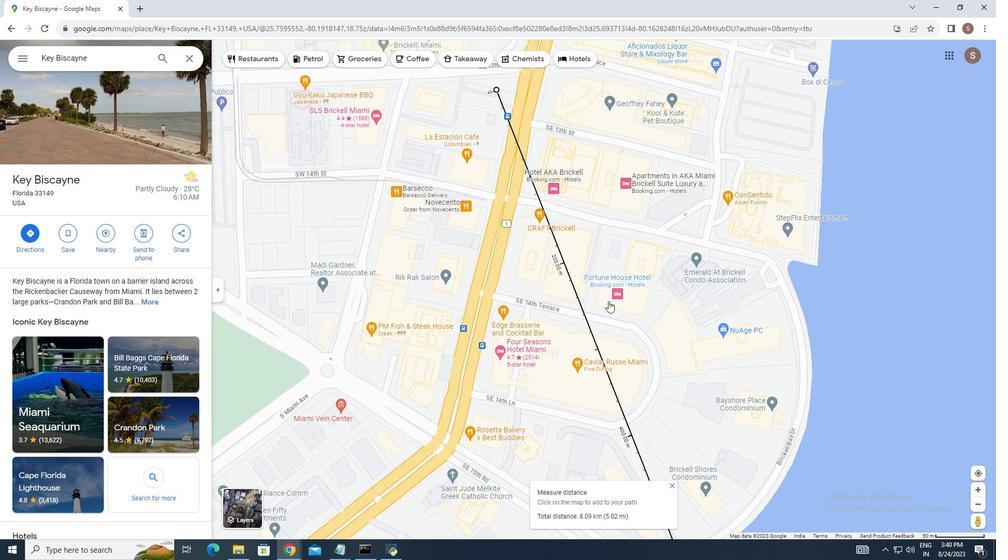 
Action: Mouse scrolled (600, 294) with delta (0, 0)
Screenshot: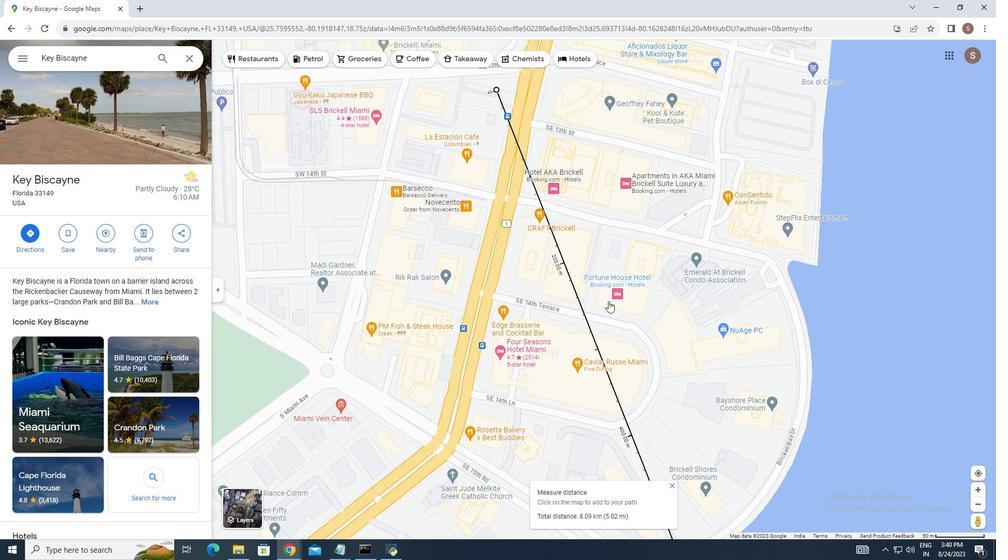 
Action: Mouse moved to (604, 300)
Screenshot: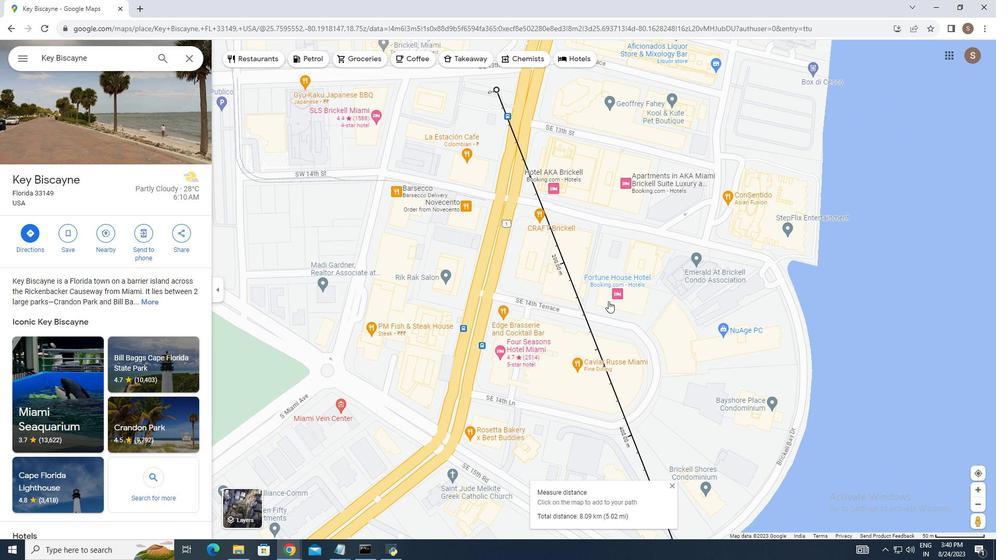 
Action: Mouse scrolled (604, 300) with delta (0, 0)
Screenshot: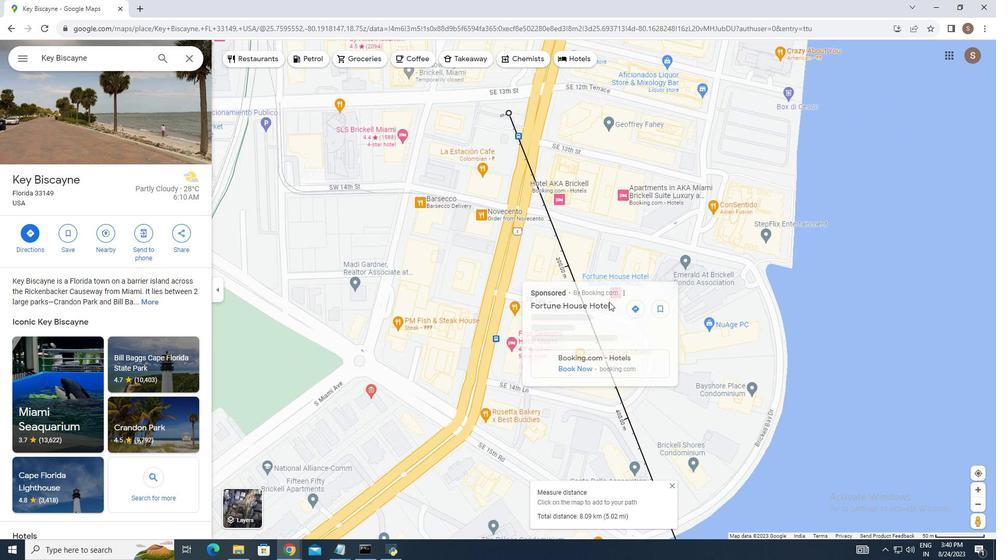 
Action: Mouse moved to (605, 301)
Screenshot: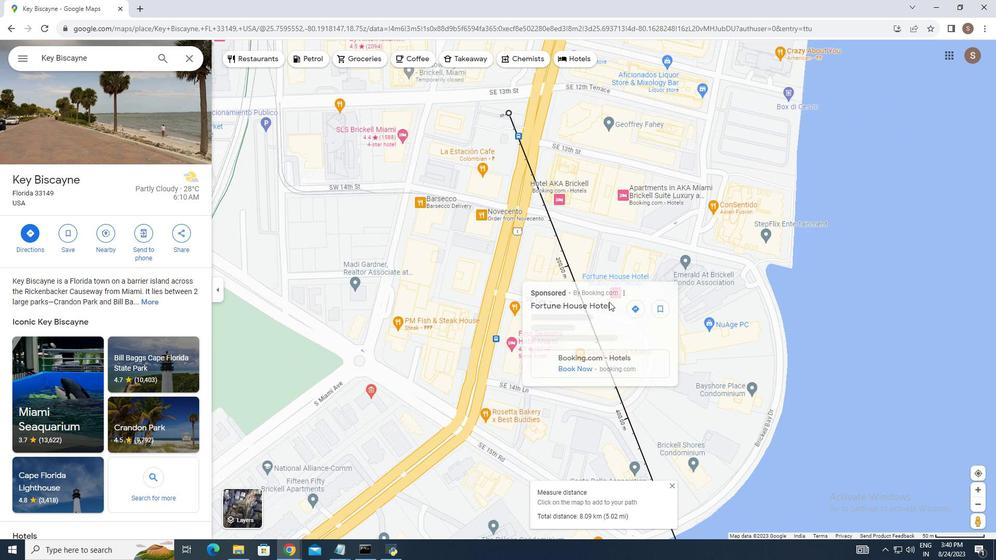 
Action: Mouse scrolled (605, 301) with delta (0, 0)
Screenshot: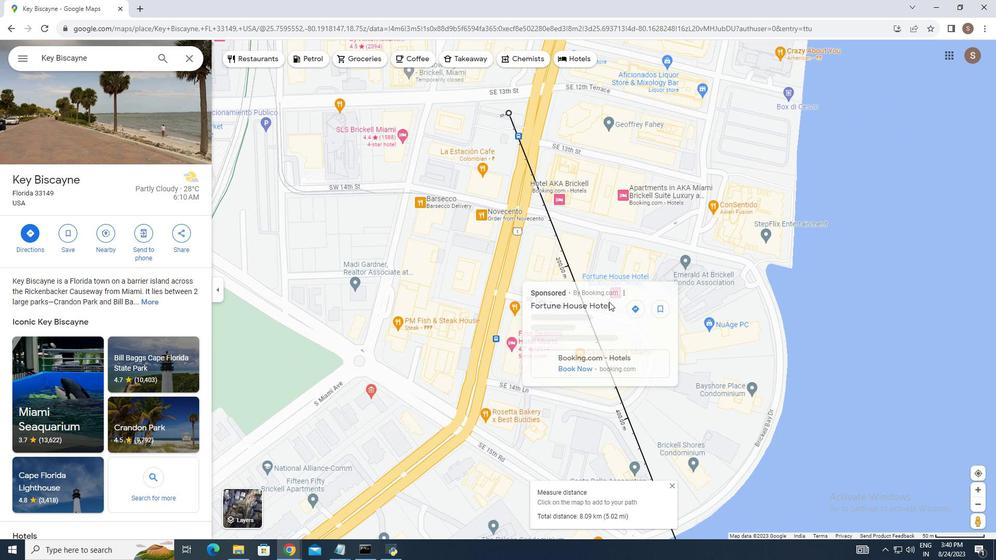 
Action: Mouse moved to (751, 372)
Screenshot: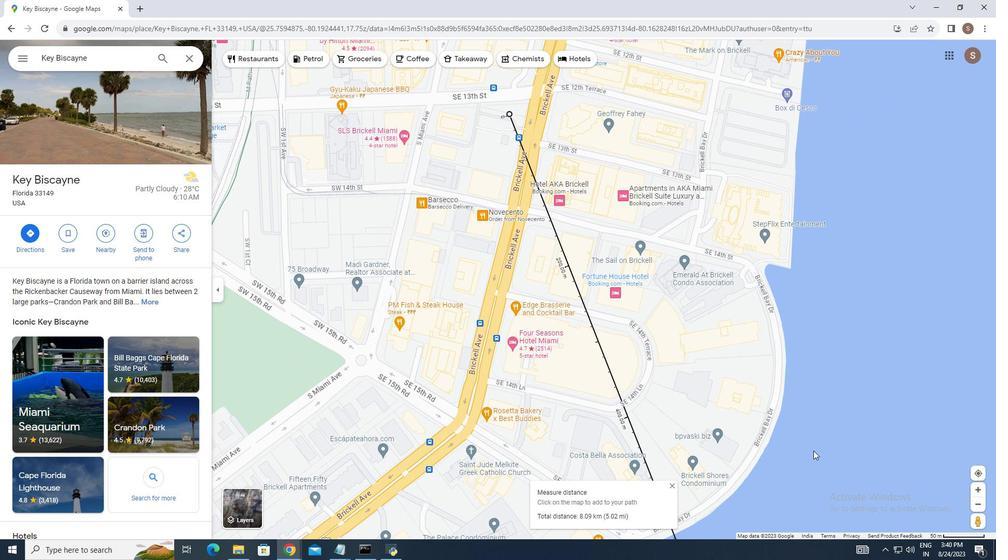 
Action: Mouse pressed left at (751, 372)
Screenshot: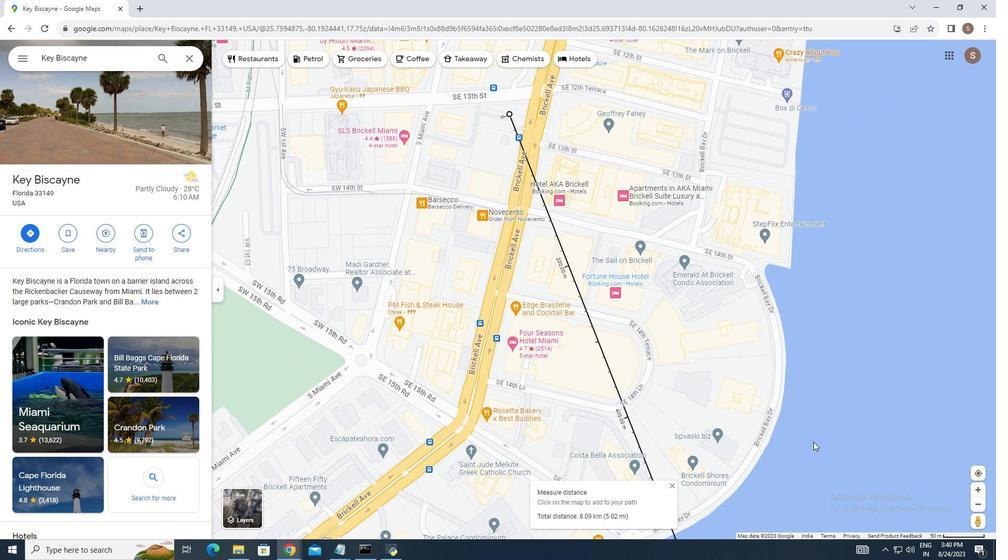 
Action: Mouse moved to (658, 303)
Screenshot: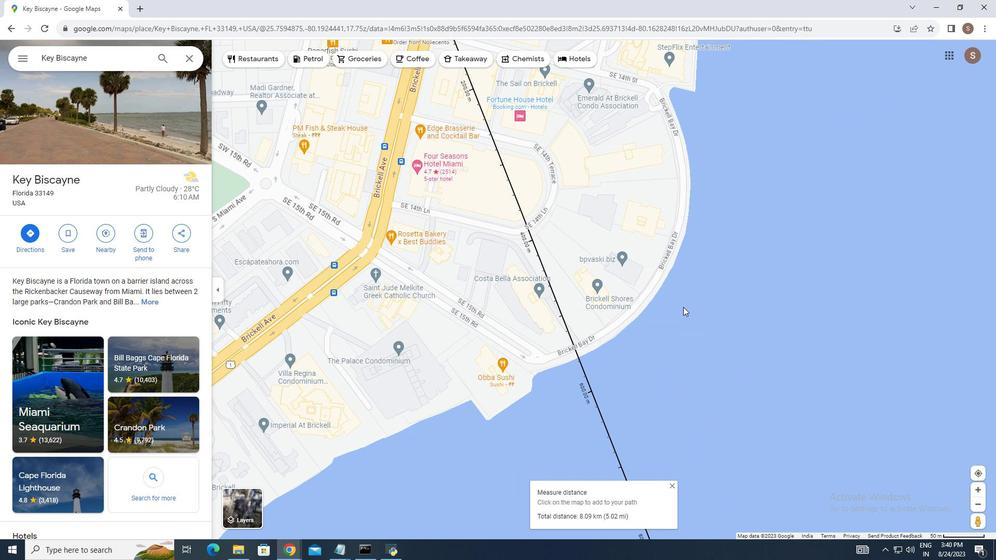 
Action: Mouse scrolled (658, 302) with delta (0, 0)
Screenshot: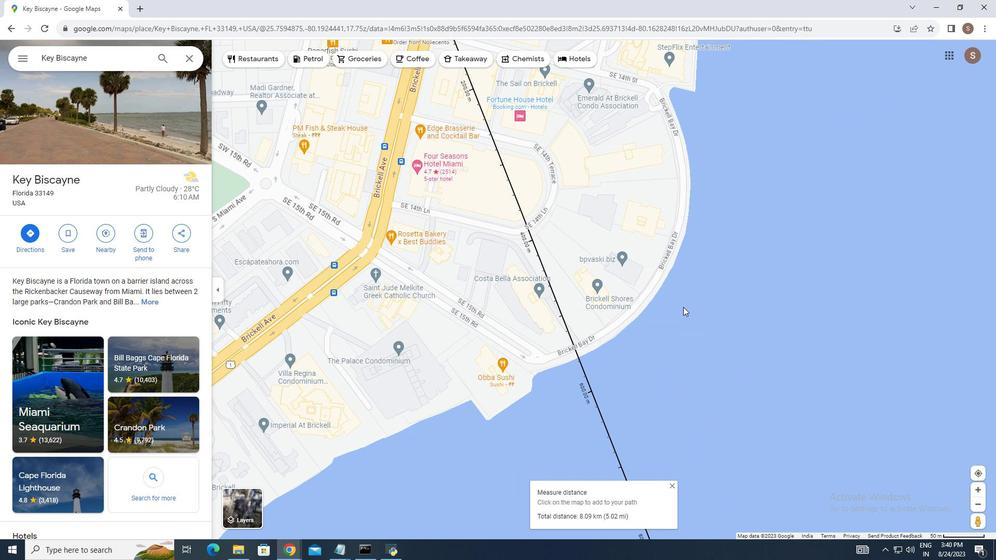 
Action: Mouse scrolled (658, 303) with delta (0, 0)
Screenshot: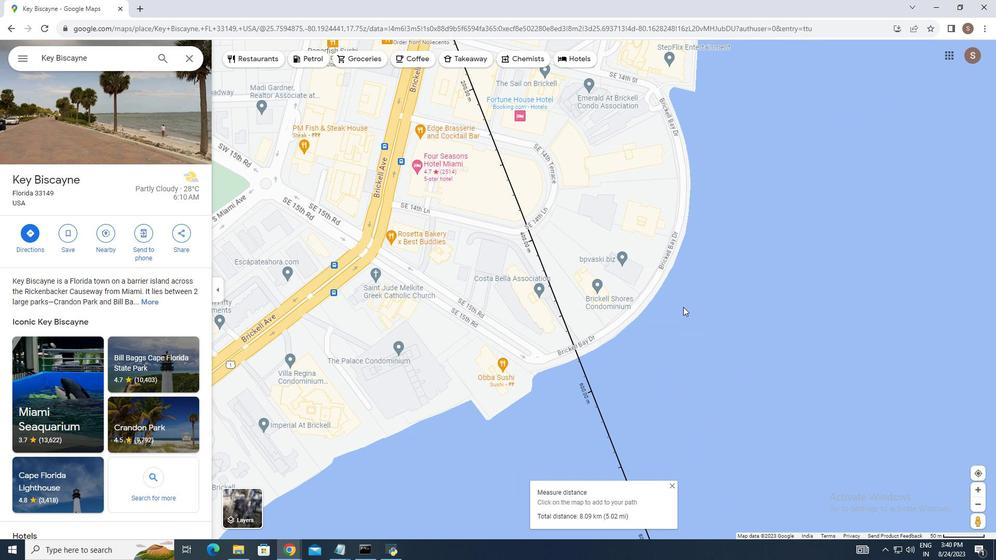 
Action: Mouse moved to (658, 304)
Screenshot: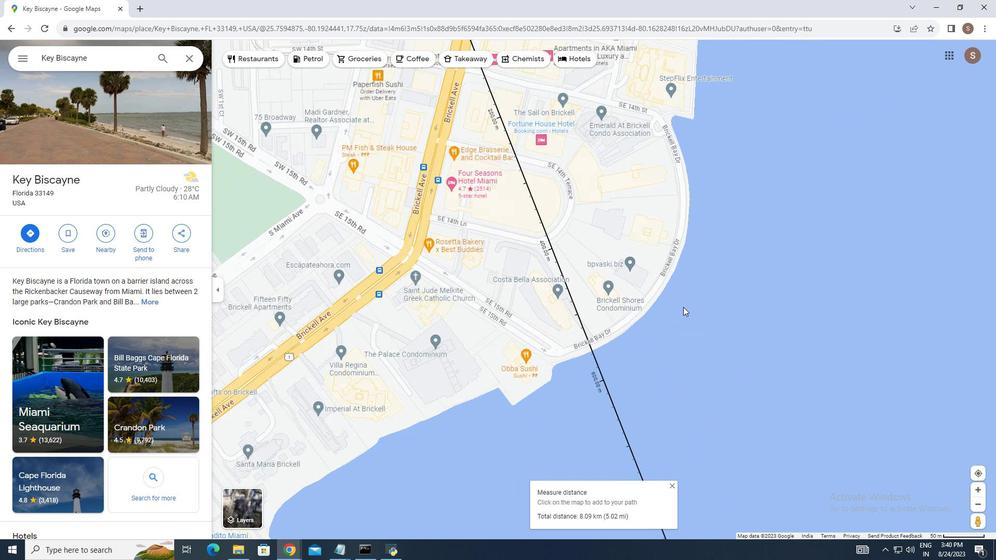 
Action: Mouse scrolled (658, 304) with delta (0, 0)
Screenshot: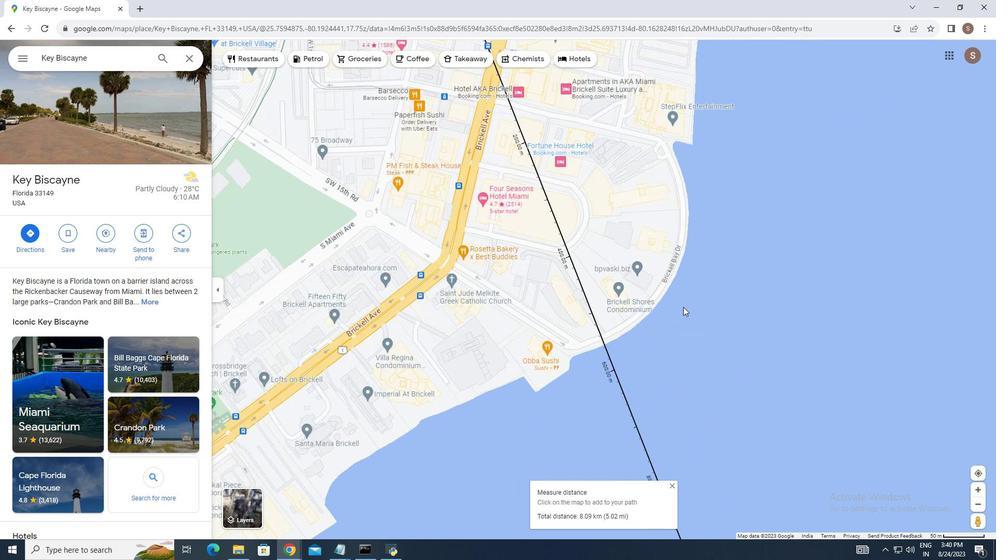 
Action: Mouse moved to (671, 319)
Screenshot: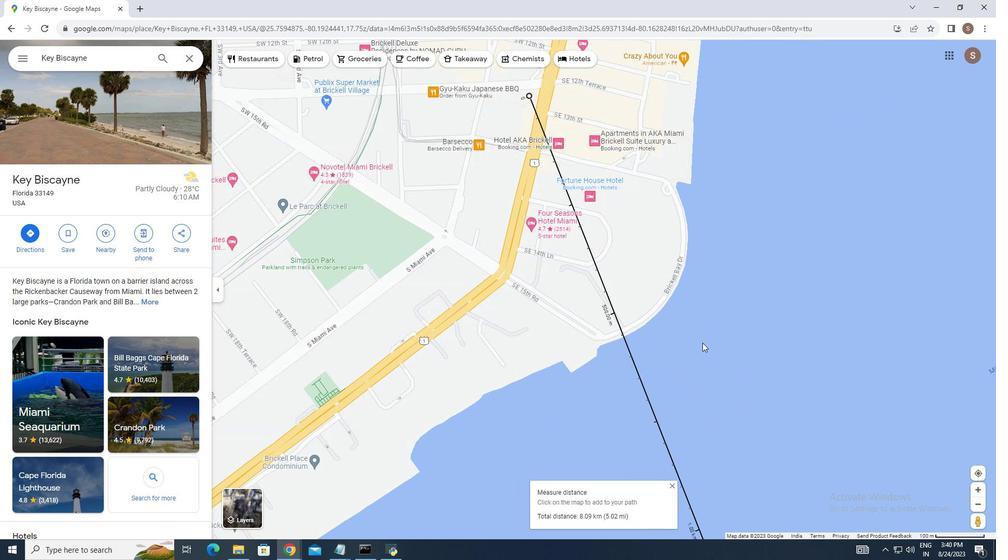 
Action: Mouse scrolled (671, 319) with delta (0, 0)
Screenshot: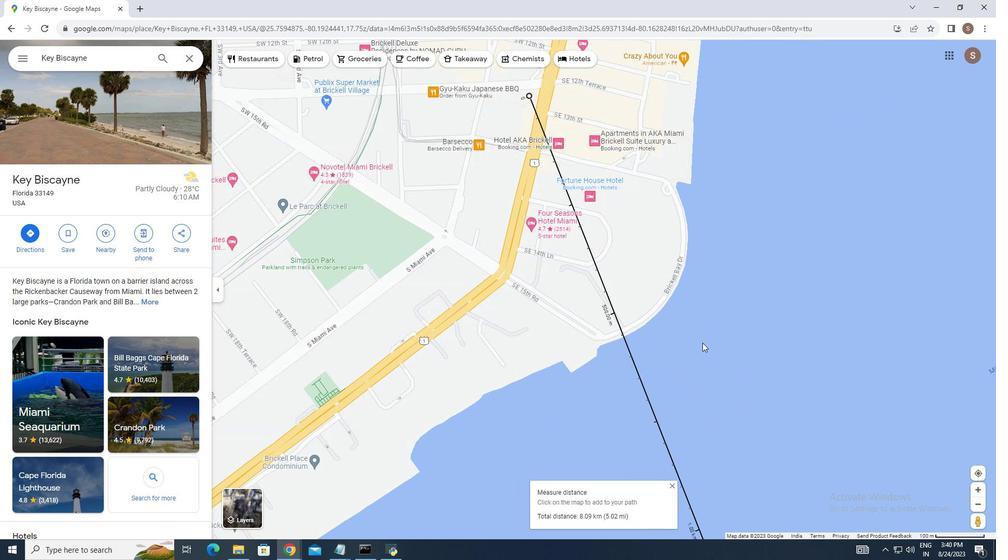 
Action: Mouse moved to (672, 321)
Screenshot: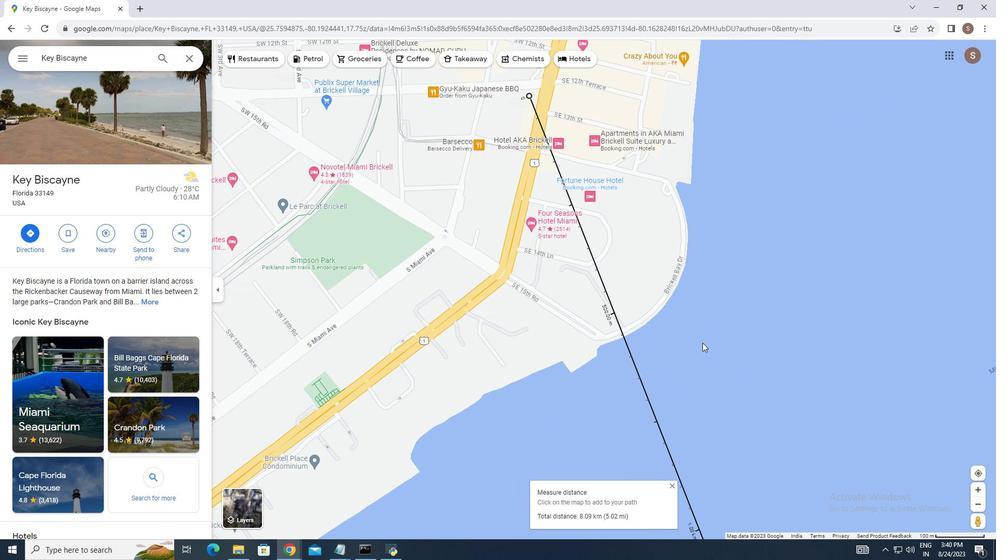 
Action: Mouse scrolled (672, 321) with delta (0, 0)
Screenshot: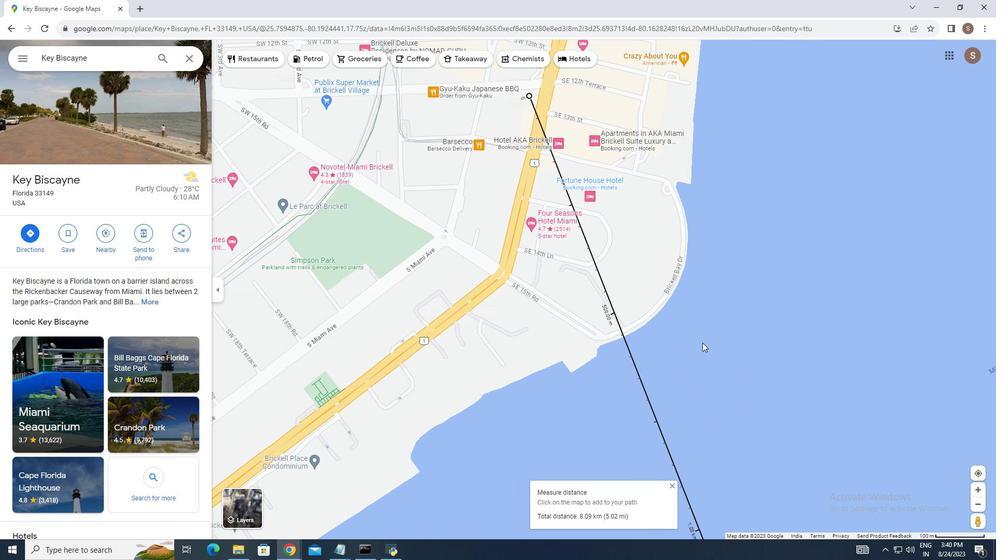
Action: Mouse moved to (672, 322)
Screenshot: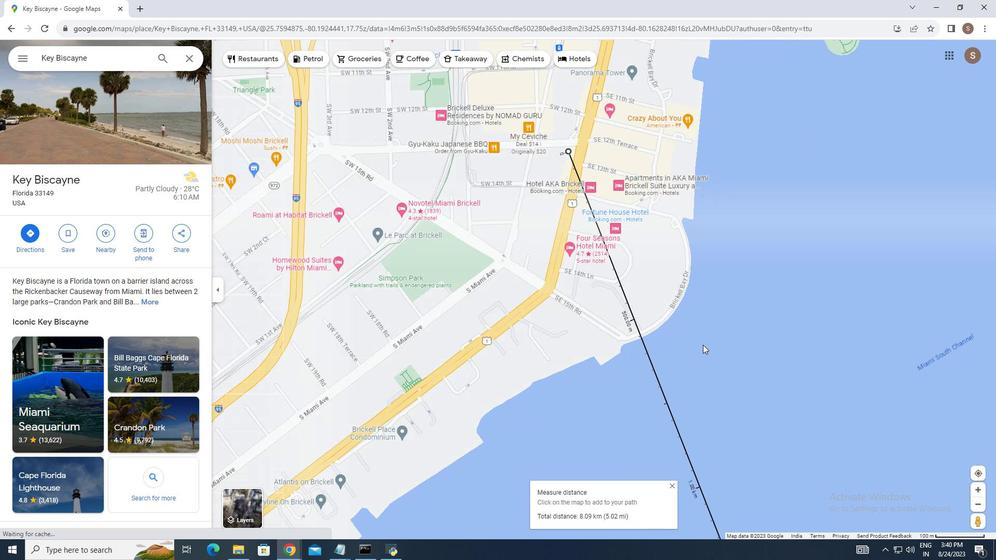 
Action: Mouse scrolled (672, 321) with delta (0, 0)
Screenshot: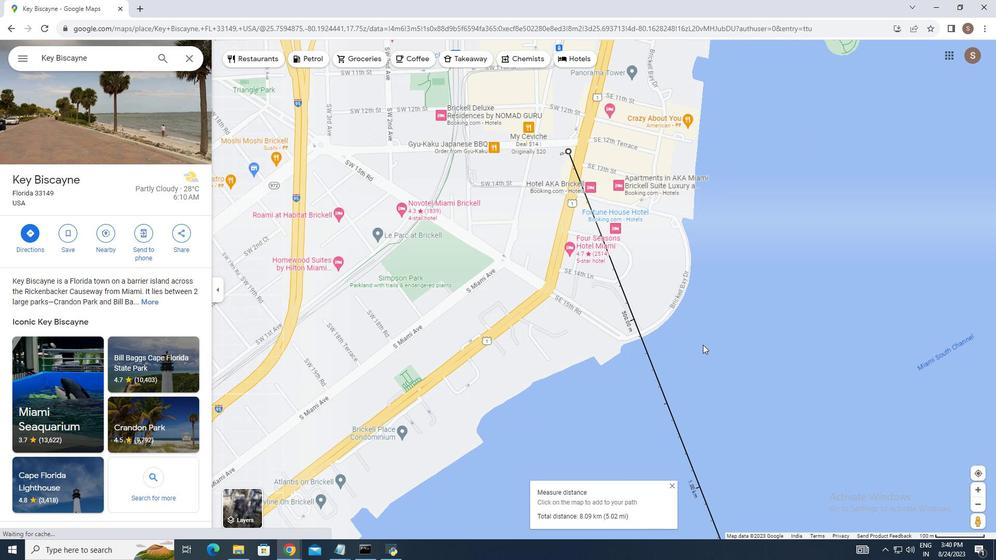 
Action: Mouse moved to (707, 353)
Screenshot: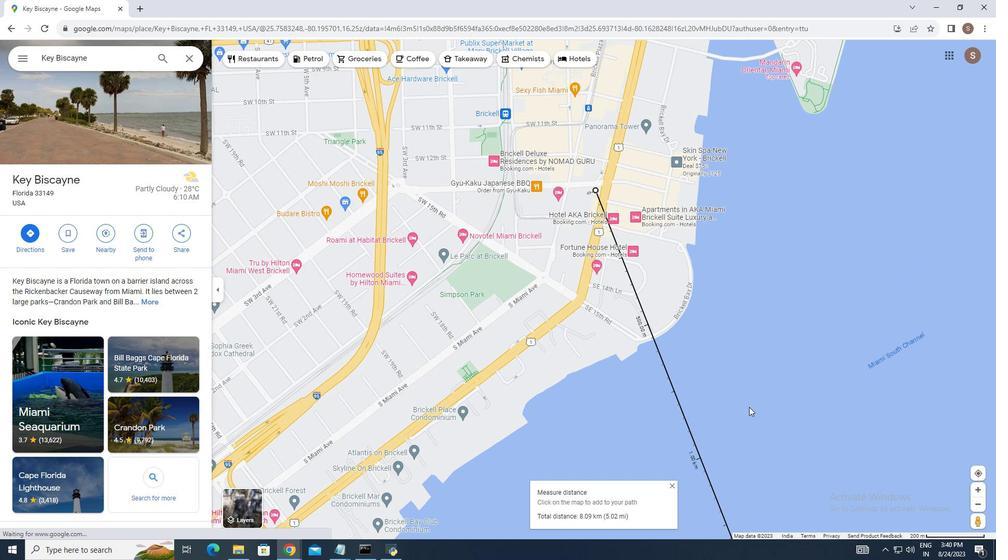 
Action: Mouse pressed left at (707, 353)
Screenshot: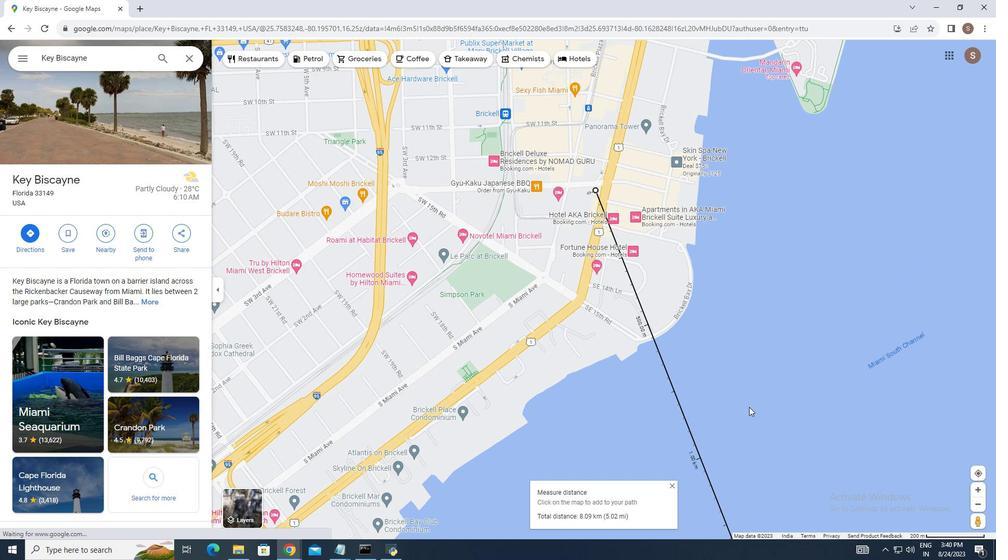 
Action: Mouse moved to (662, 348)
Screenshot: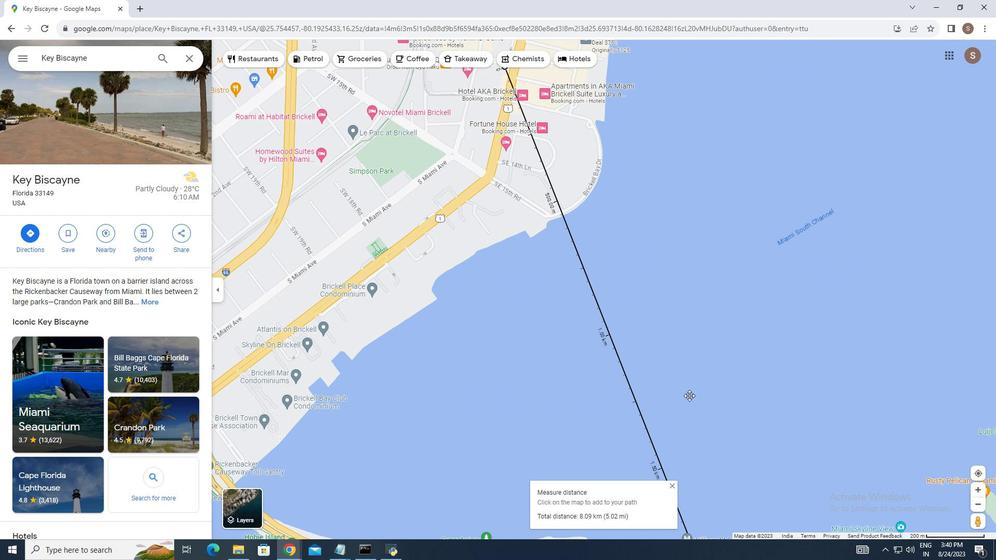 
Action: Mouse pressed left at (662, 348)
Screenshot: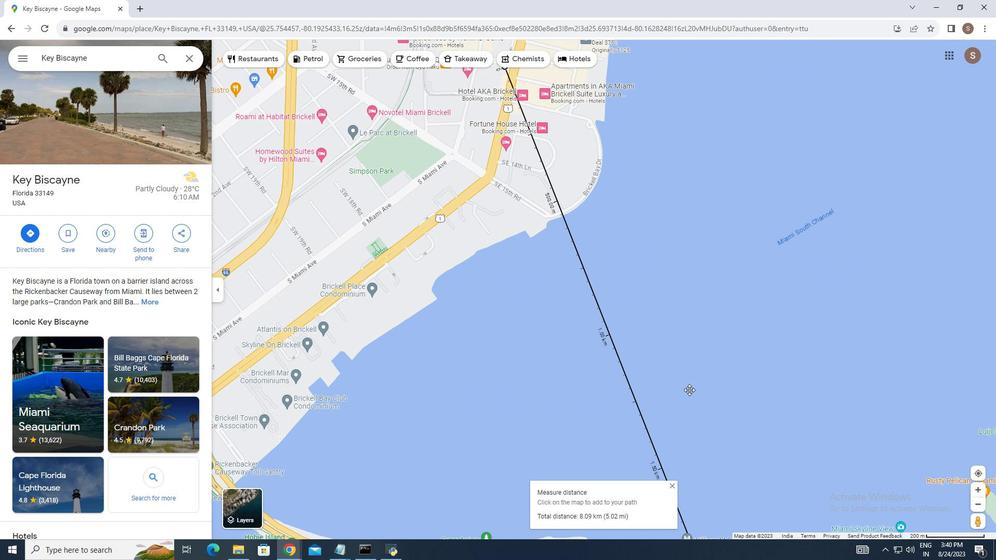 
Action: Mouse moved to (645, 308)
Screenshot: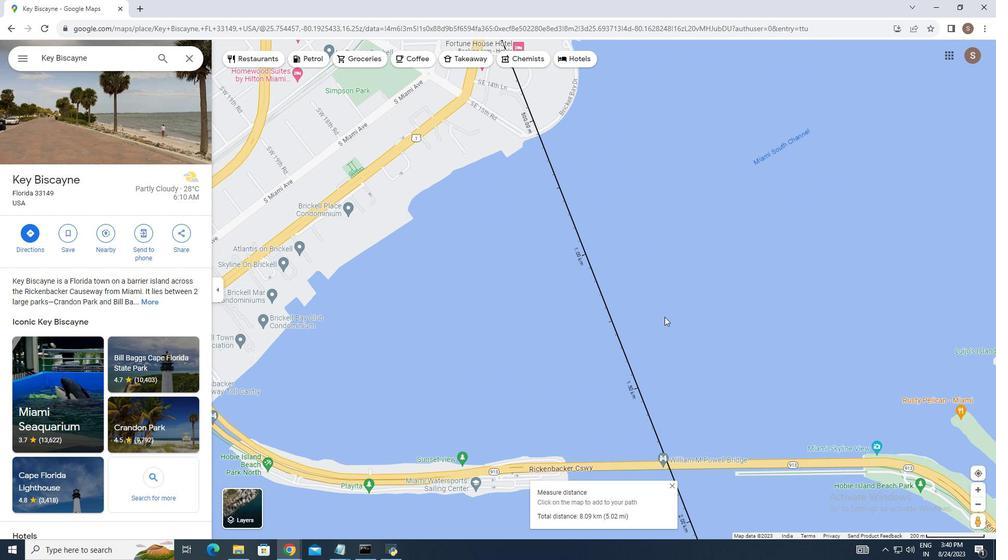 
Action: Mouse scrolled (645, 308) with delta (0, 0)
Screenshot: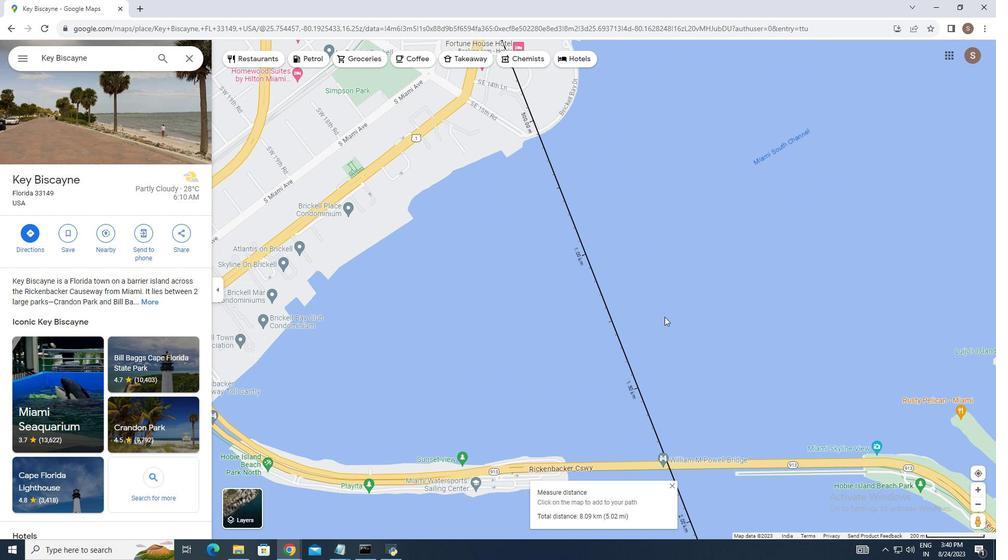 
Action: Mouse scrolled (645, 308) with delta (0, 0)
Screenshot: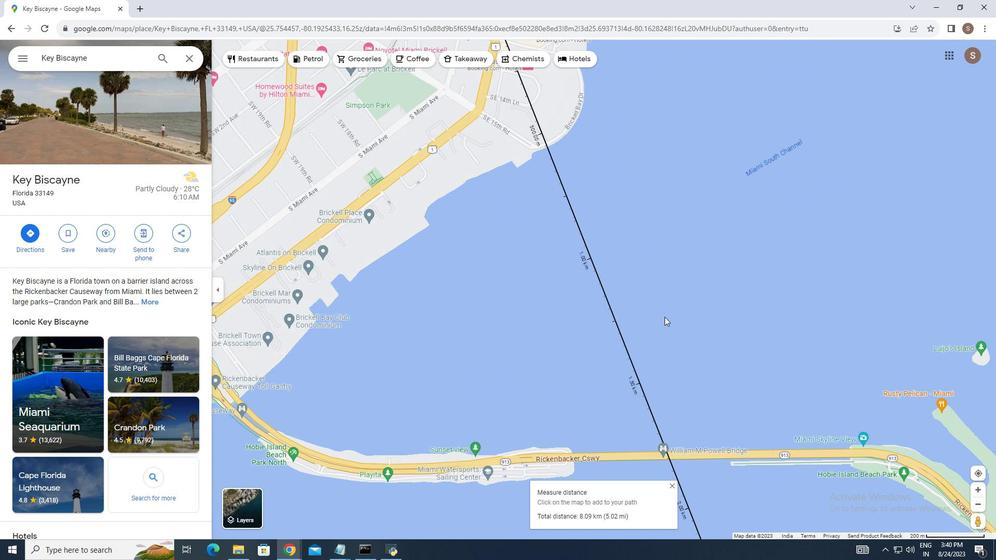 
Action: Mouse scrolled (645, 308) with delta (0, 0)
Screenshot: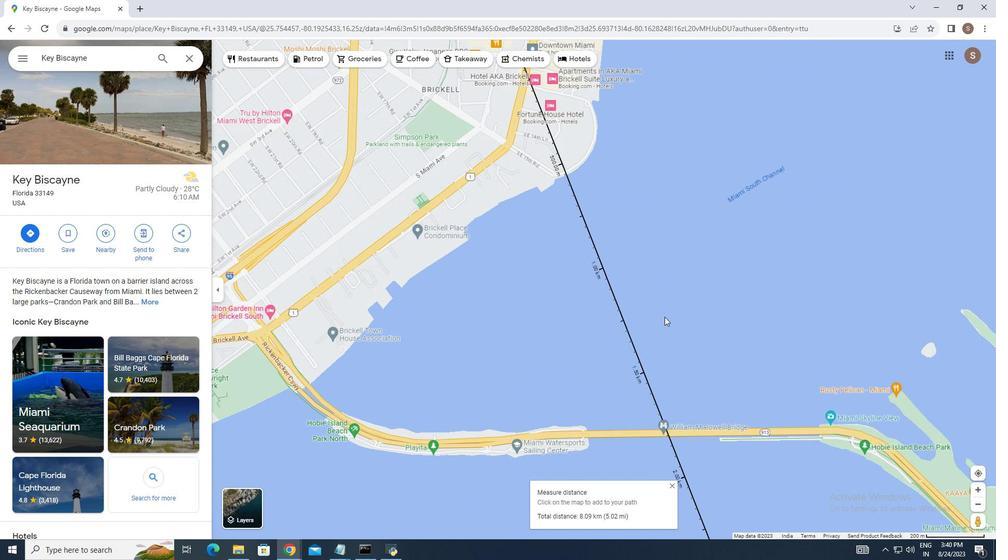 
Action: Mouse scrolled (645, 308) with delta (0, 0)
Screenshot: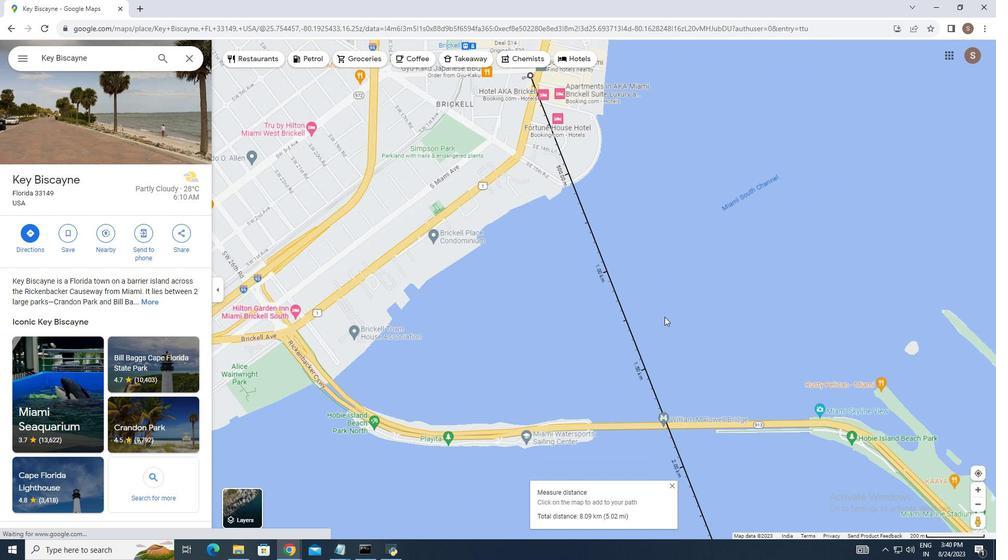 
Action: Mouse moved to (669, 315)
Screenshot: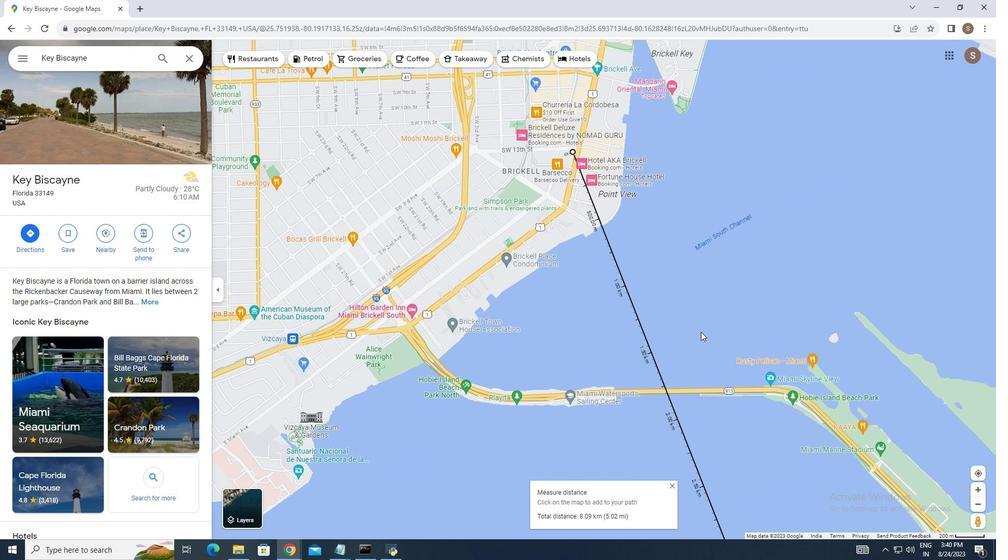 
Action: Mouse scrolled (669, 315) with delta (0, 0)
Screenshot: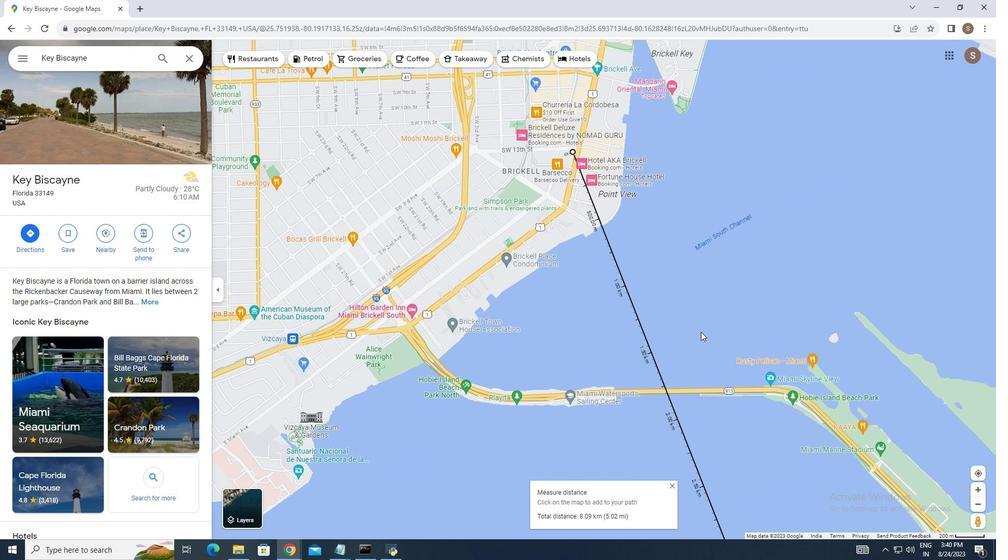
Action: Mouse moved to (671, 316)
Screenshot: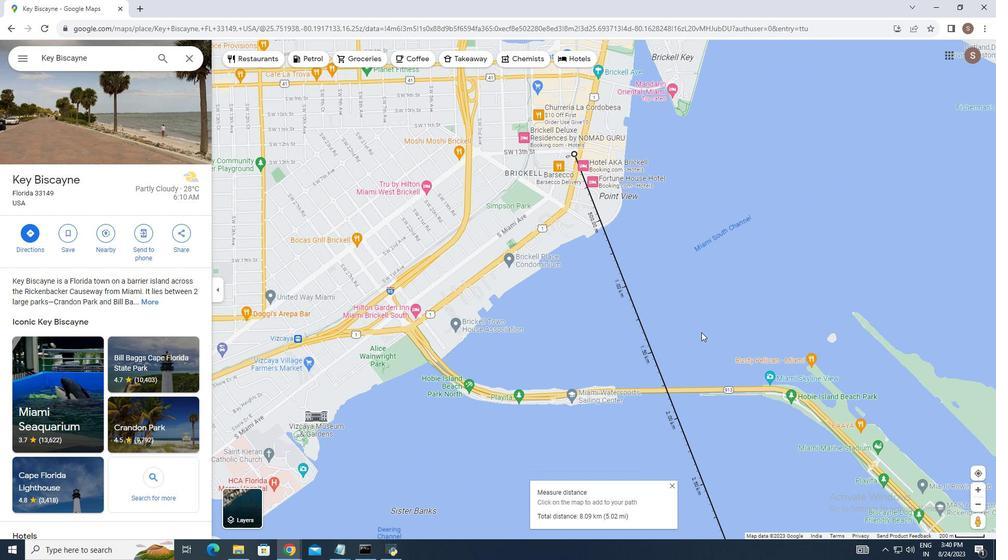 
Action: Mouse scrolled (671, 315) with delta (0, 0)
Screenshot: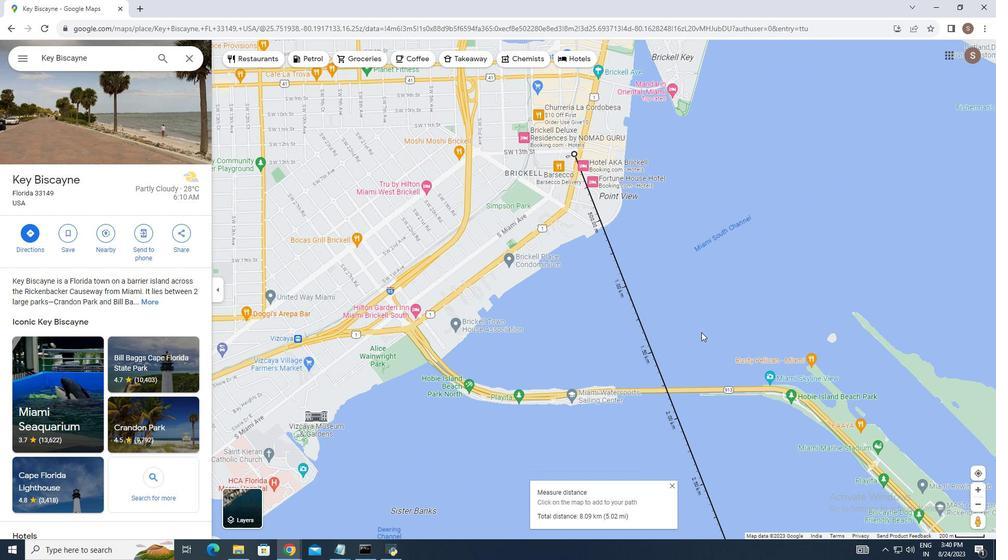 
Action: Mouse moved to (671, 316)
Screenshot: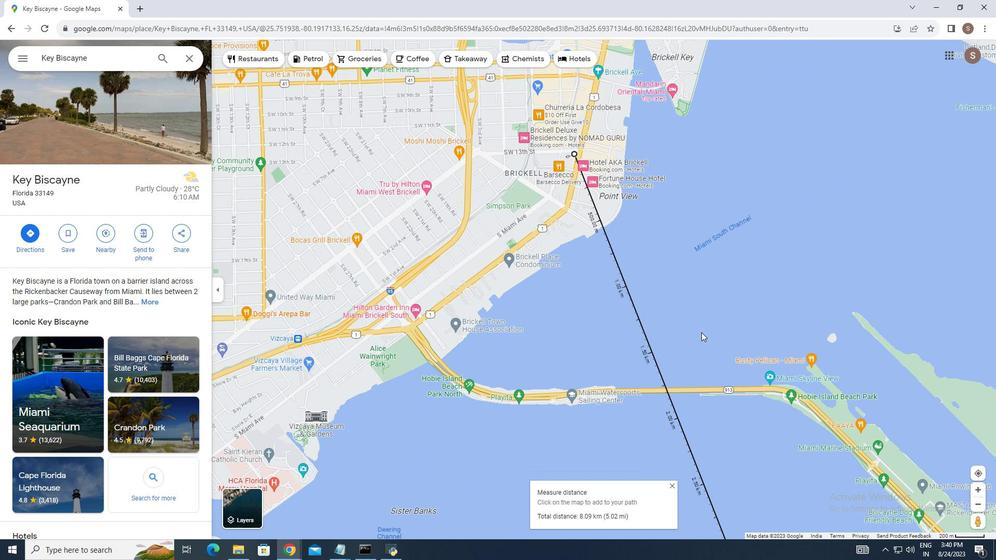 
Action: Mouse scrolled (671, 316) with delta (0, 0)
Screenshot: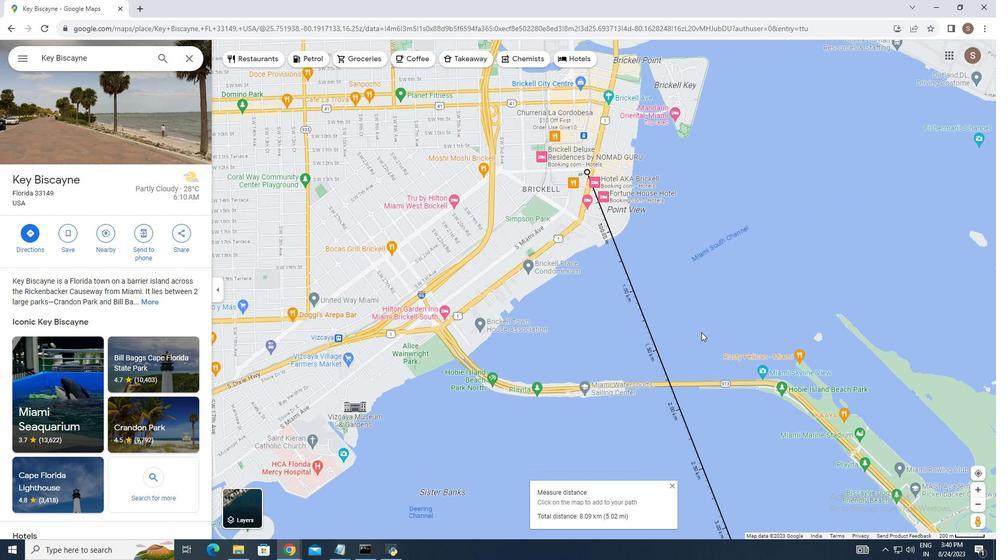 
Action: Mouse moved to (679, 307)
Screenshot: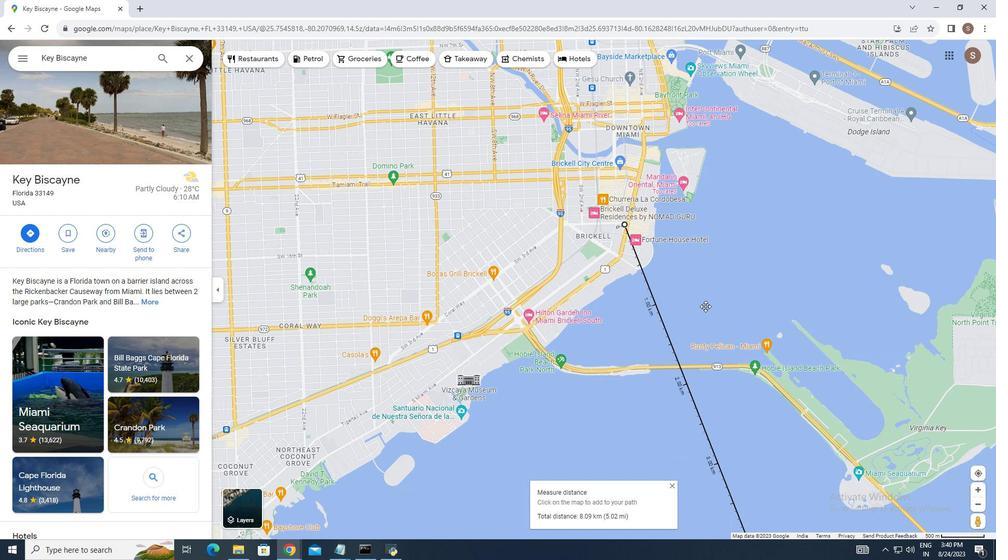 
Action: Mouse pressed left at (679, 307)
Screenshot: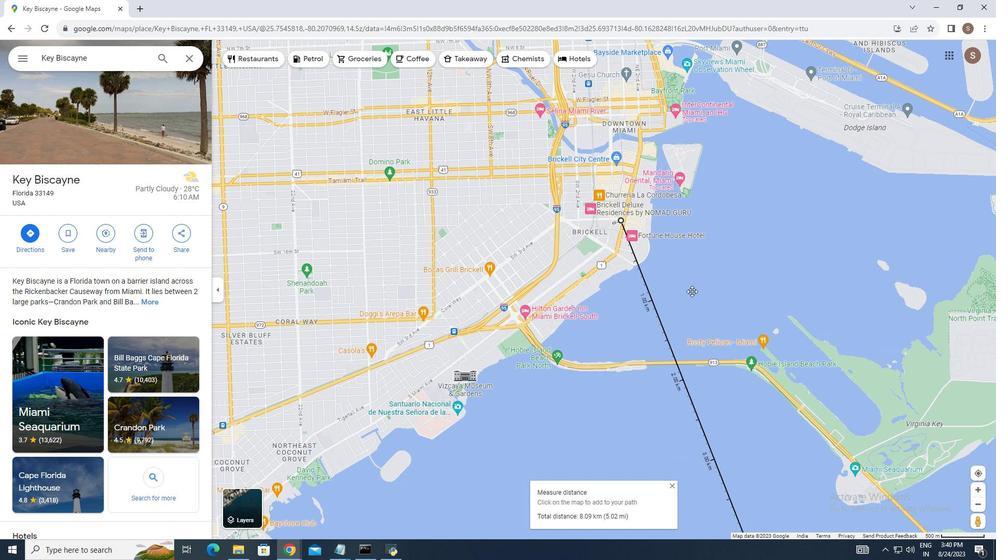 
Action: Mouse moved to (670, 335)
Screenshot: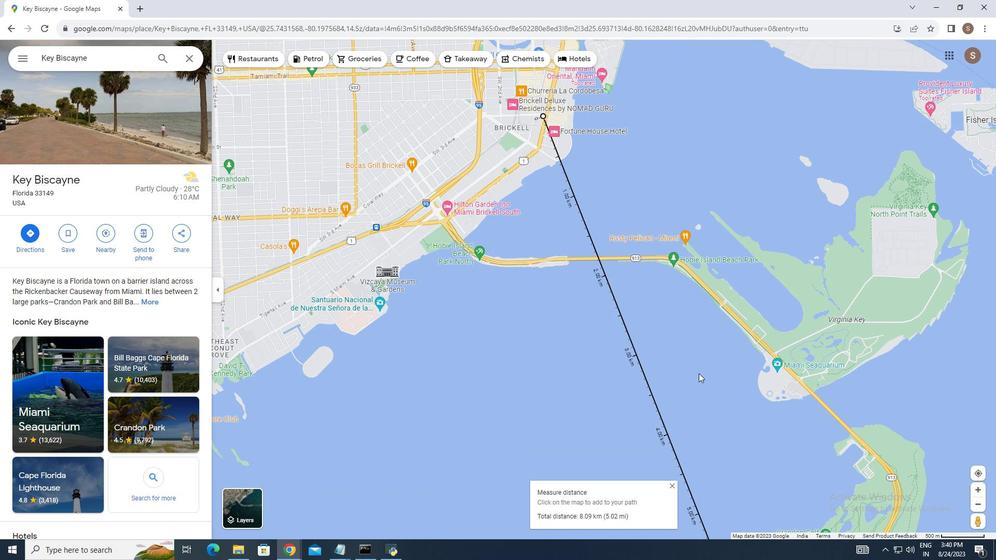 
Action: Mouse pressed left at (670, 335)
Screenshot: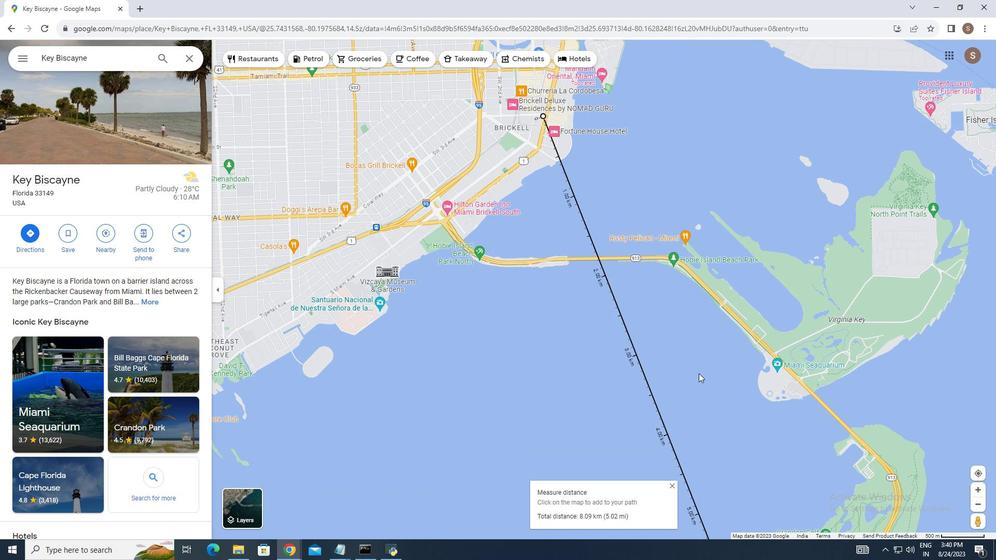 
Action: Mouse moved to (618, 274)
Screenshot: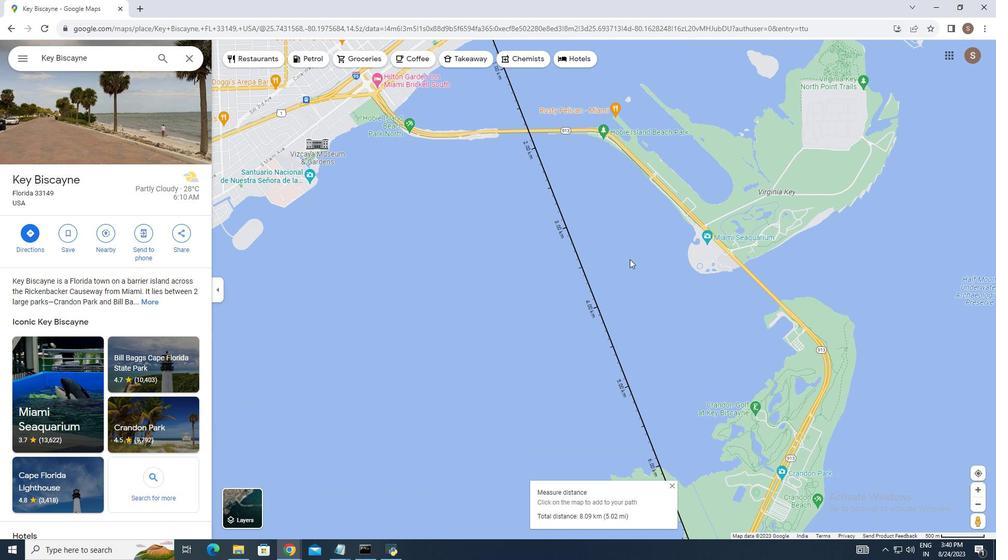 
Action: Mouse scrolled (618, 274) with delta (0, 0)
Screenshot: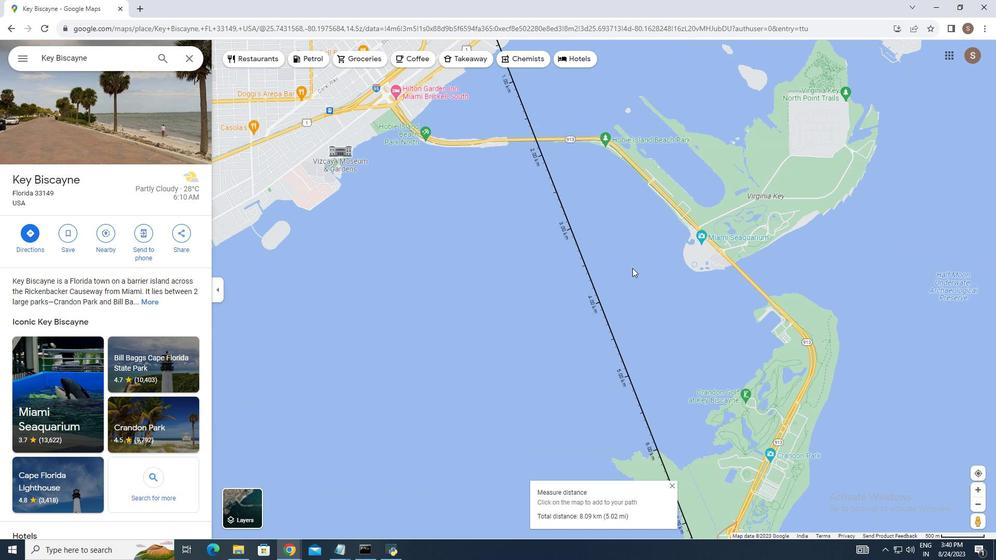 
Action: Mouse moved to (620, 281)
Screenshot: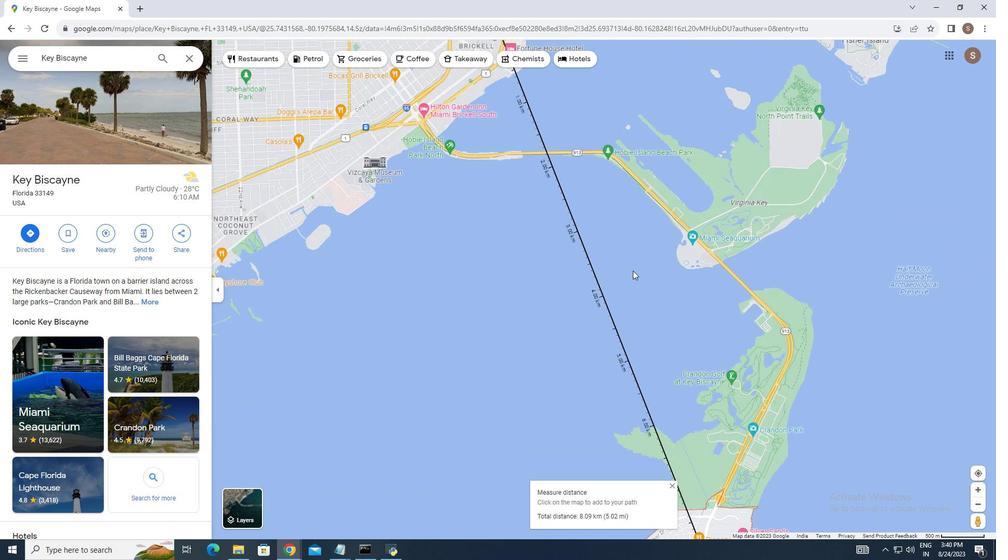 
Action: Mouse scrolled (620, 281) with delta (0, 0)
Screenshot: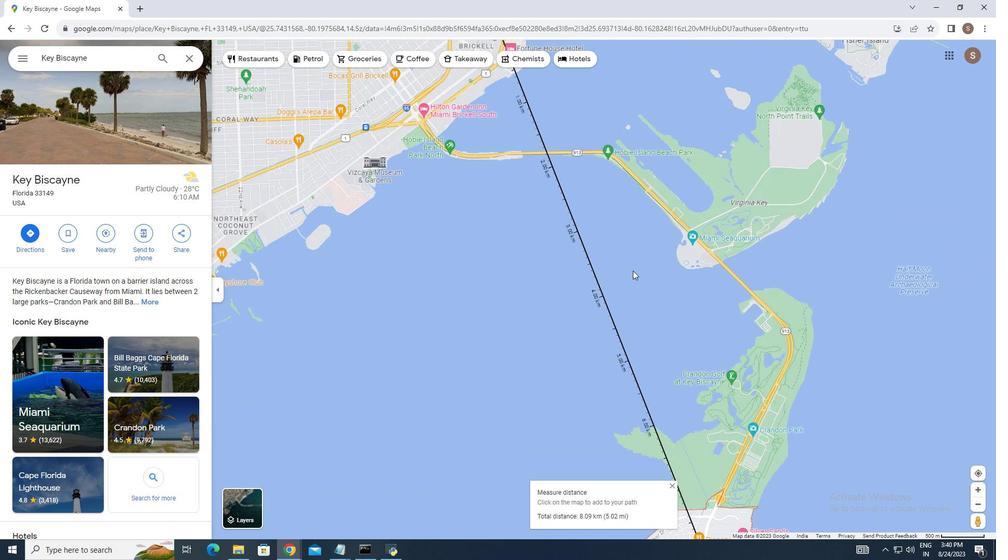
Action: Mouse moved to (623, 285)
Screenshot: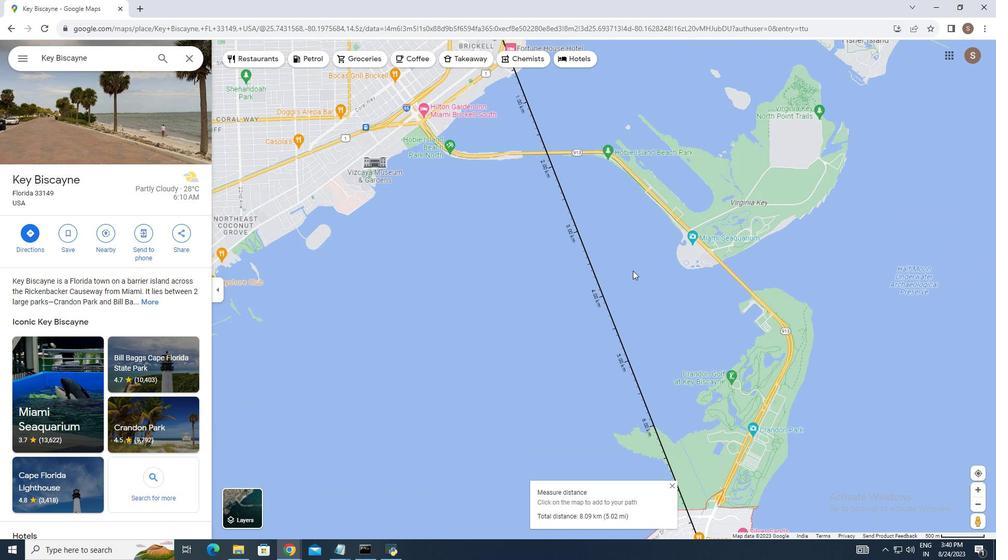 
Action: Mouse scrolled (623, 285) with delta (0, 0)
Screenshot: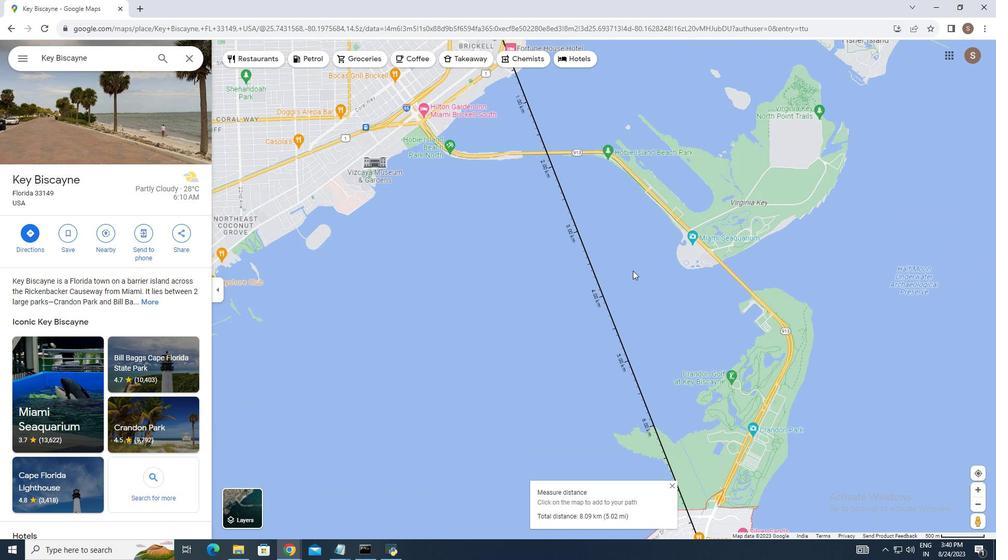
Action: Mouse moved to (623, 287)
Screenshot: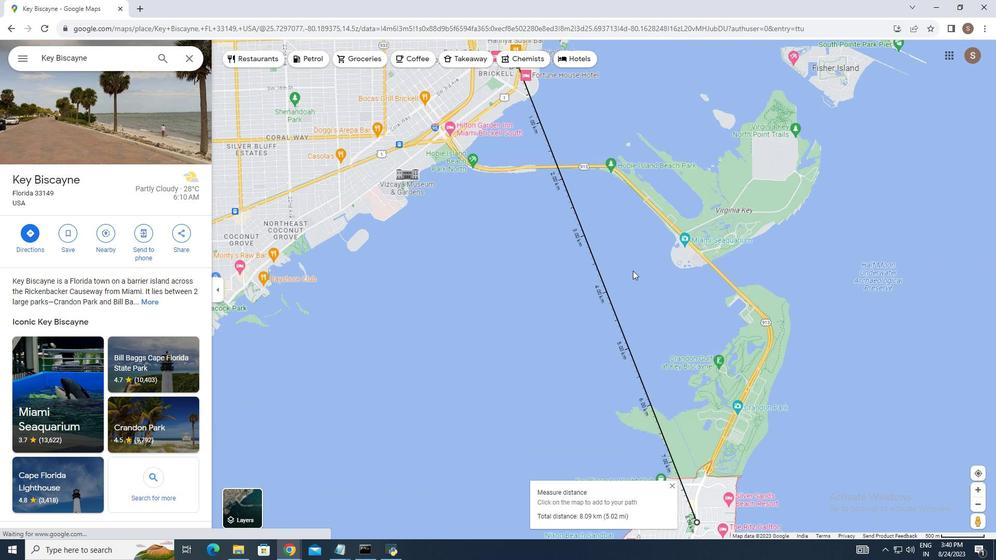 
Action: Mouse scrolled (623, 286) with delta (0, 0)
Screenshot: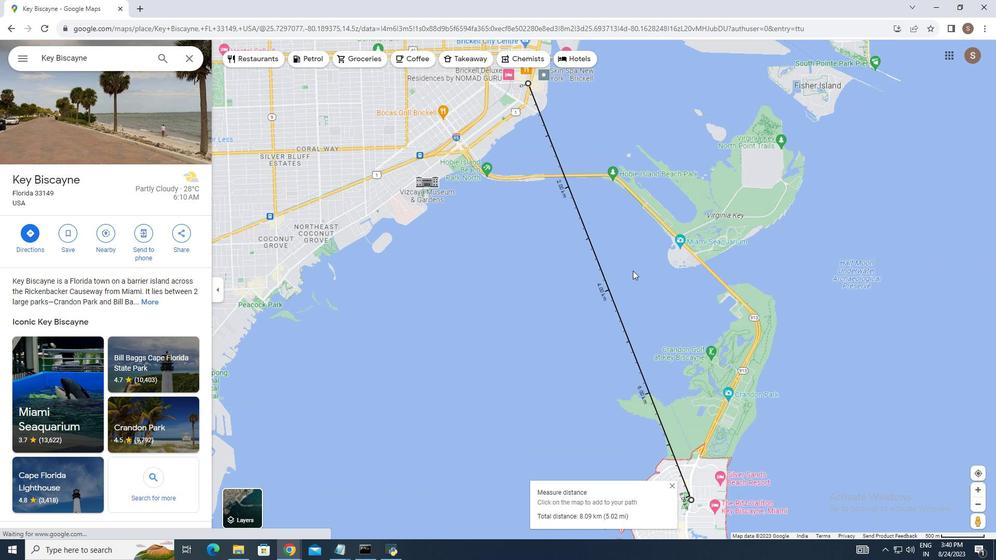 
Action: Mouse moved to (633, 297)
Screenshot: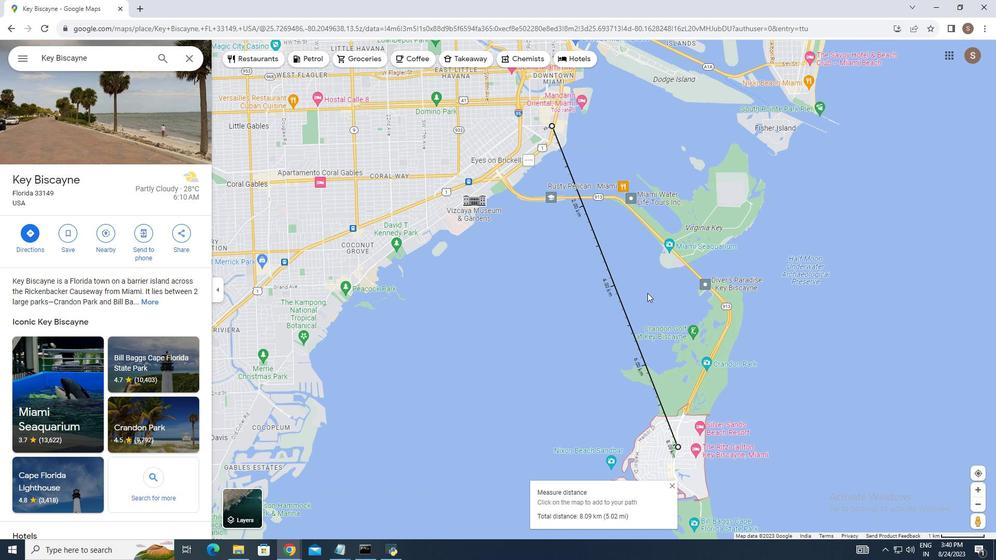 
Action: Mouse pressed left at (633, 297)
Screenshot: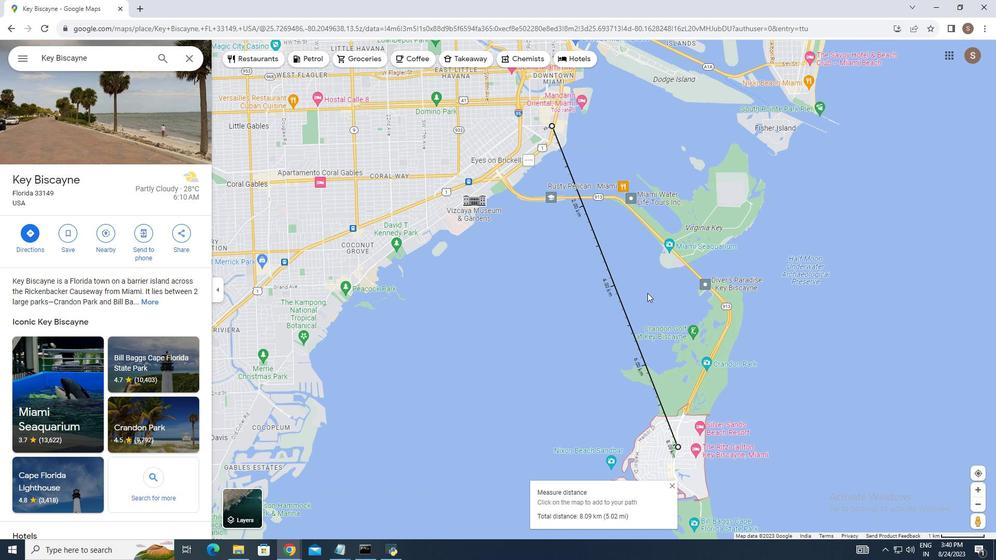 
Action: Mouse moved to (601, 264)
Screenshot: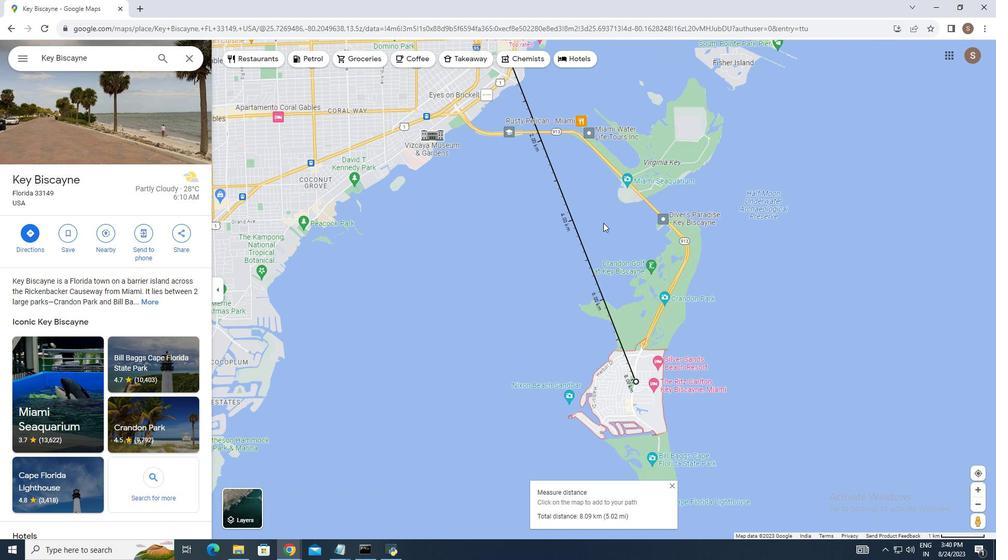 
Action: Mouse scrolled (601, 263) with delta (0, 0)
Screenshot: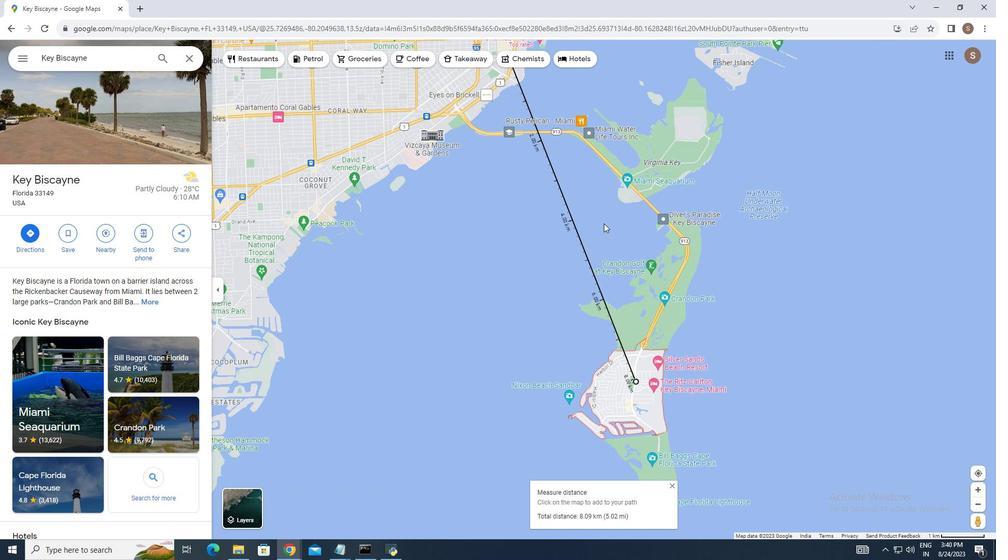 
Action: Mouse scrolled (601, 263) with delta (0, 0)
Screenshot: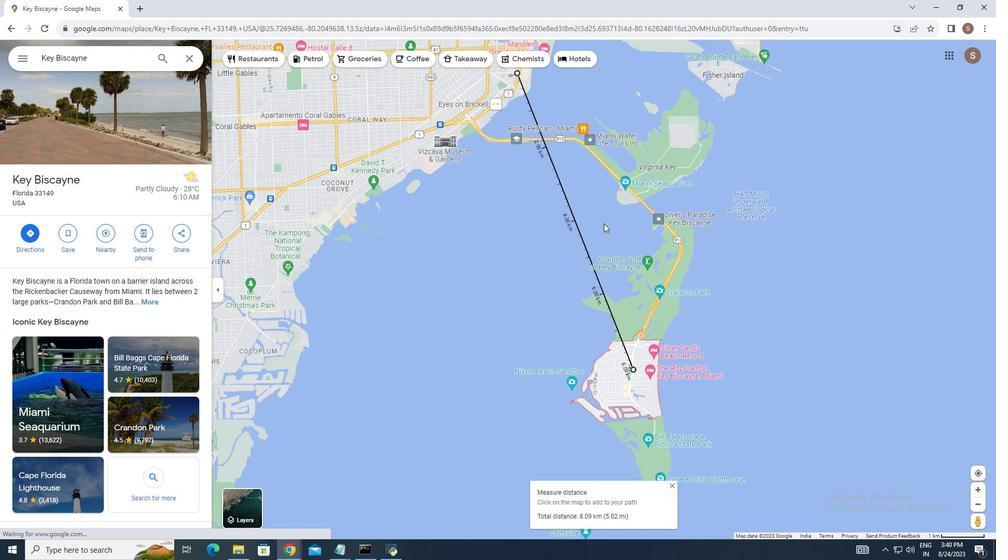 
Action: Mouse moved to (602, 264)
Screenshot: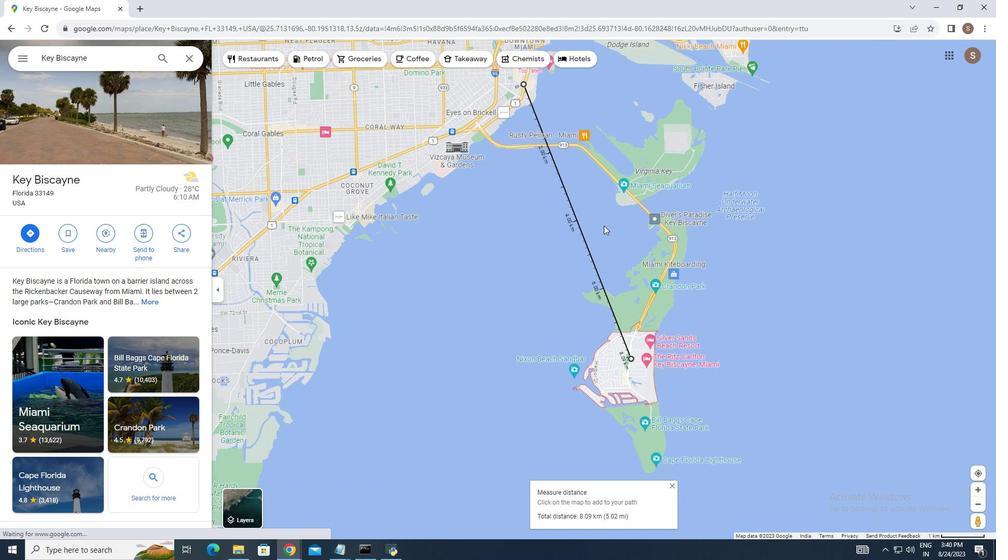
Action: Mouse scrolled (602, 264) with delta (0, 0)
Screenshot: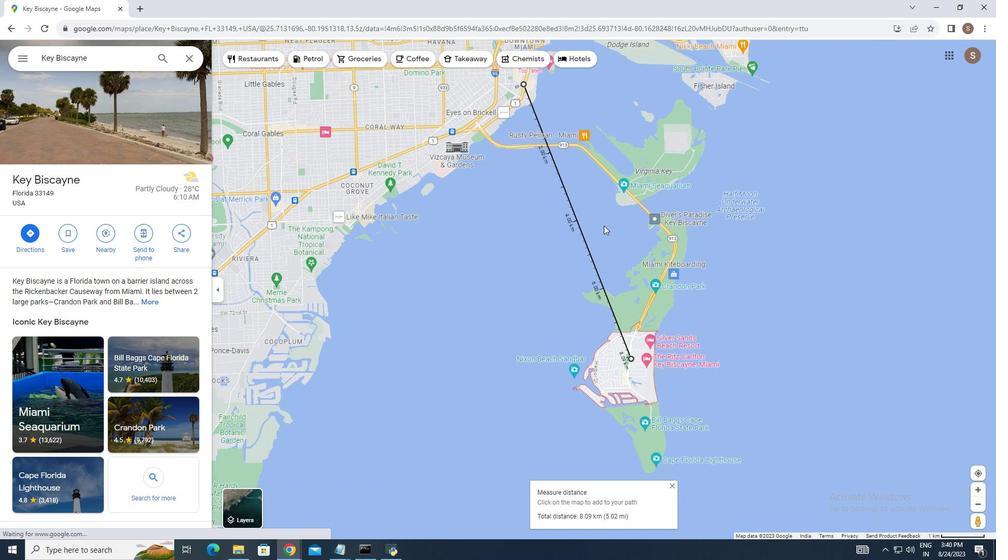 
Action: Mouse moved to (602, 265)
Screenshot: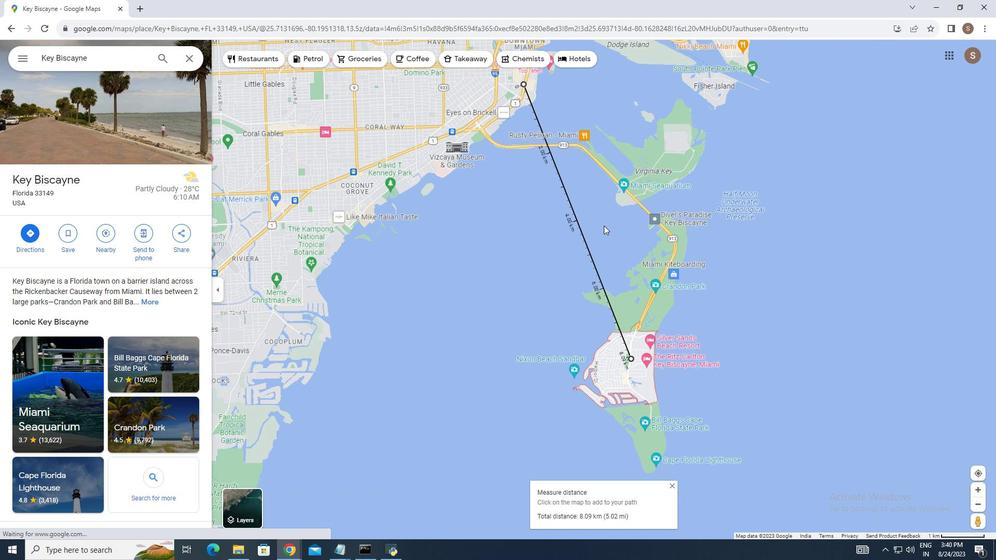 
Action: Mouse scrolled (602, 265) with delta (0, 0)
Screenshot: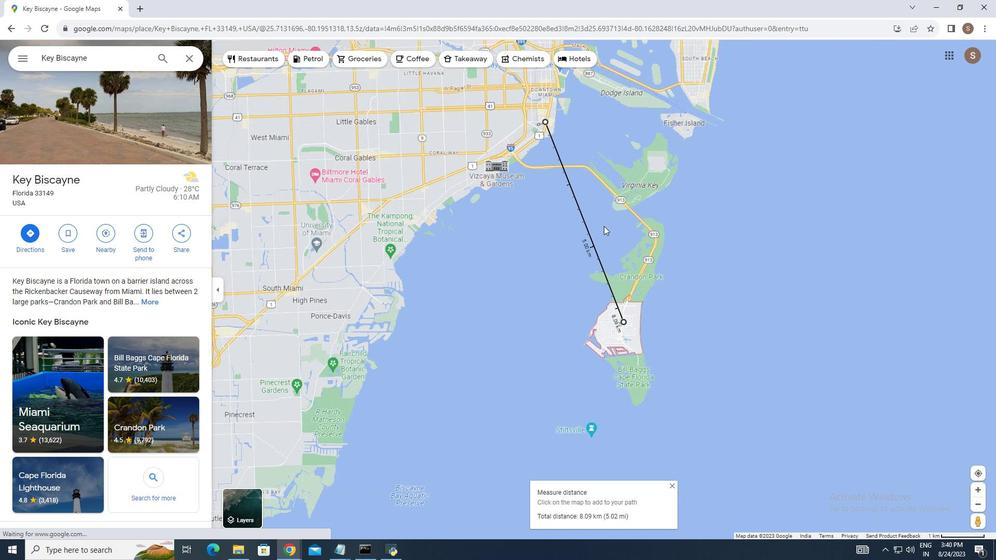 
Action: Mouse moved to (564, 274)
Screenshot: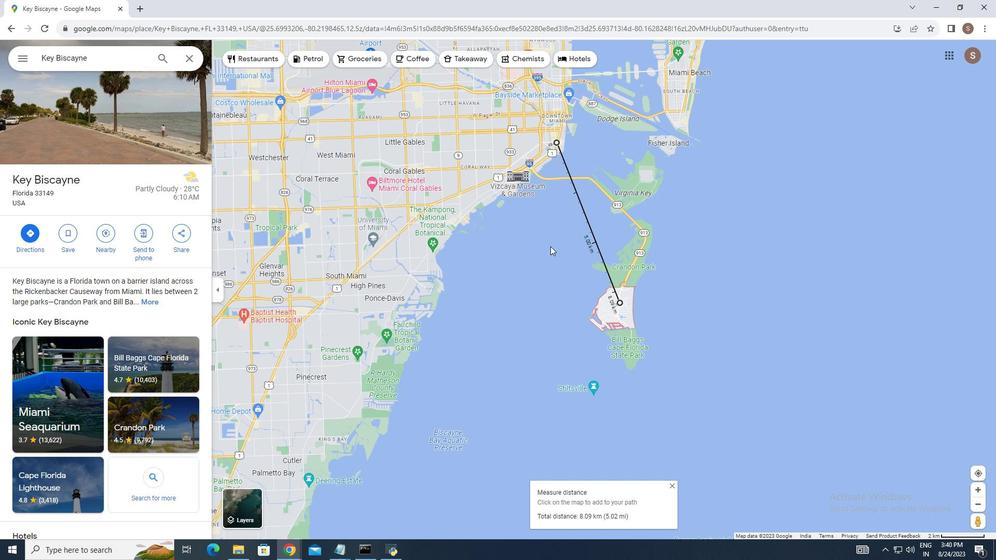 
Action: Mouse pressed left at (564, 274)
Screenshot: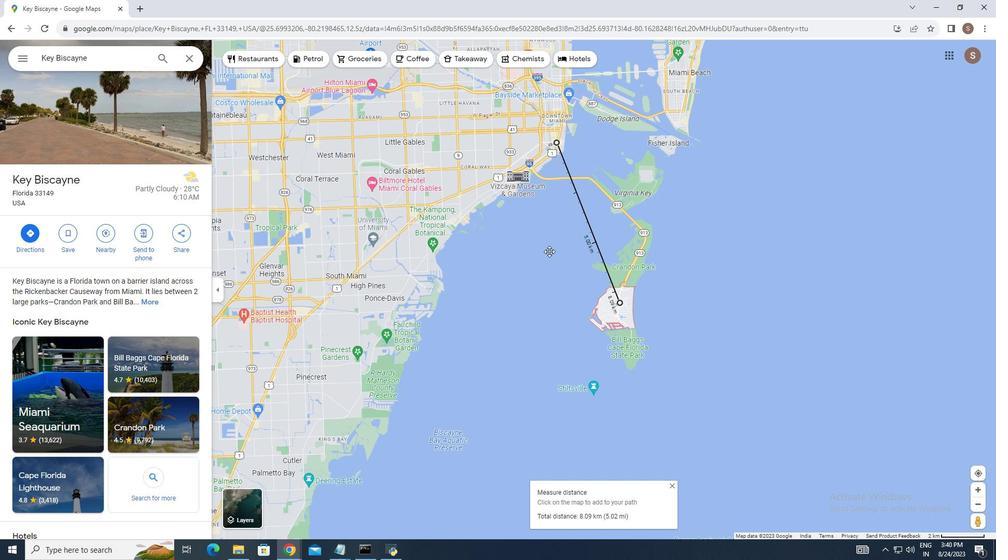 
Action: Mouse moved to (566, 292)
Screenshot: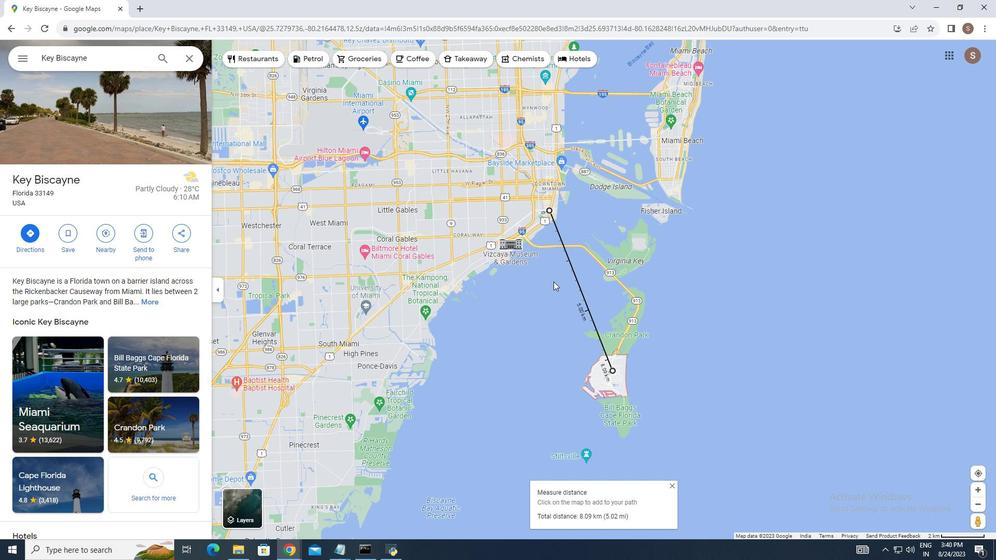 
Action: Mouse scrolled (566, 291) with delta (0, 0)
Screenshot: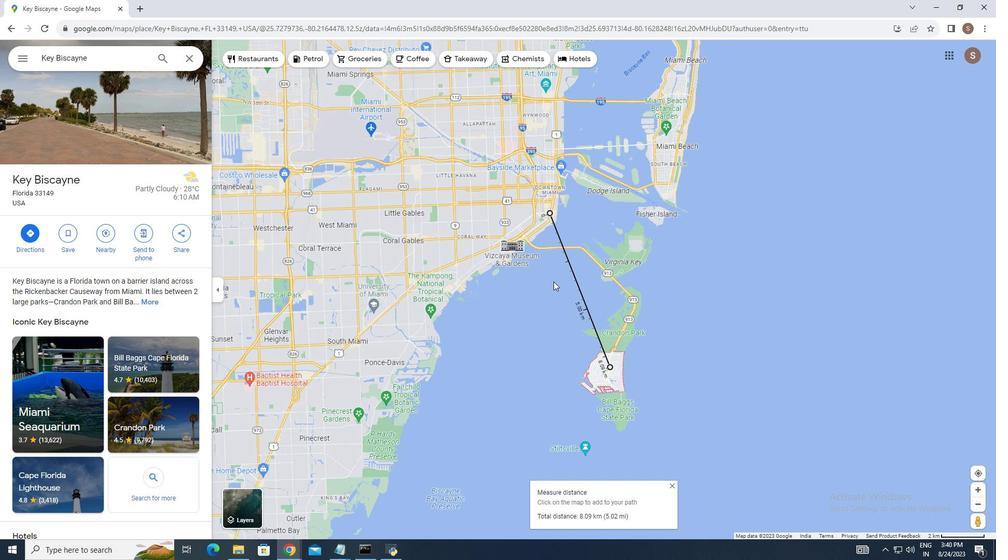 
Action: Mouse scrolled (566, 291) with delta (0, 0)
Screenshot: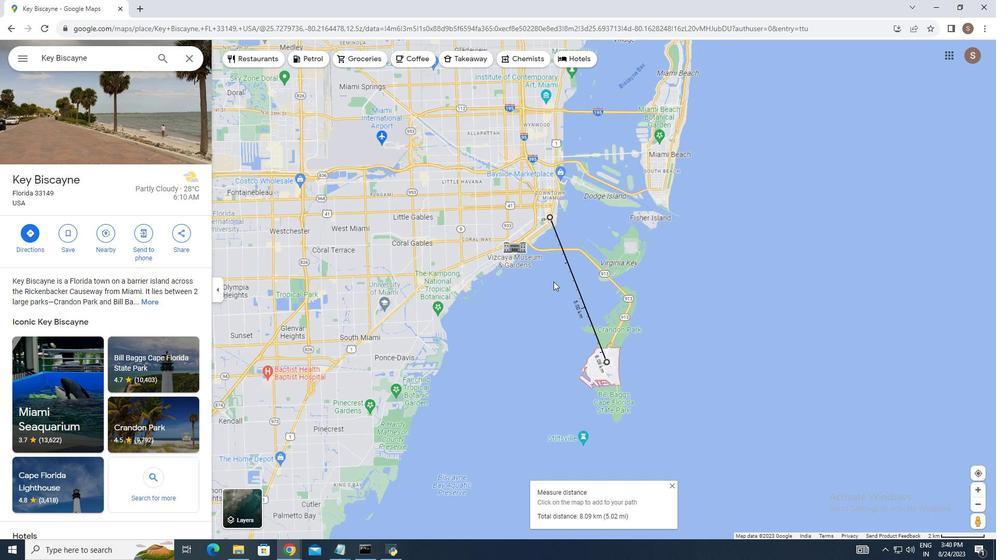 
Action: Mouse scrolled (566, 291) with delta (0, 0)
Screenshot: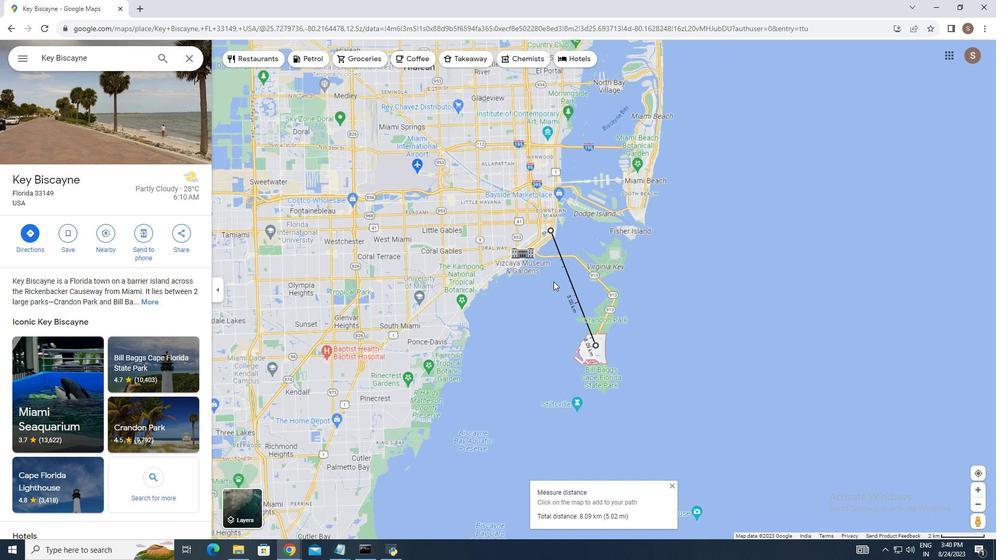 
Action: Mouse scrolled (566, 291) with delta (0, 0)
Screenshot: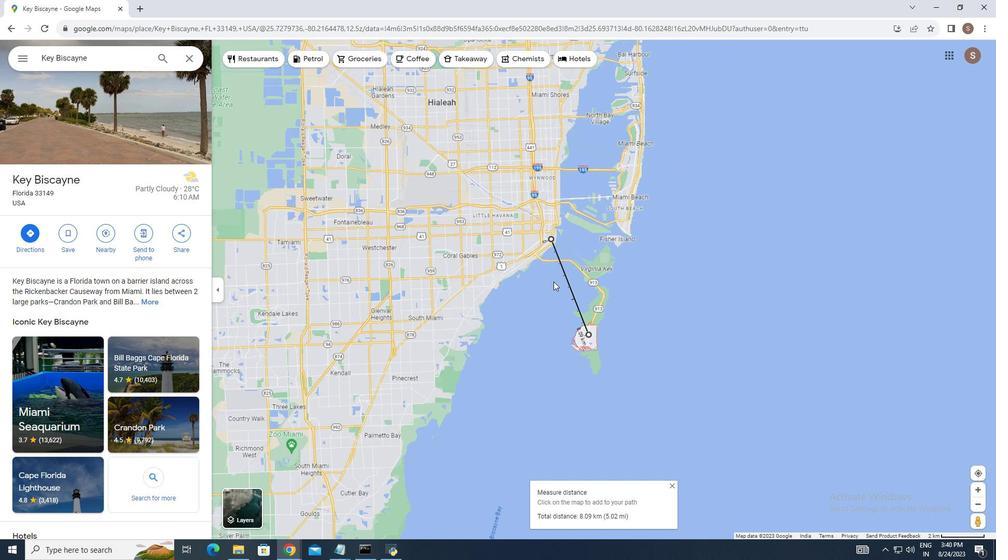 
Action: Mouse moved to (557, 296)
Screenshot: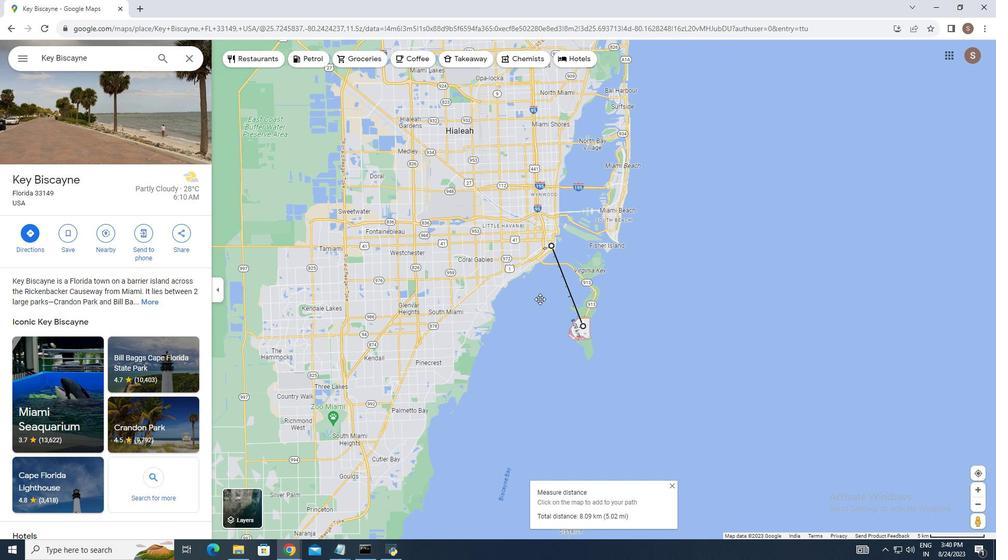 
Action: Mouse pressed left at (557, 296)
Screenshot: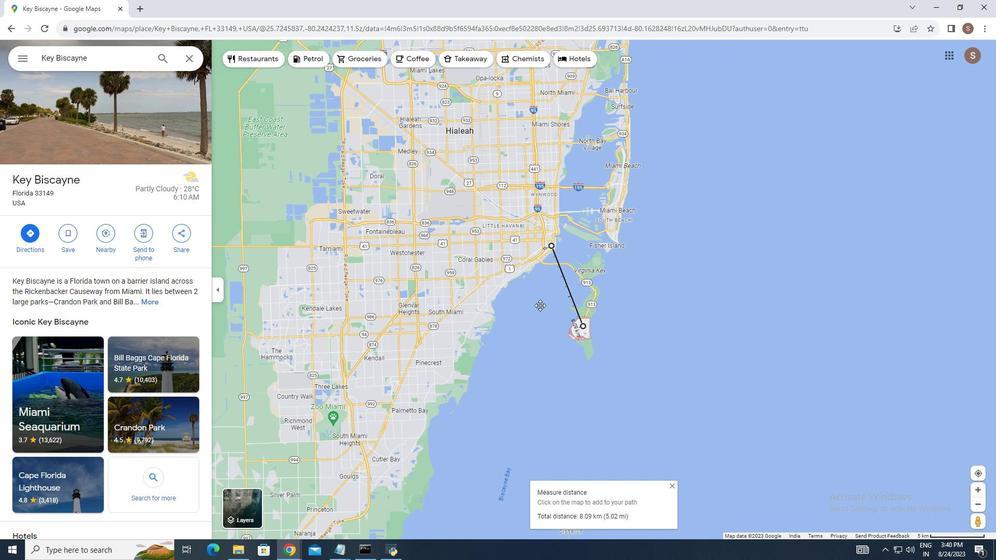 
Action: Mouse moved to (548, 321)
Screenshot: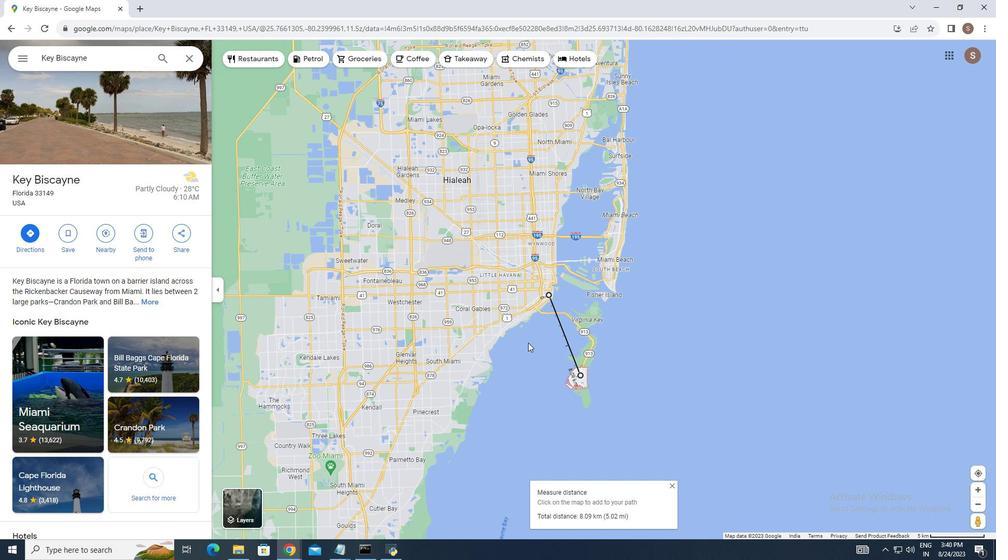 
